 Task: Use the formula "ISNUMBER" in spreadsheet "Project portfolio".
Action: Mouse moved to (865, 105)
Screenshot: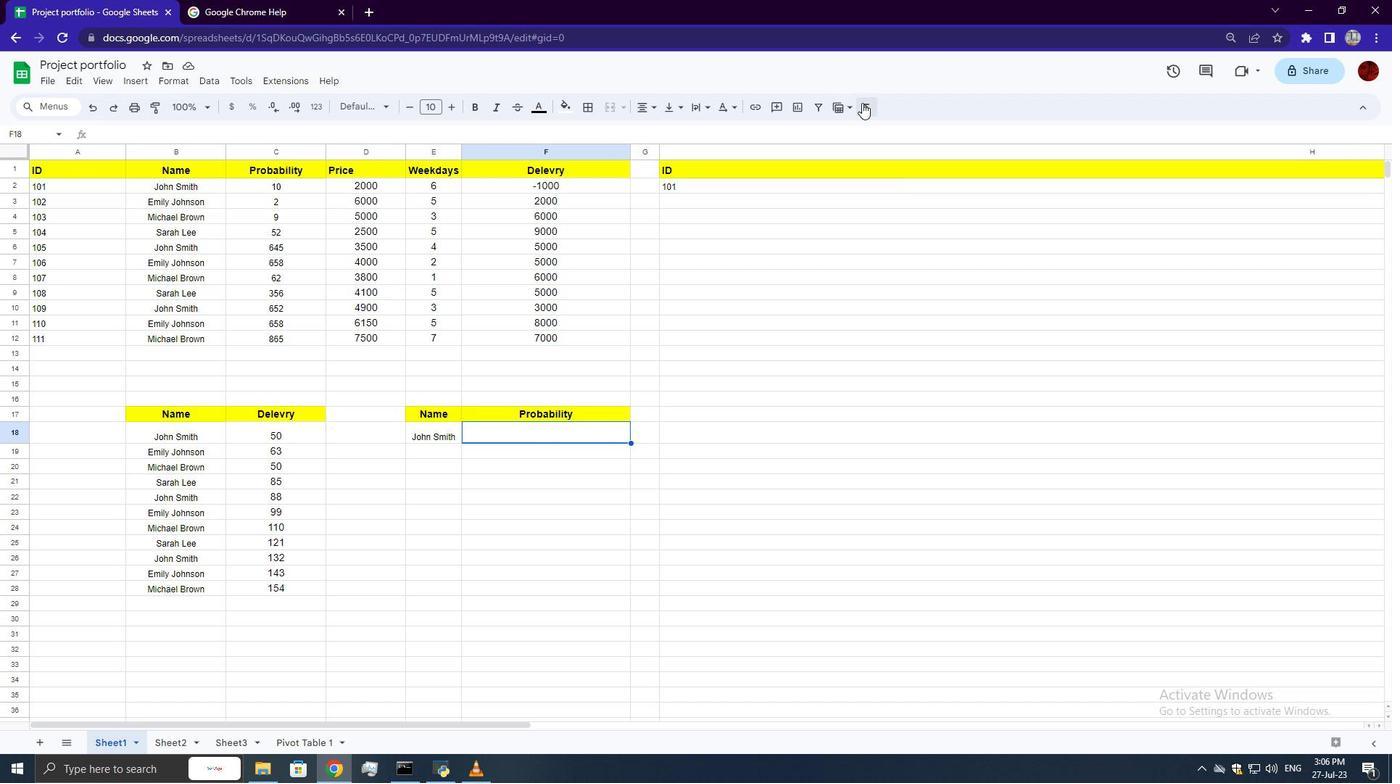 
Action: Mouse pressed left at (865, 105)
Screenshot: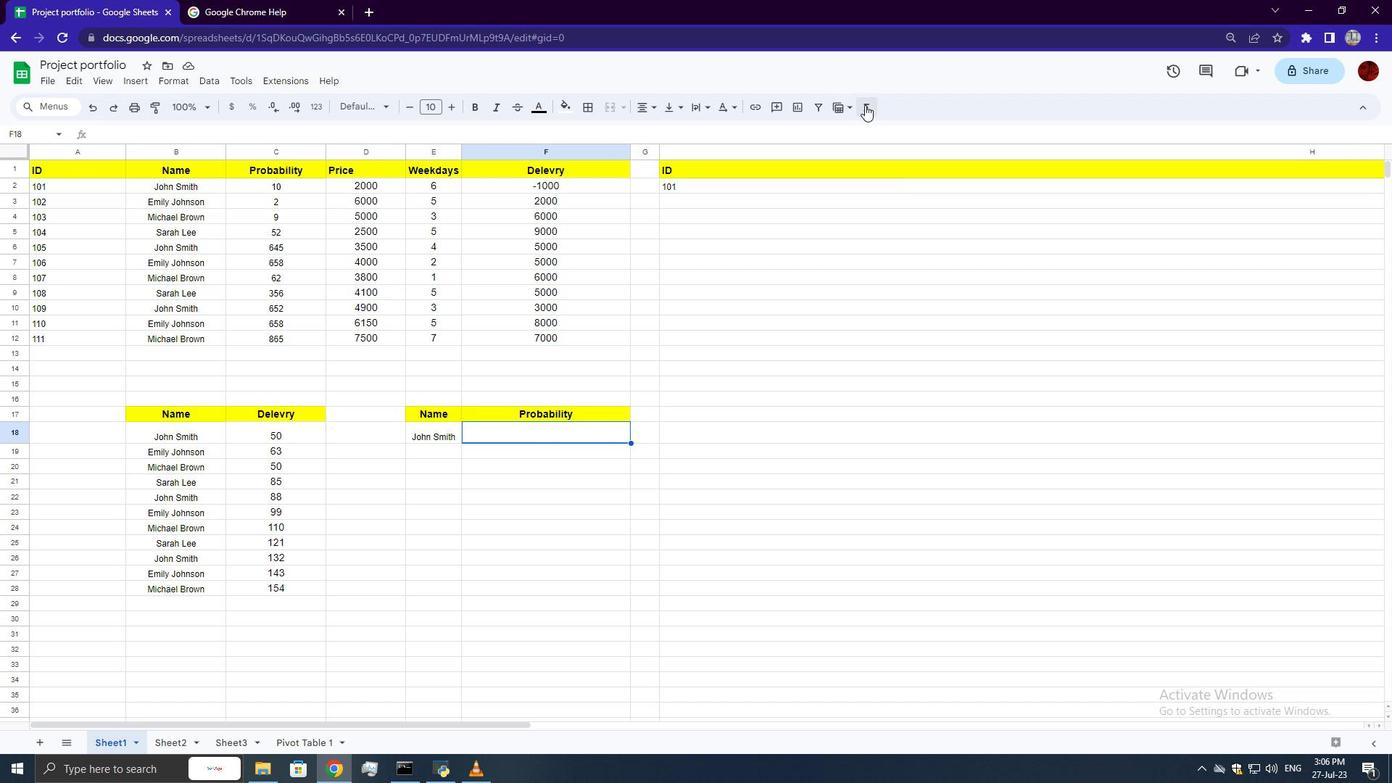 
Action: Mouse moved to (1079, 266)
Screenshot: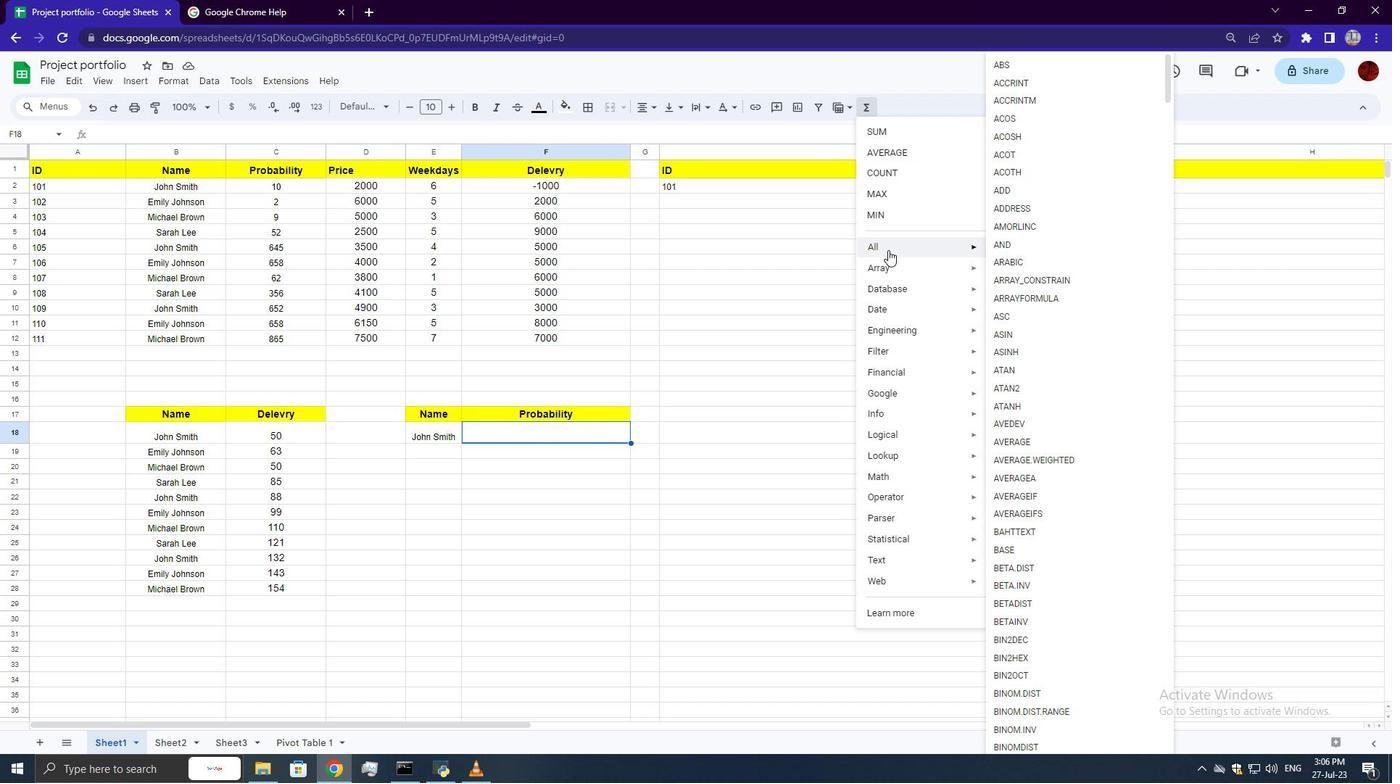 
Action: Mouse scrolled (1079, 265) with delta (0, 0)
Screenshot: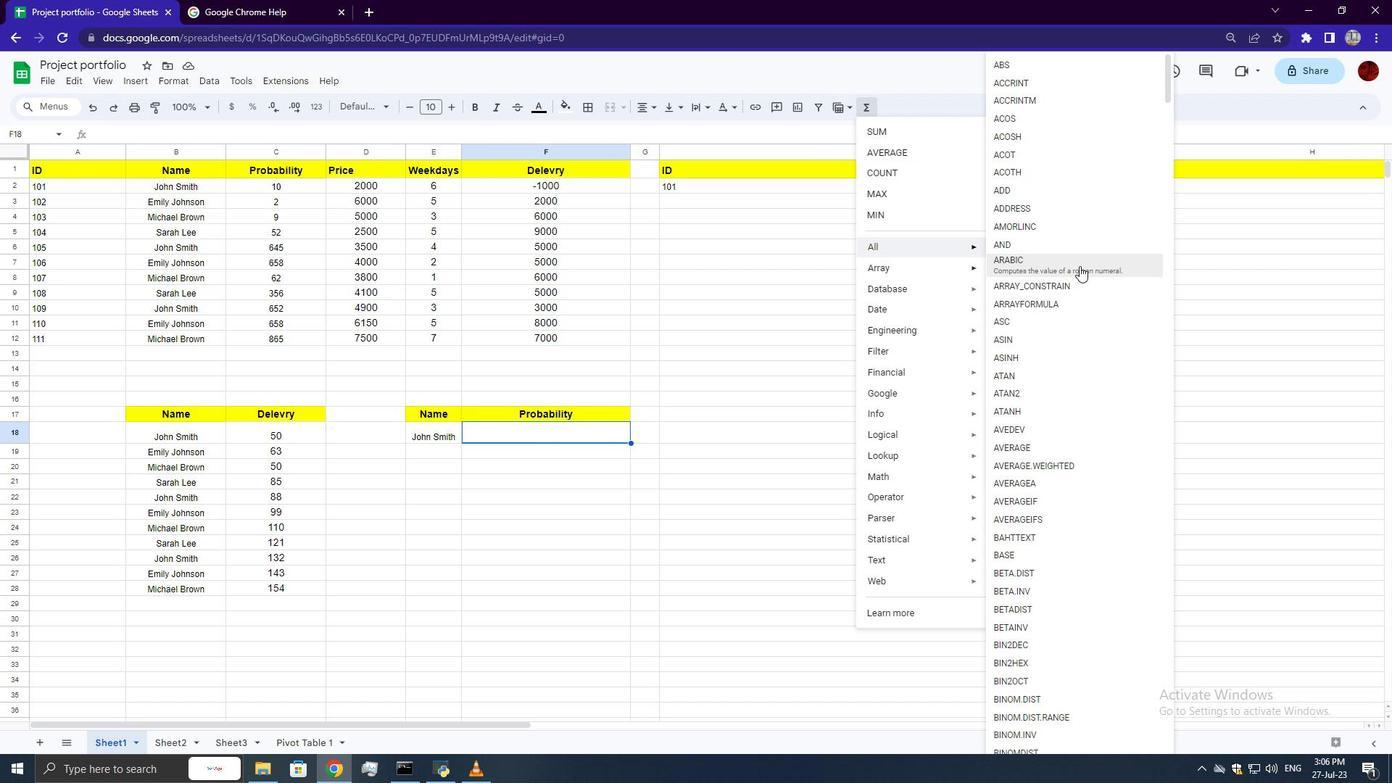 
Action: Mouse scrolled (1079, 265) with delta (0, 0)
Screenshot: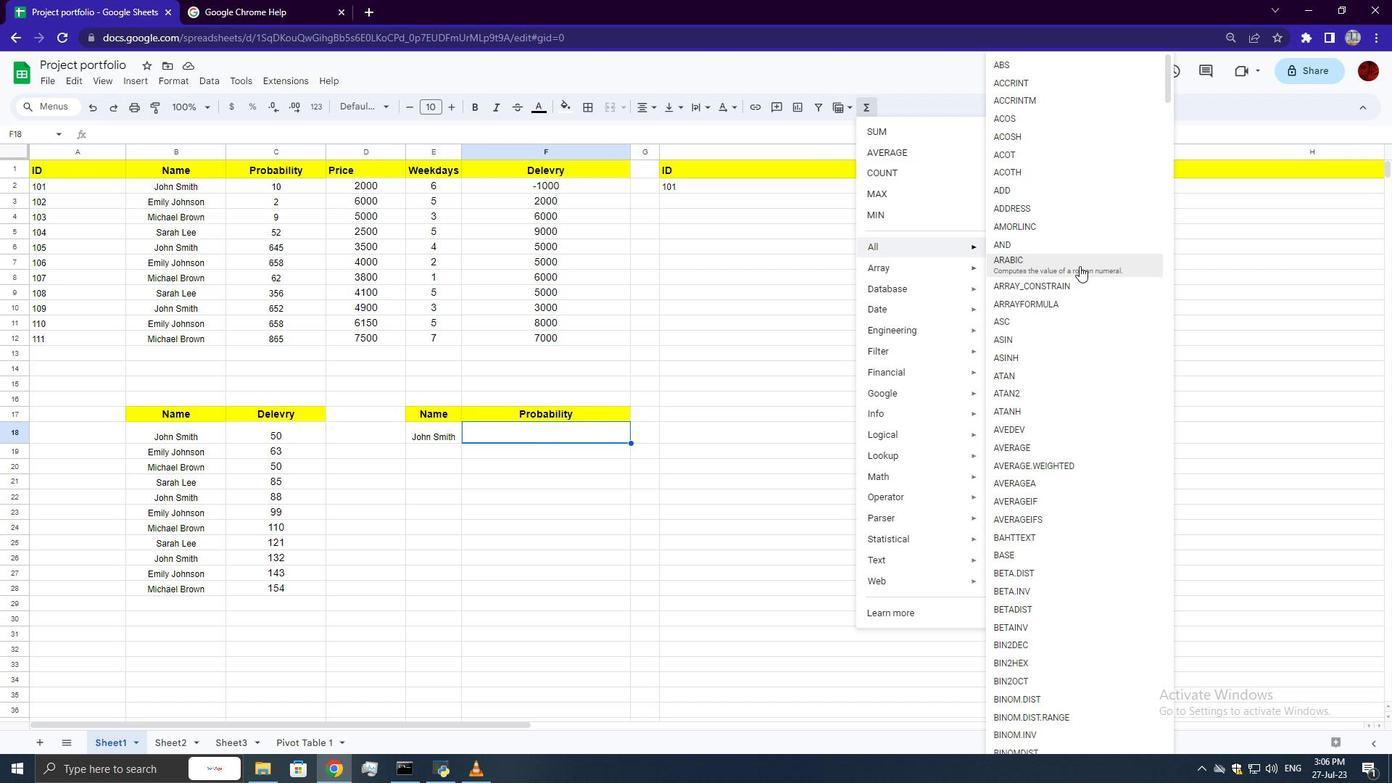 
Action: Mouse scrolled (1079, 265) with delta (0, 0)
Screenshot: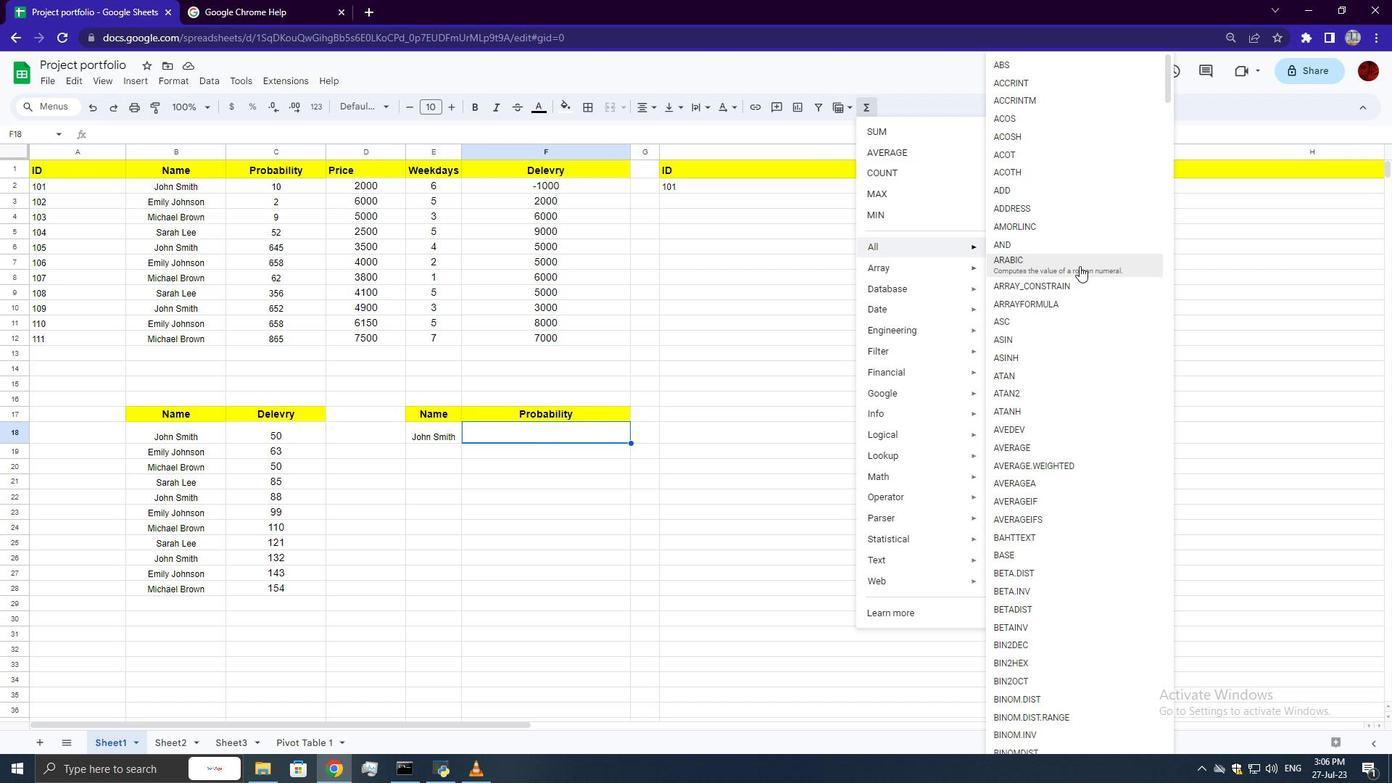 
Action: Mouse scrolled (1079, 265) with delta (0, 0)
Screenshot: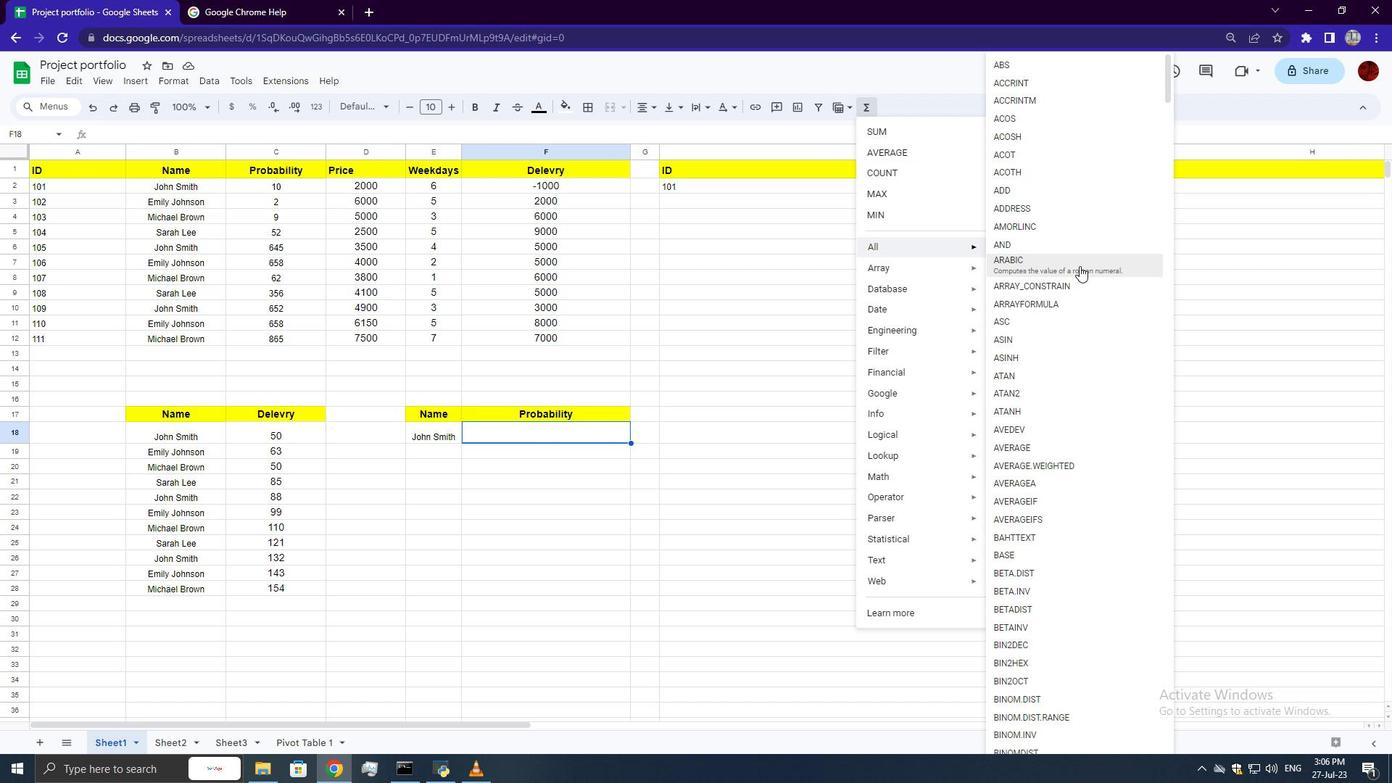 
Action: Mouse scrolled (1079, 265) with delta (0, 0)
Screenshot: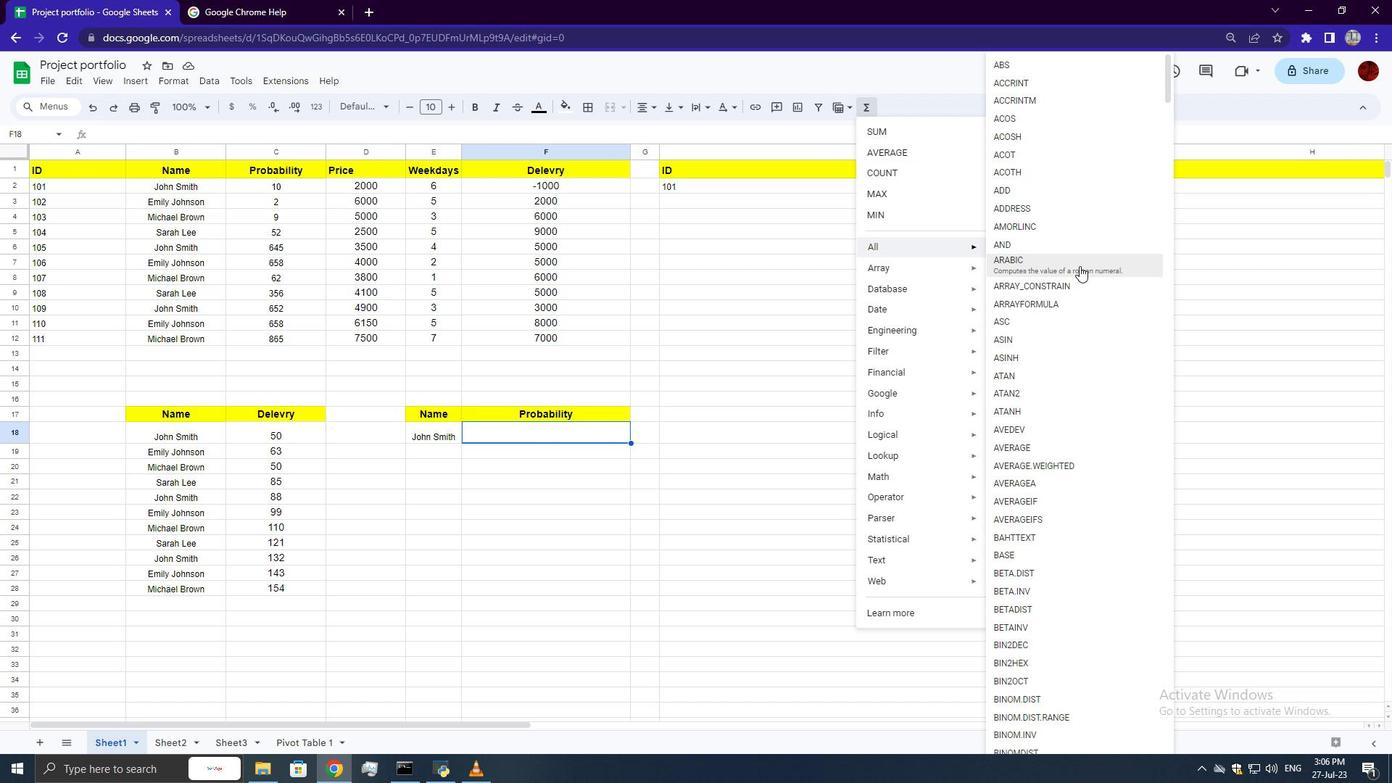 
Action: Mouse moved to (1080, 273)
Screenshot: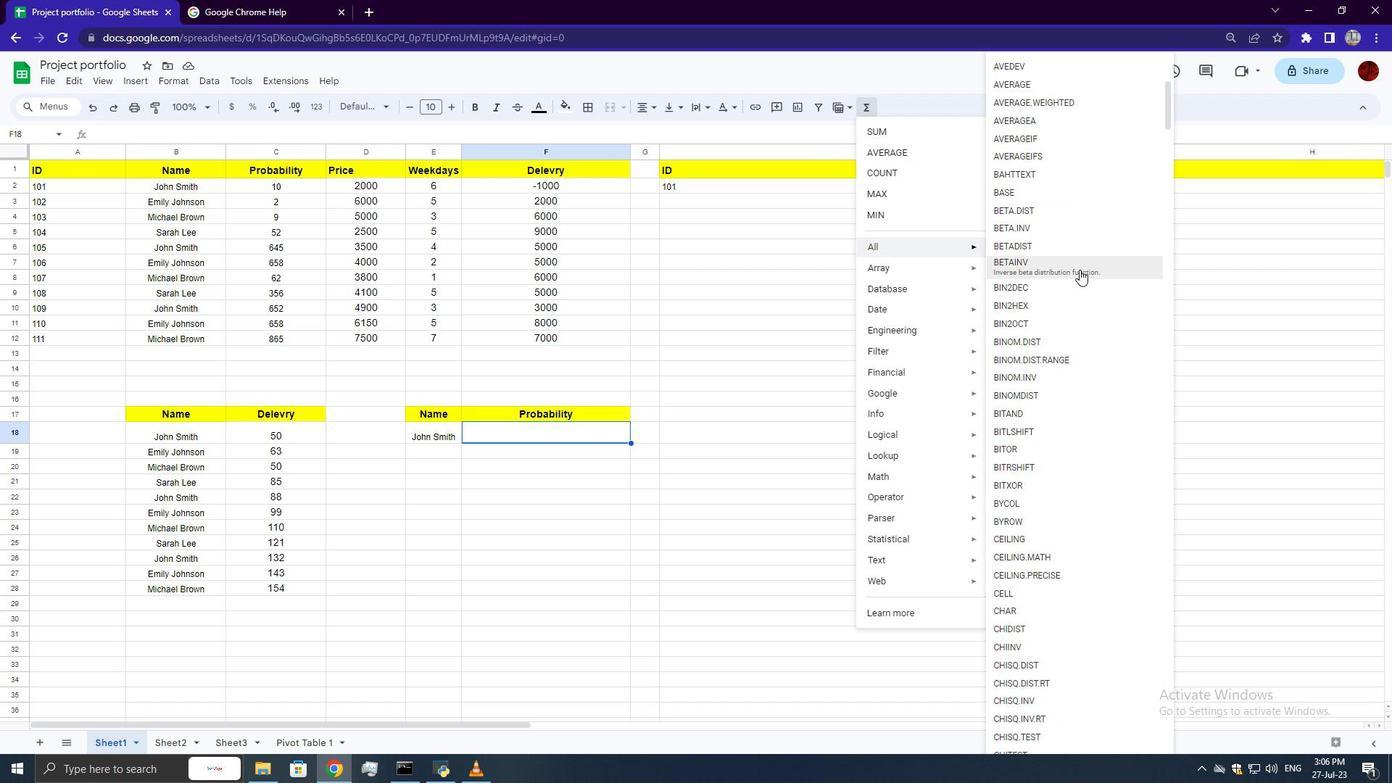
Action: Mouse scrolled (1079, 272) with delta (0, 0)
Screenshot: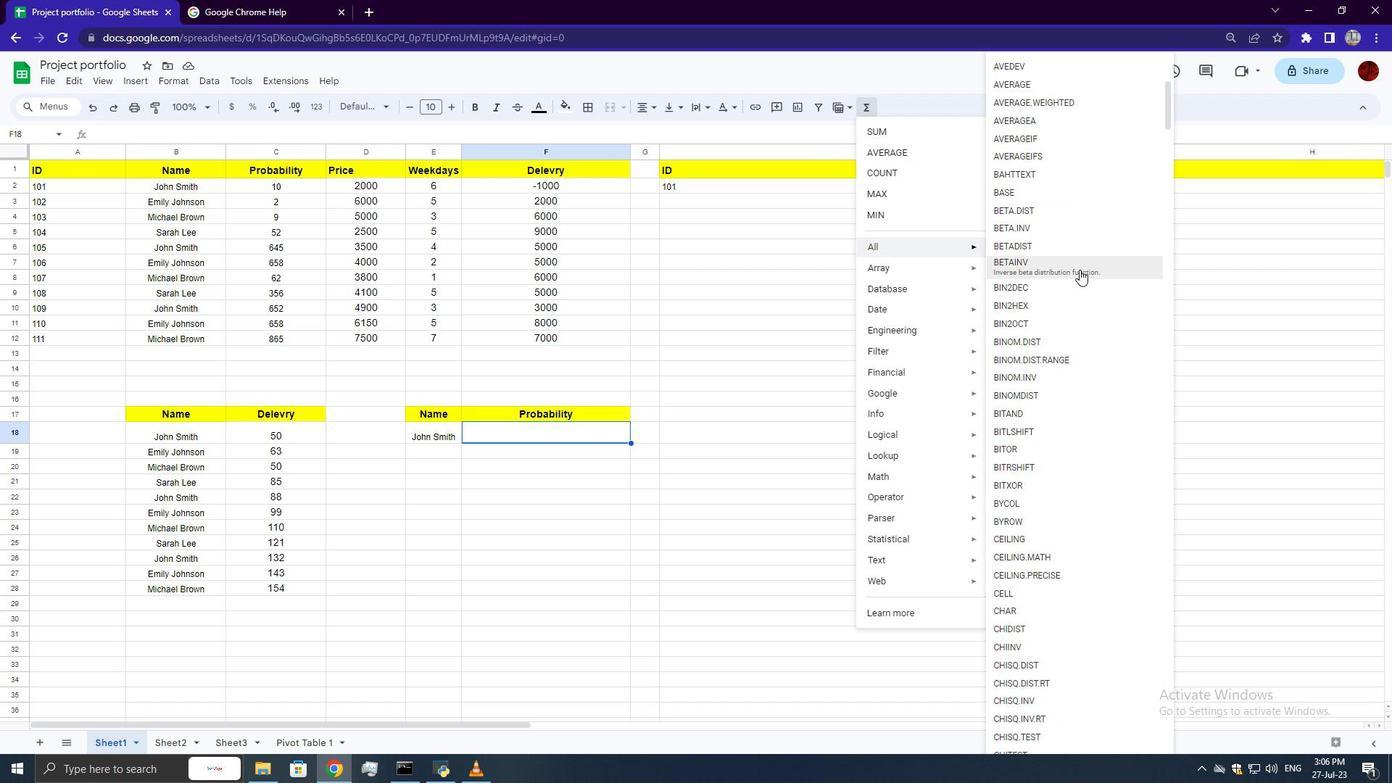 
Action: Mouse scrolled (1080, 272) with delta (0, 0)
Screenshot: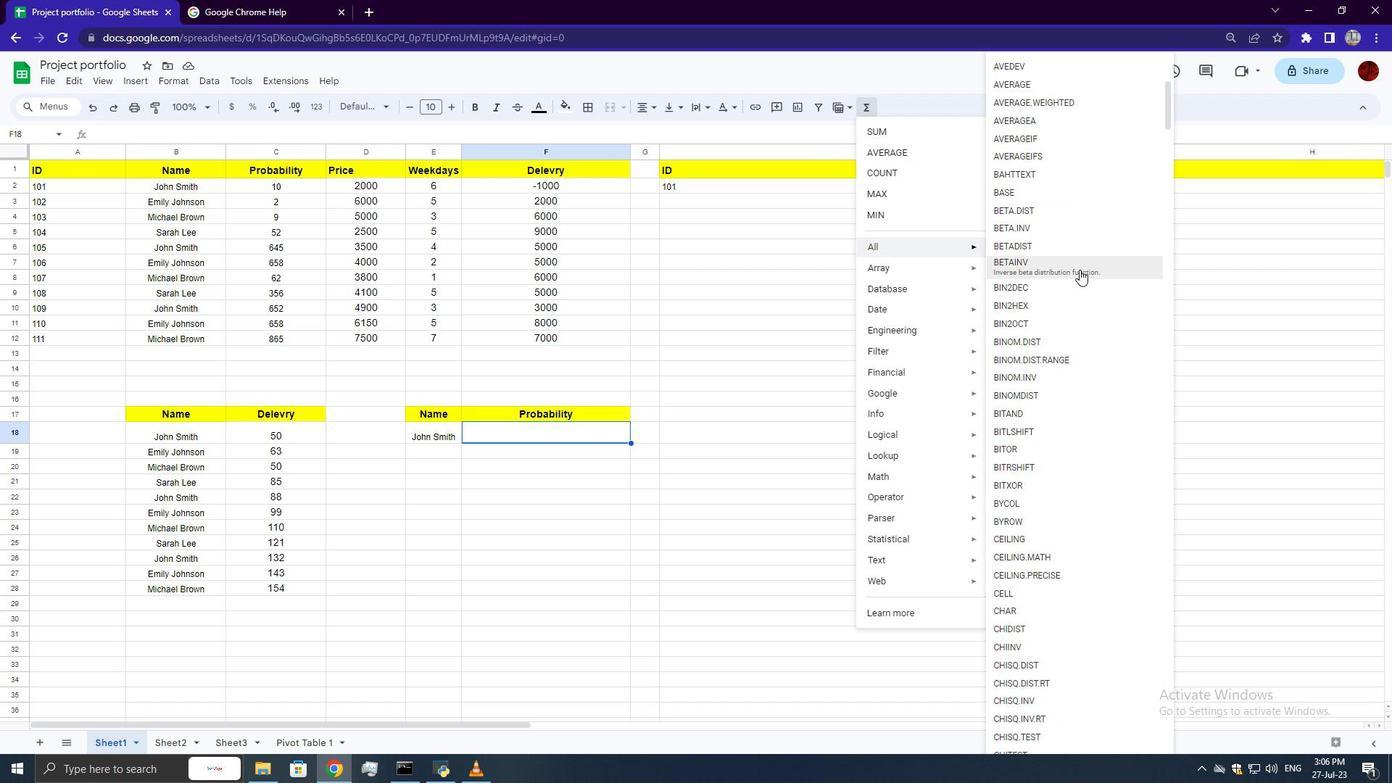 
Action: Mouse scrolled (1080, 272) with delta (0, 0)
Screenshot: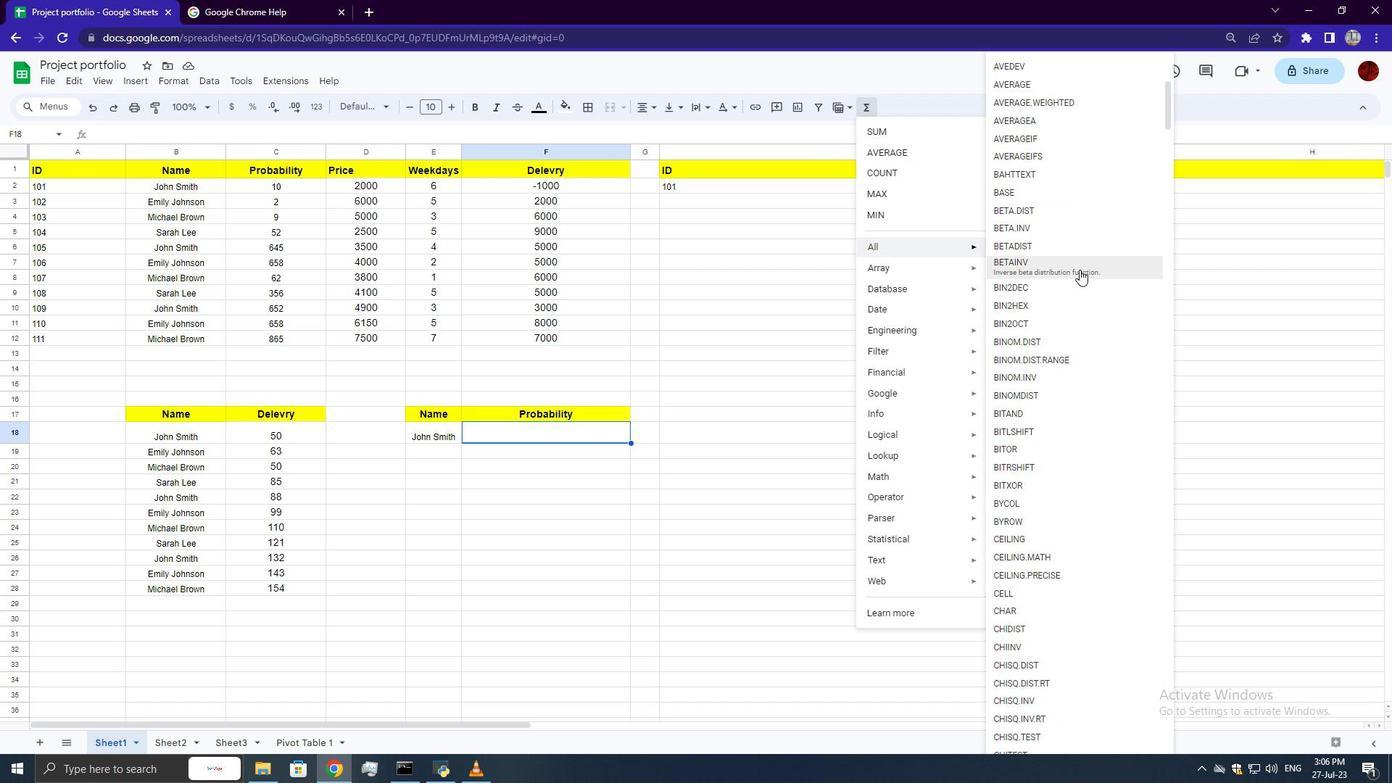 
Action: Mouse scrolled (1080, 272) with delta (0, 0)
Screenshot: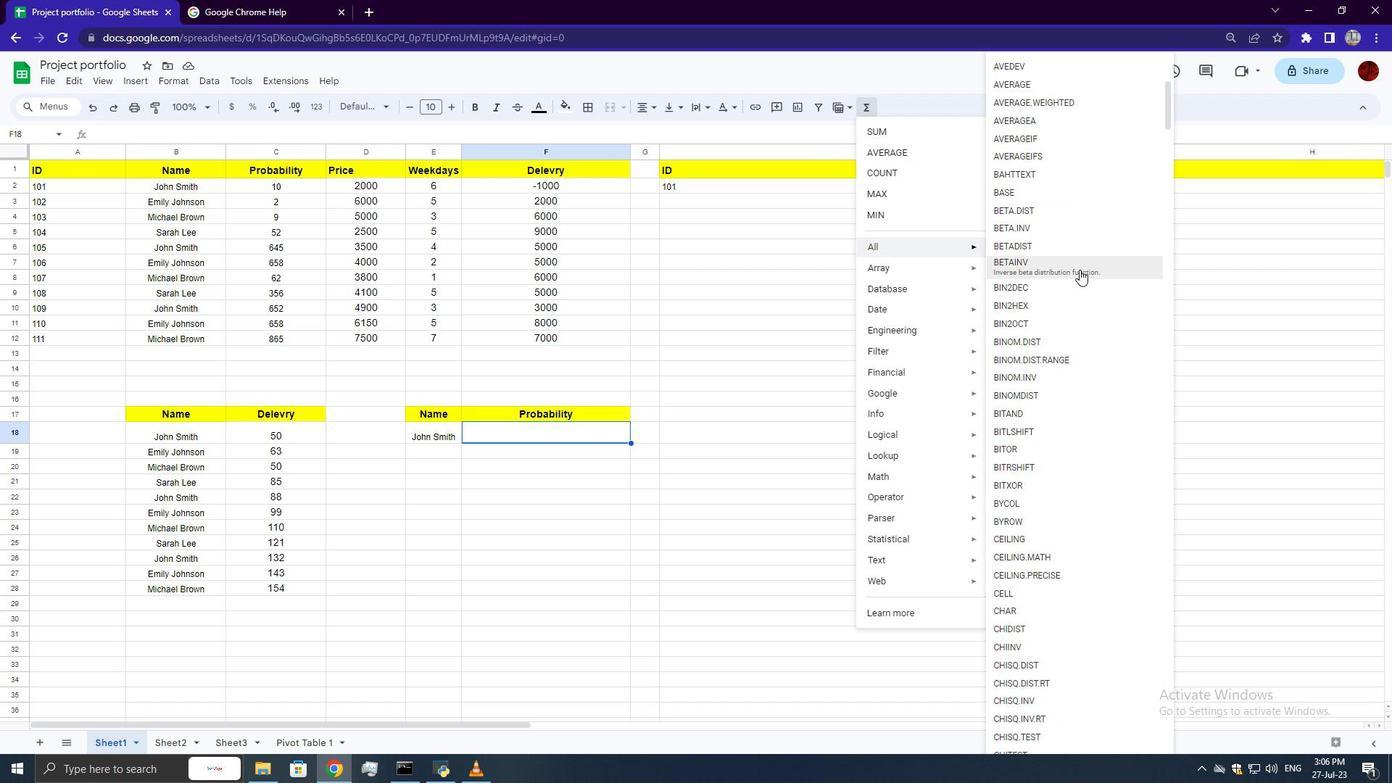 
Action: Mouse scrolled (1080, 272) with delta (0, 0)
Screenshot: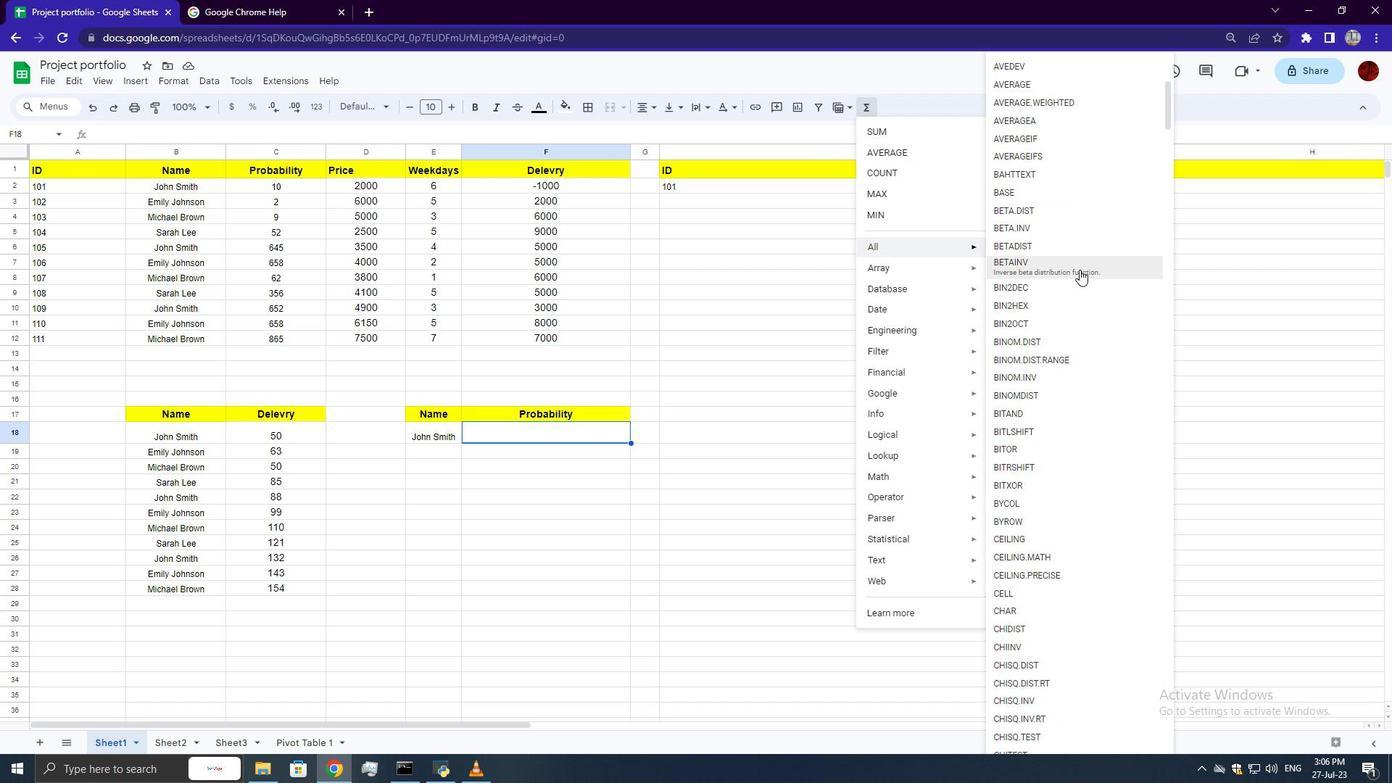 
Action: Mouse scrolled (1080, 272) with delta (0, 0)
Screenshot: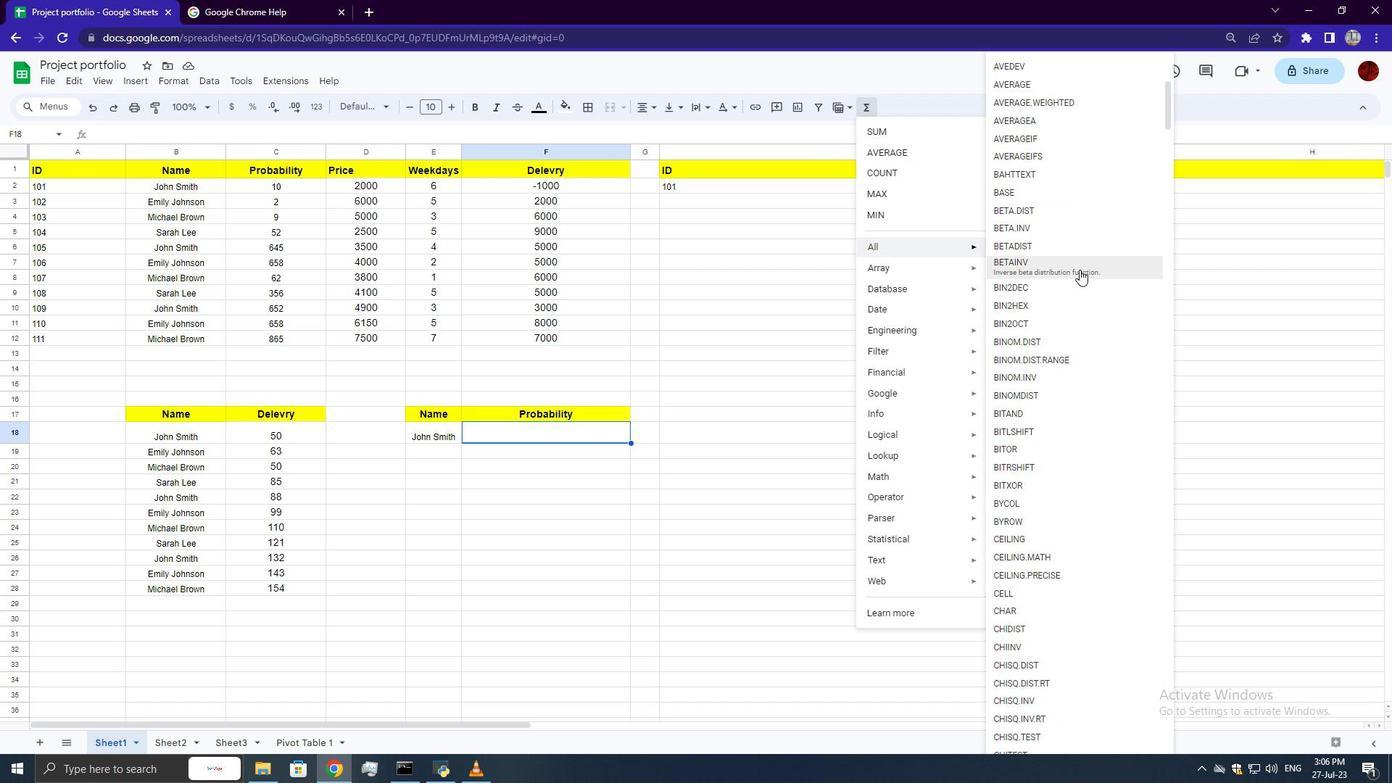 
Action: Mouse scrolled (1080, 272) with delta (0, 0)
Screenshot: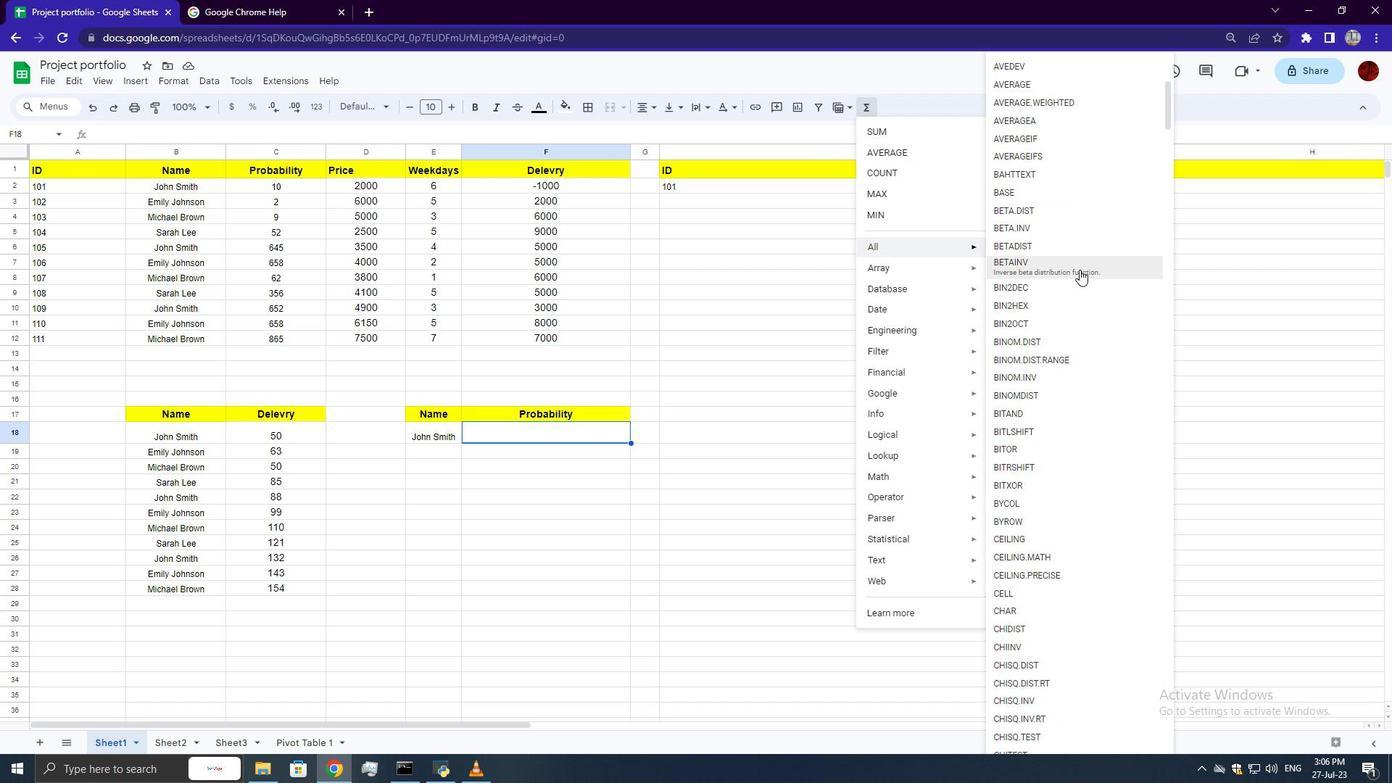 
Action: Mouse scrolled (1080, 272) with delta (0, 0)
Screenshot: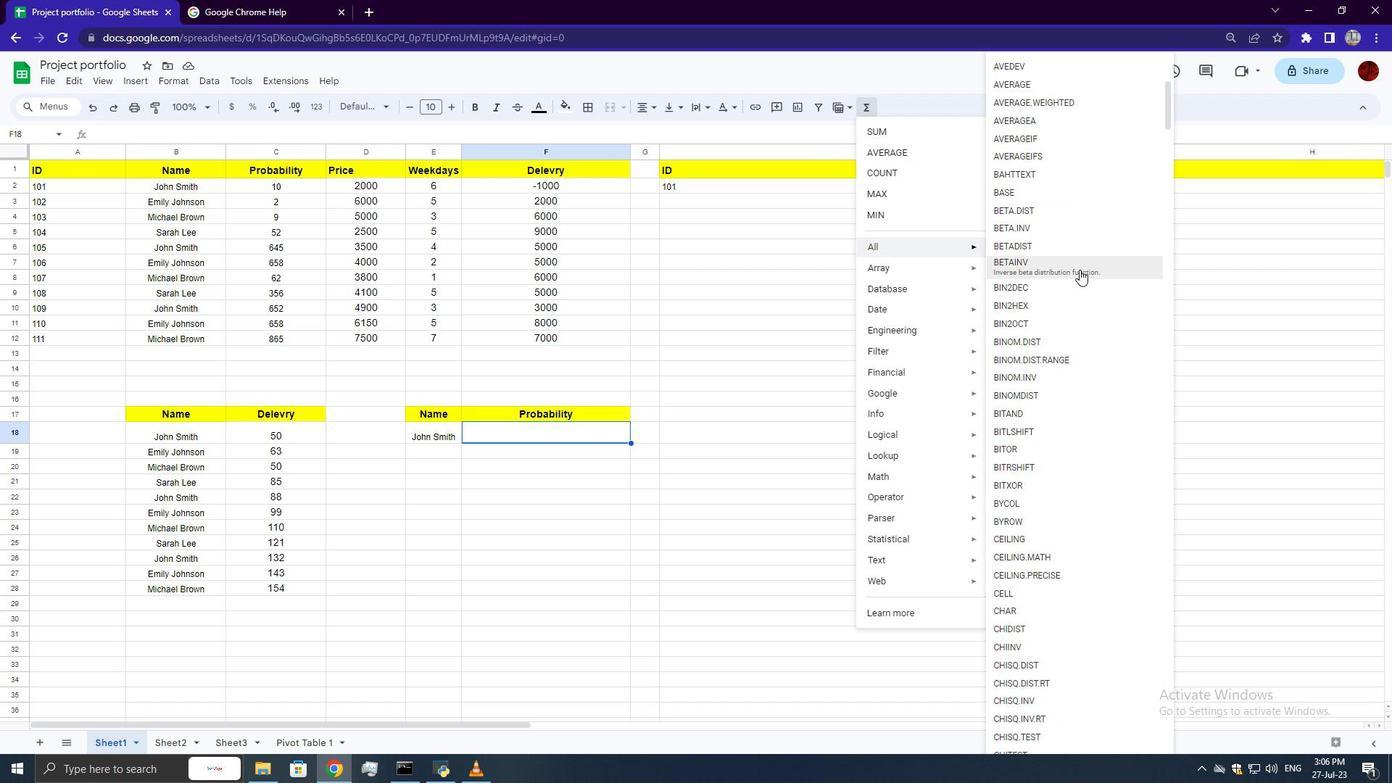 
Action: Mouse scrolled (1080, 272) with delta (0, 0)
Screenshot: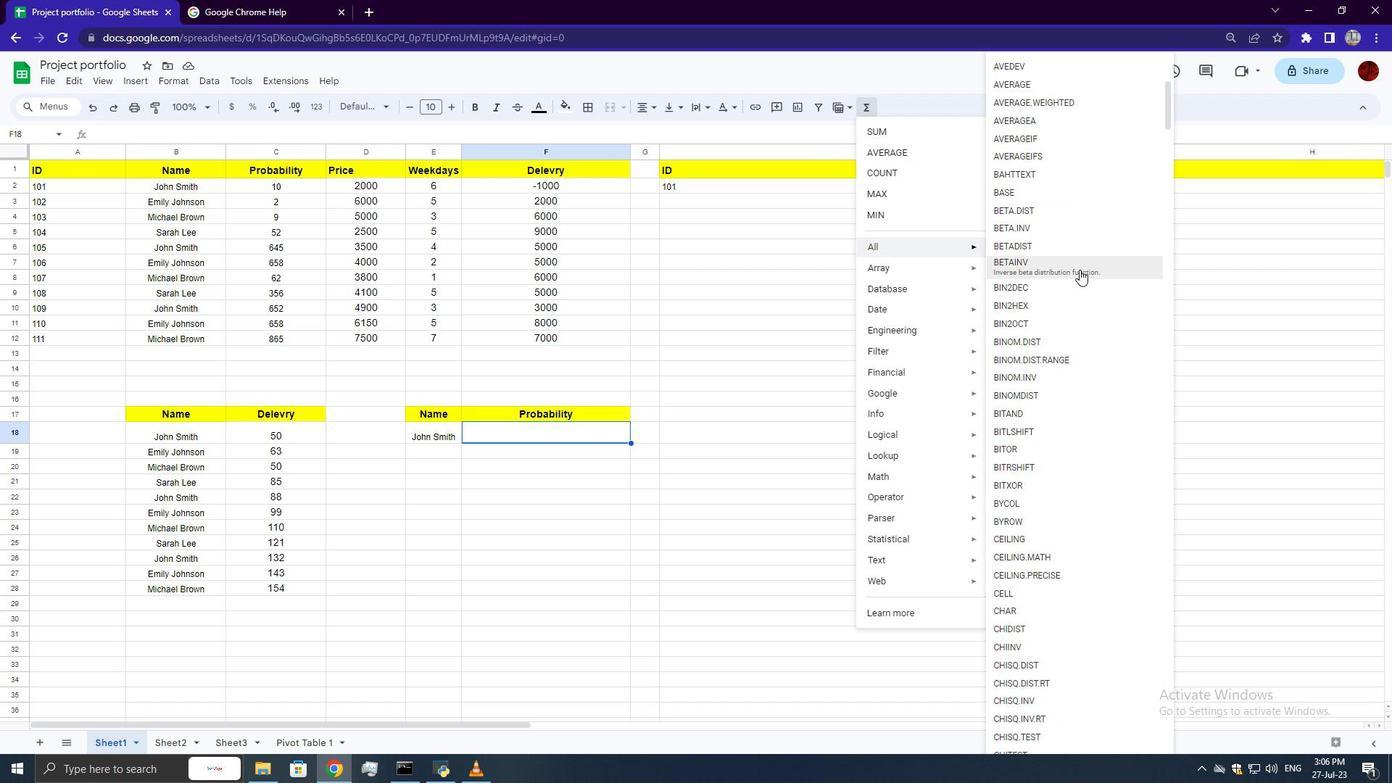 
Action: Mouse scrolled (1080, 272) with delta (0, 0)
Screenshot: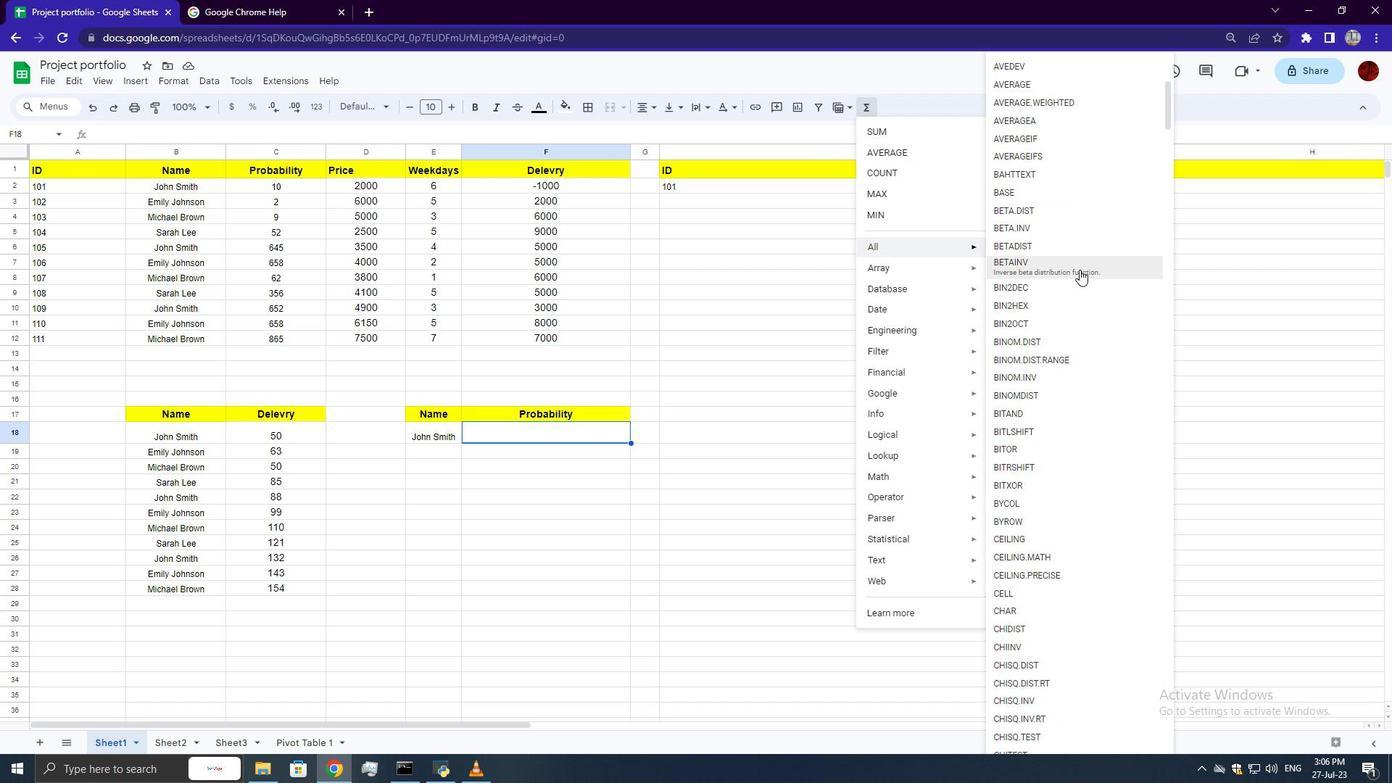 
Action: Mouse scrolled (1080, 272) with delta (0, 0)
Screenshot: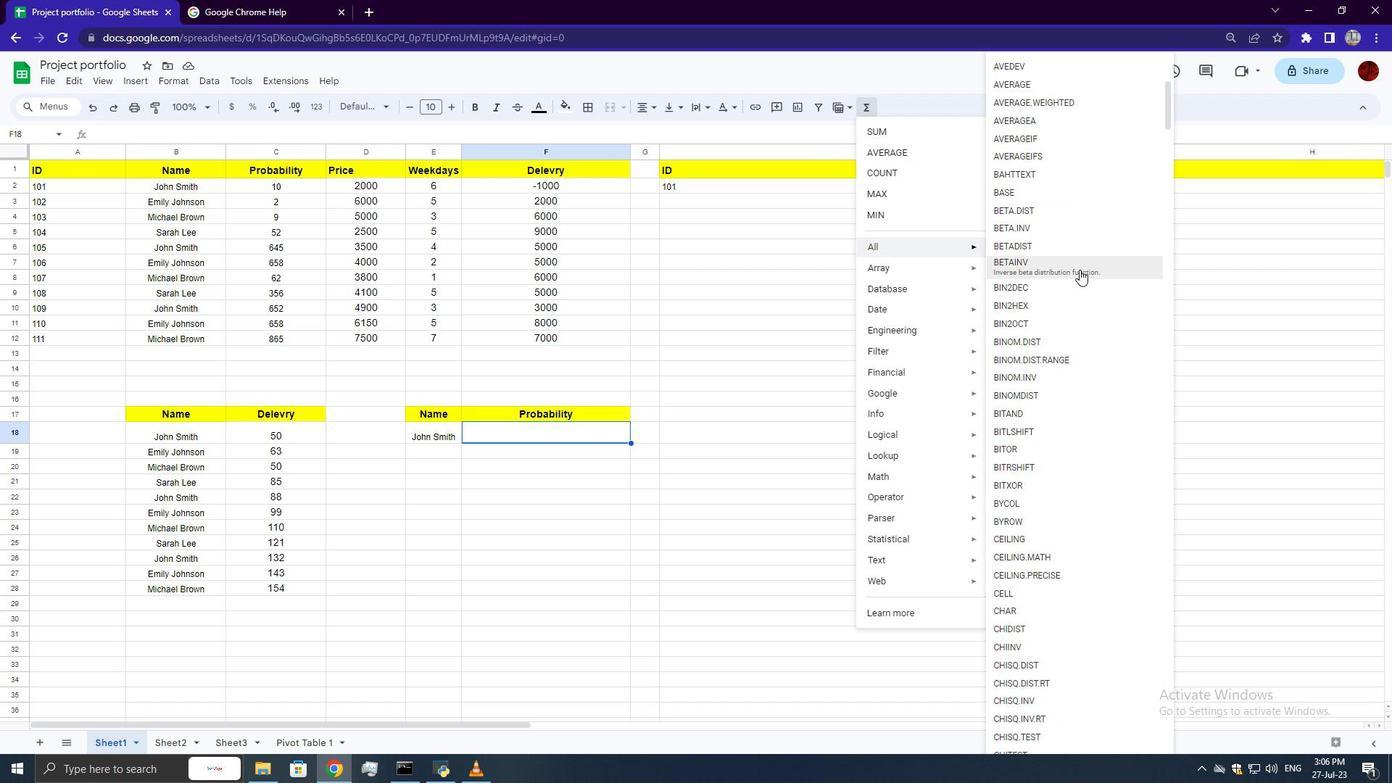 
Action: Mouse scrolled (1080, 272) with delta (0, 0)
Screenshot: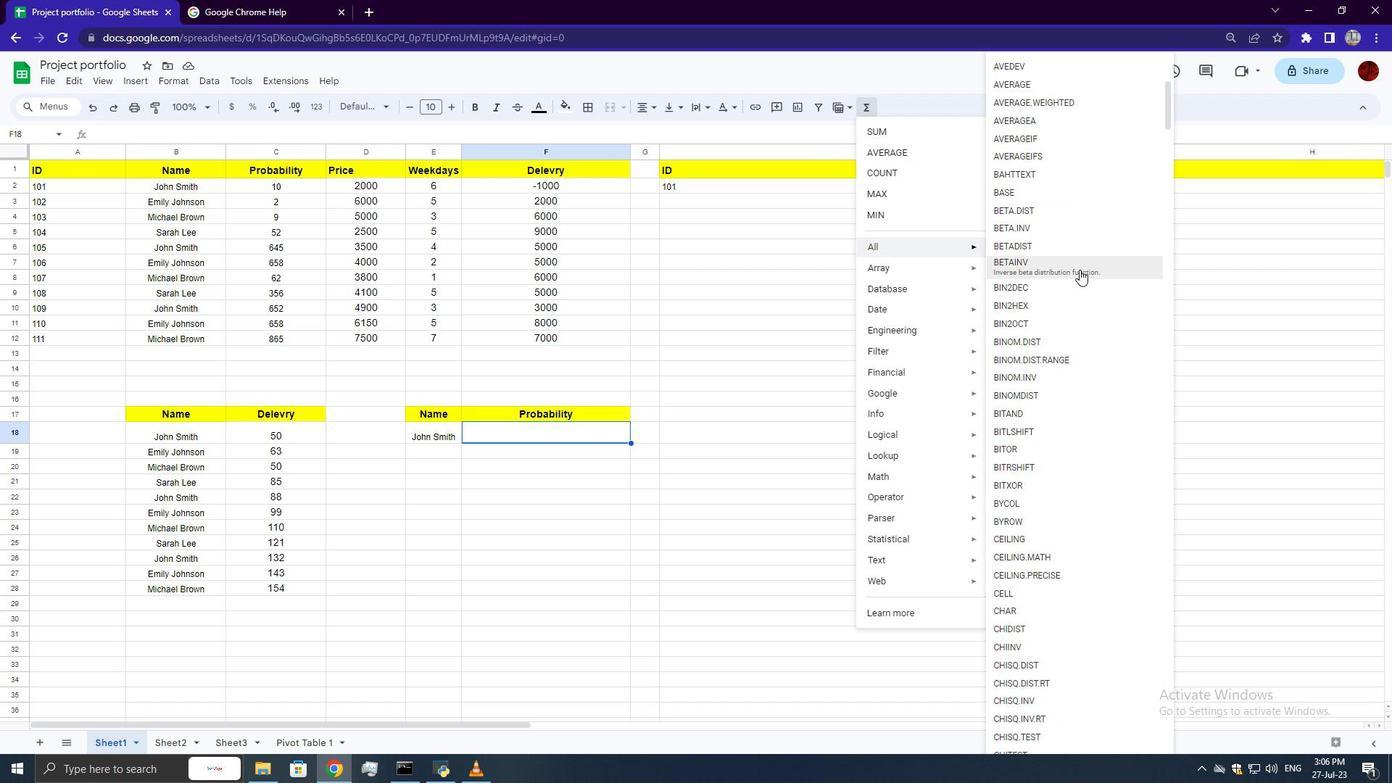 
Action: Mouse scrolled (1080, 272) with delta (0, 0)
Screenshot: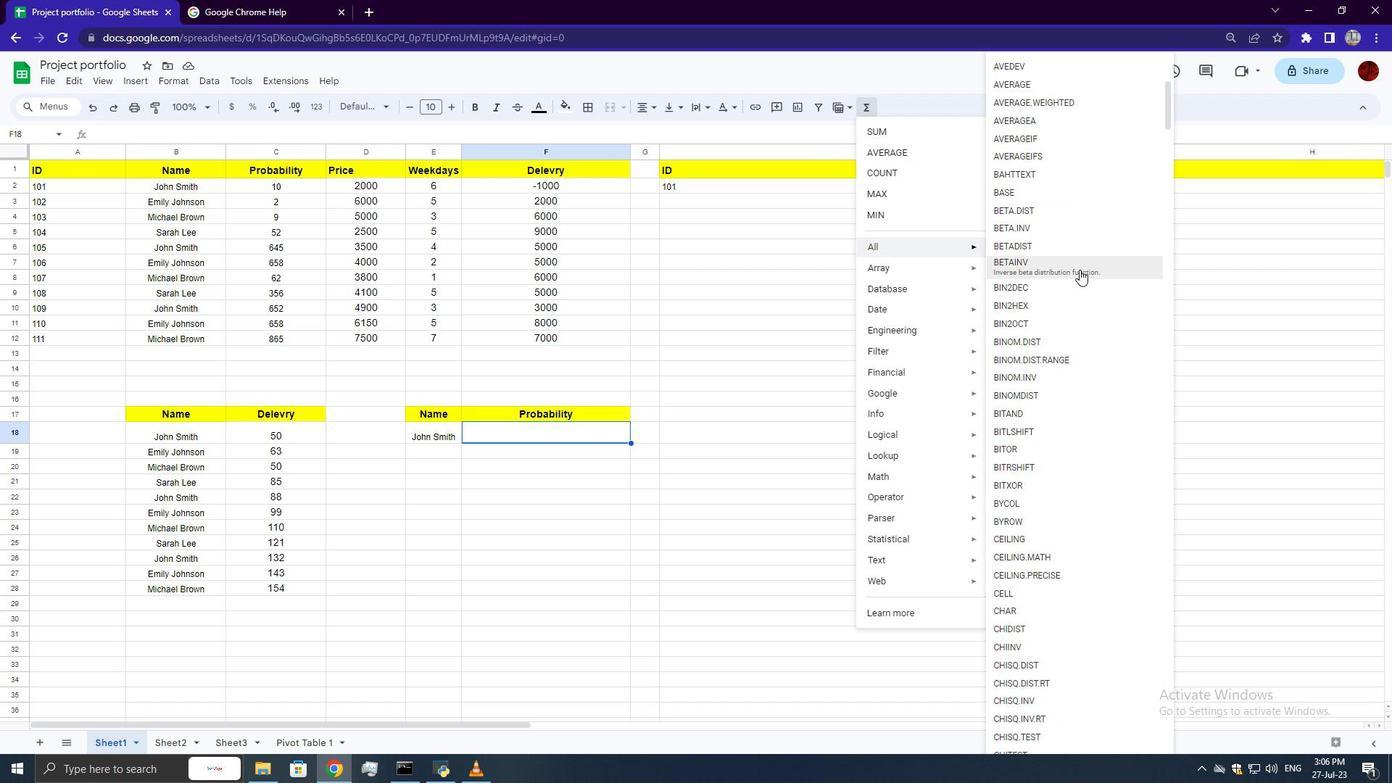 
Action: Mouse scrolled (1080, 272) with delta (0, 0)
Screenshot: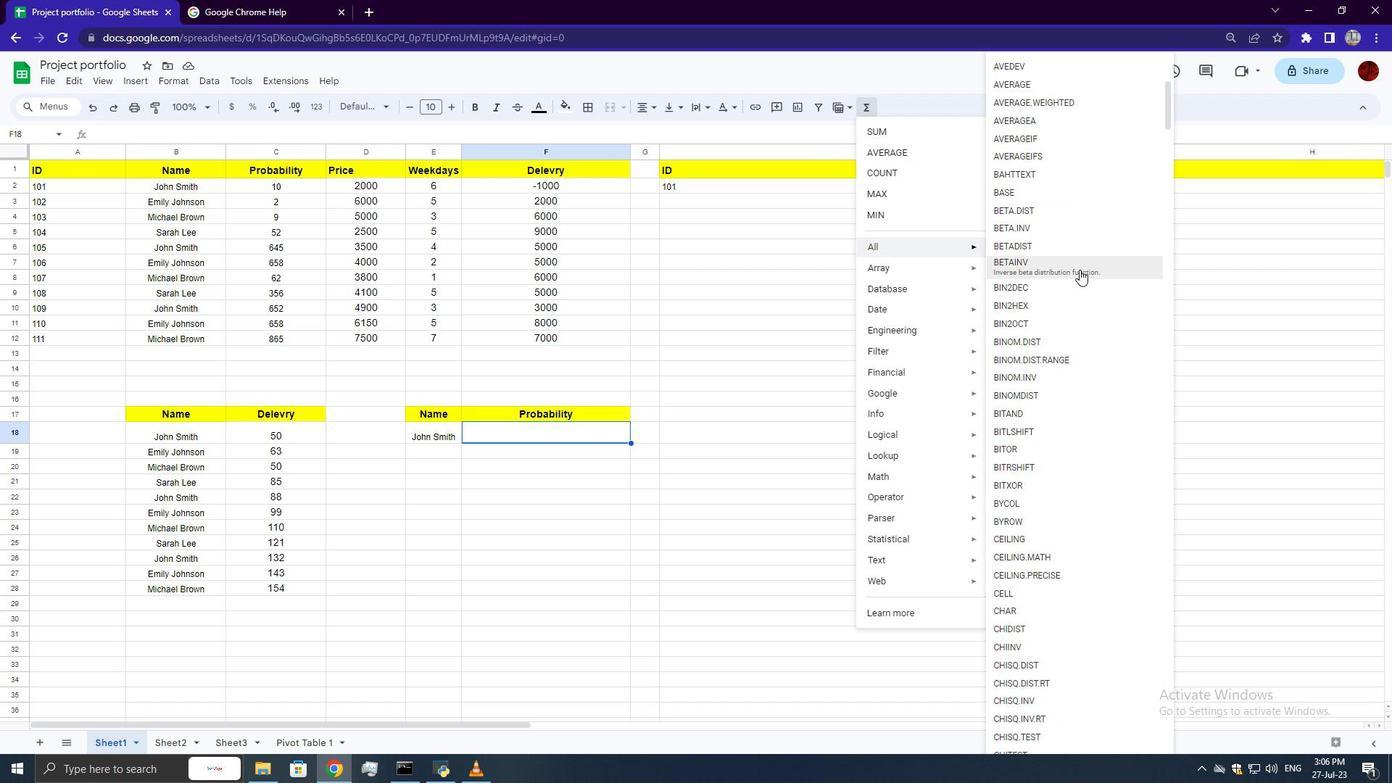 
Action: Mouse scrolled (1080, 272) with delta (0, 0)
Screenshot: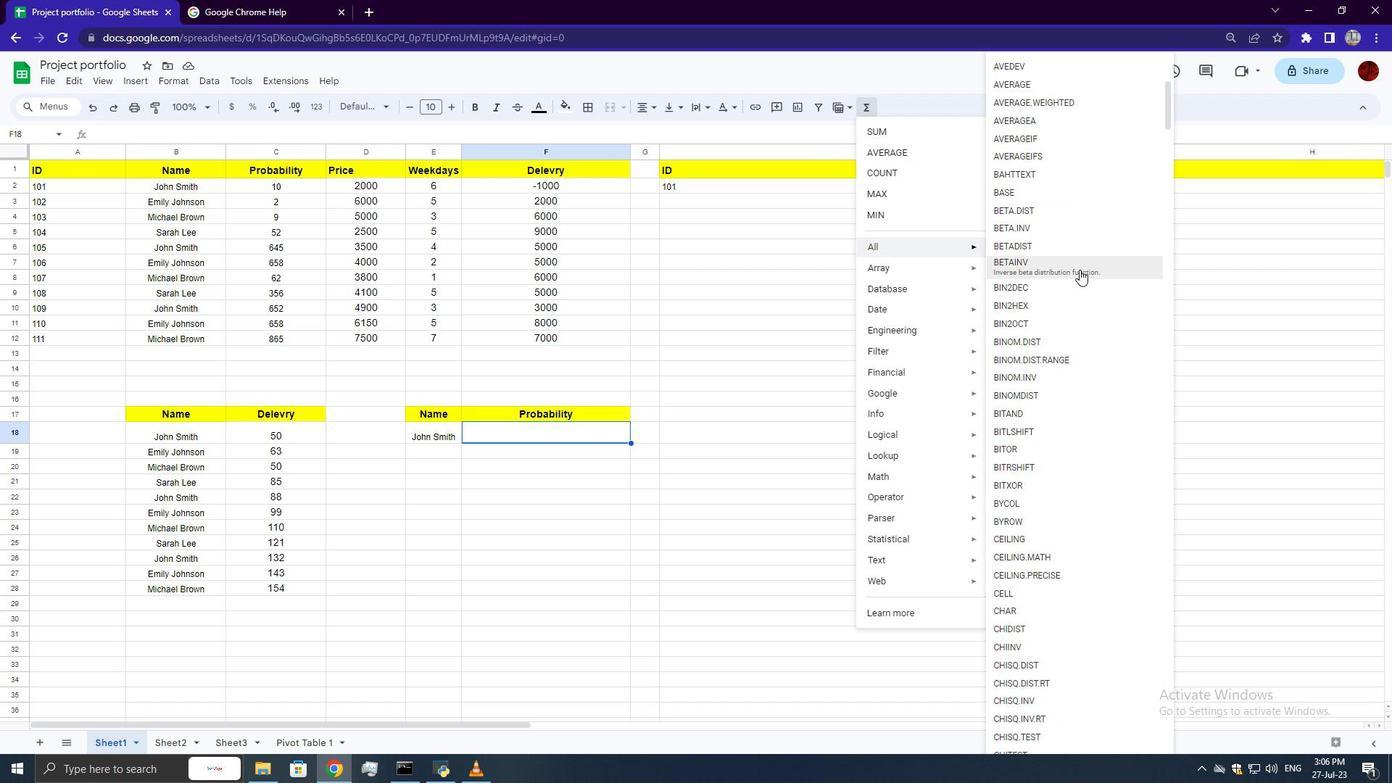 
Action: Mouse scrolled (1080, 272) with delta (0, 0)
Screenshot: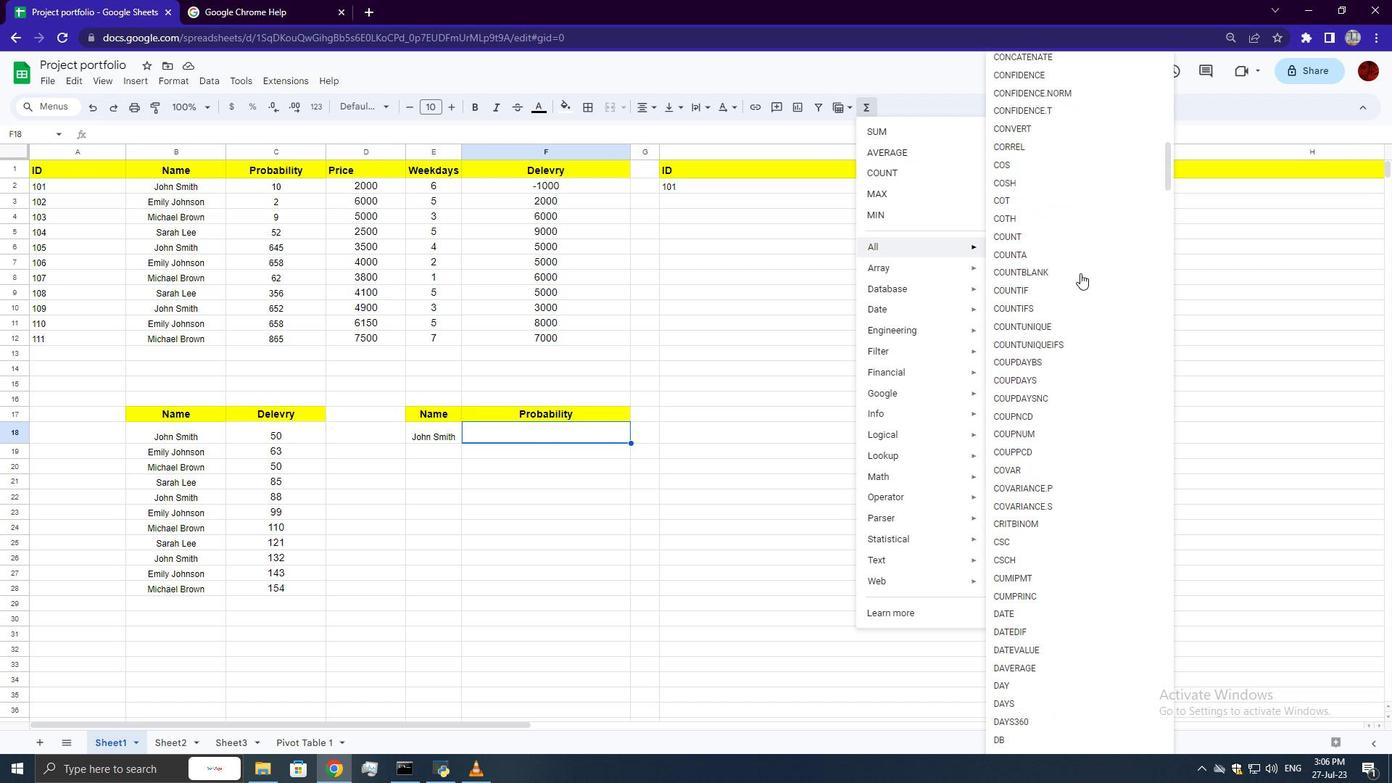 
Action: Mouse moved to (1081, 273)
Screenshot: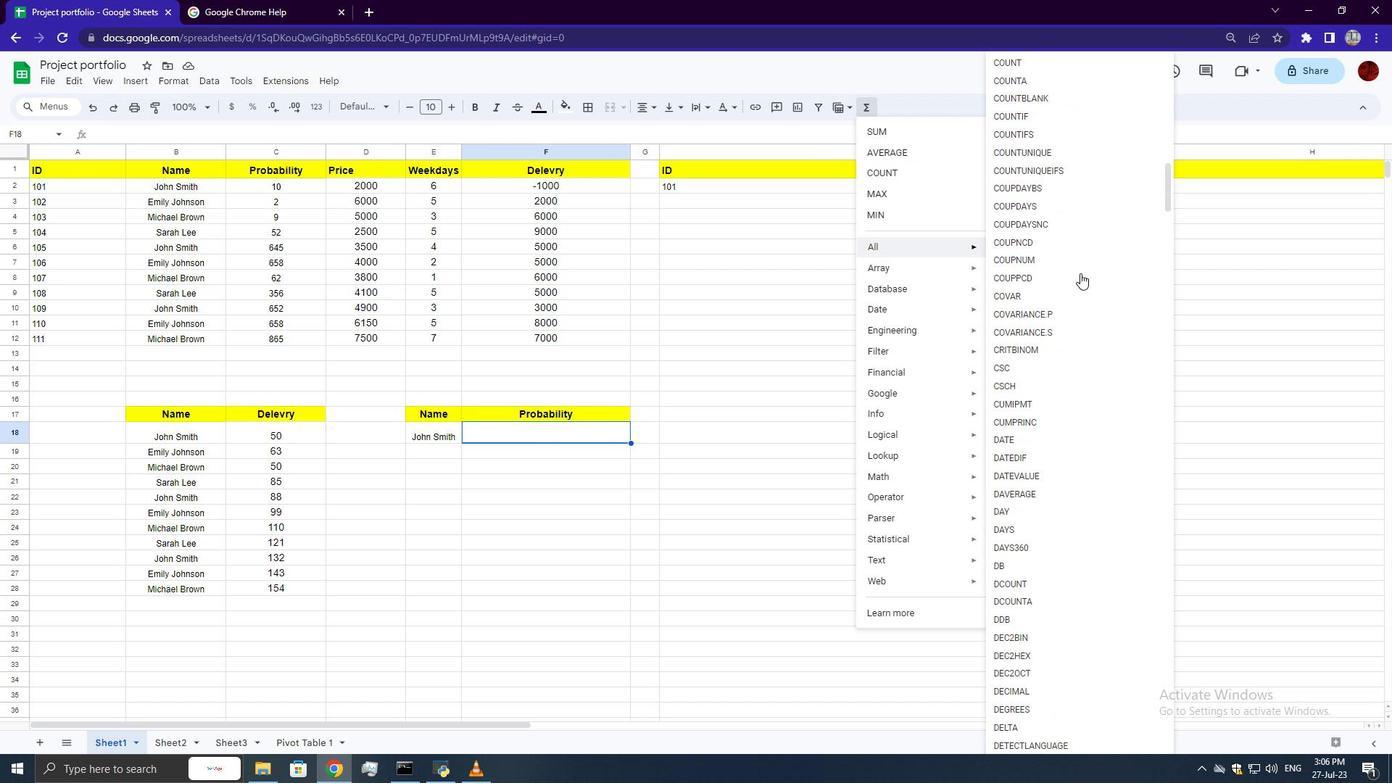 
Action: Mouse scrolled (1081, 272) with delta (0, 0)
Screenshot: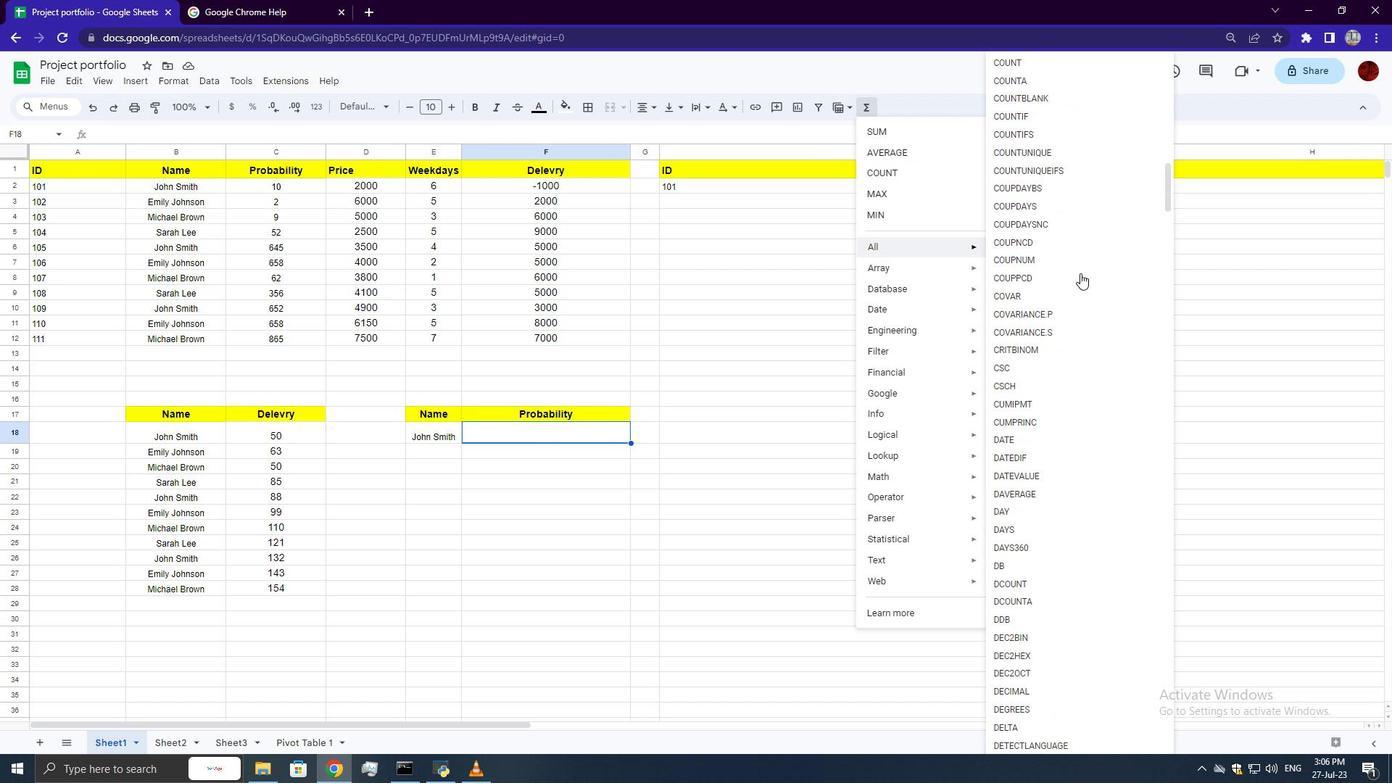 
Action: Mouse moved to (1084, 276)
Screenshot: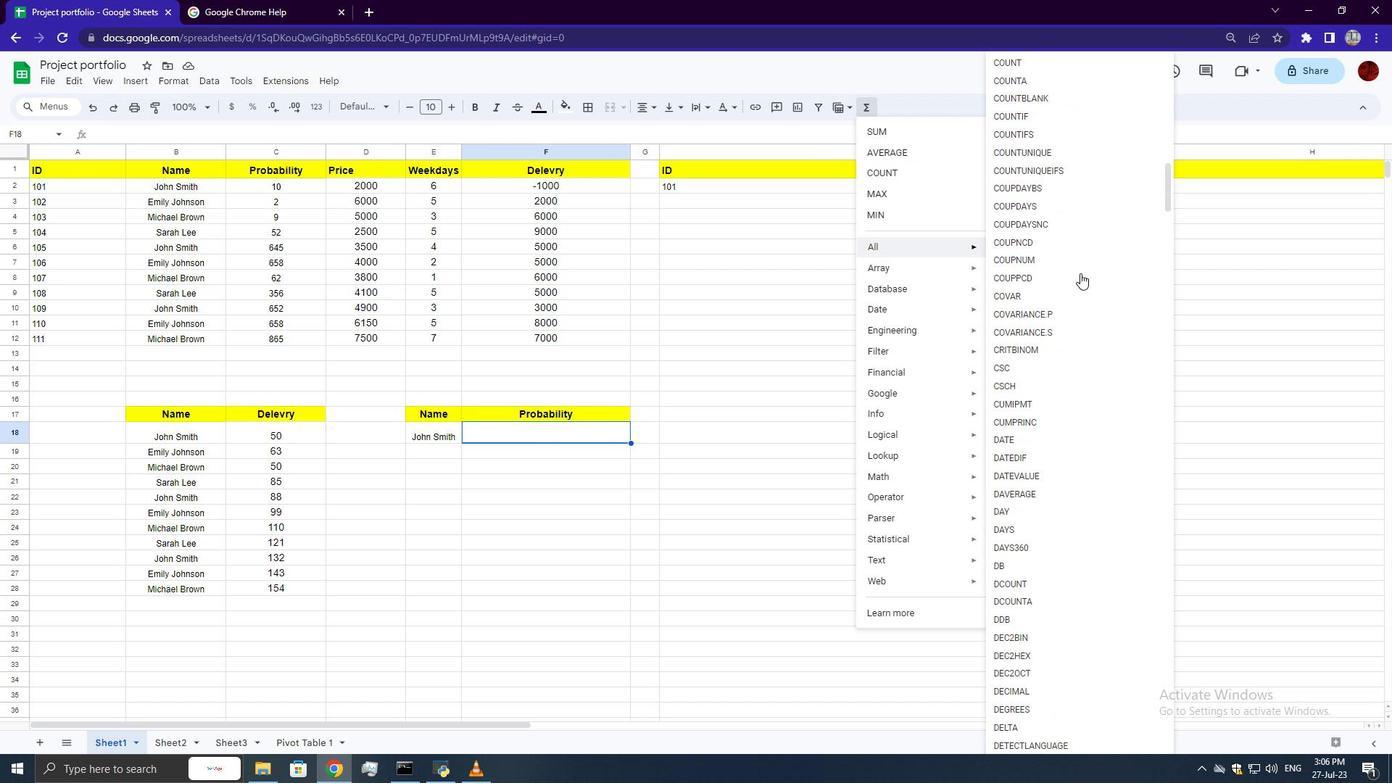 
Action: Mouse scrolled (1084, 275) with delta (0, 0)
Screenshot: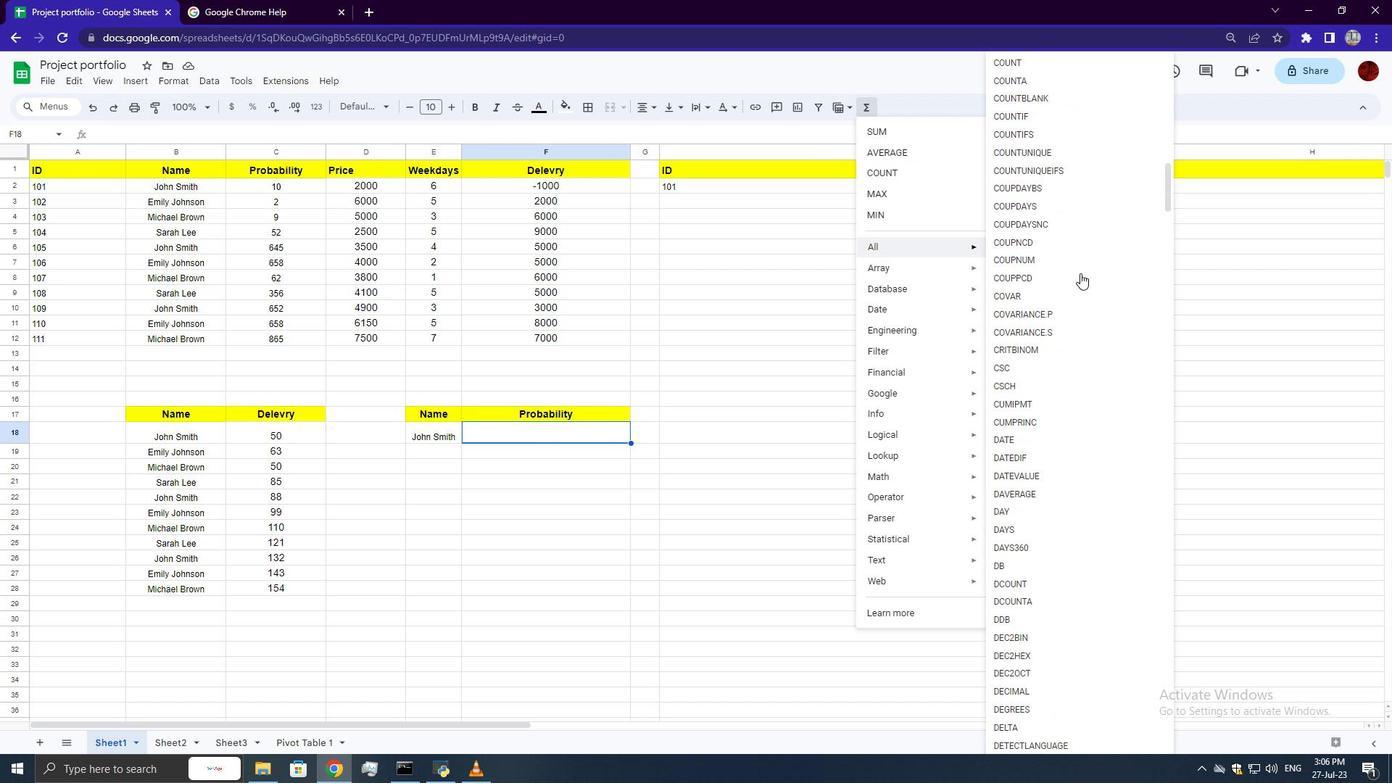 
Action: Mouse moved to (1086, 279)
Screenshot: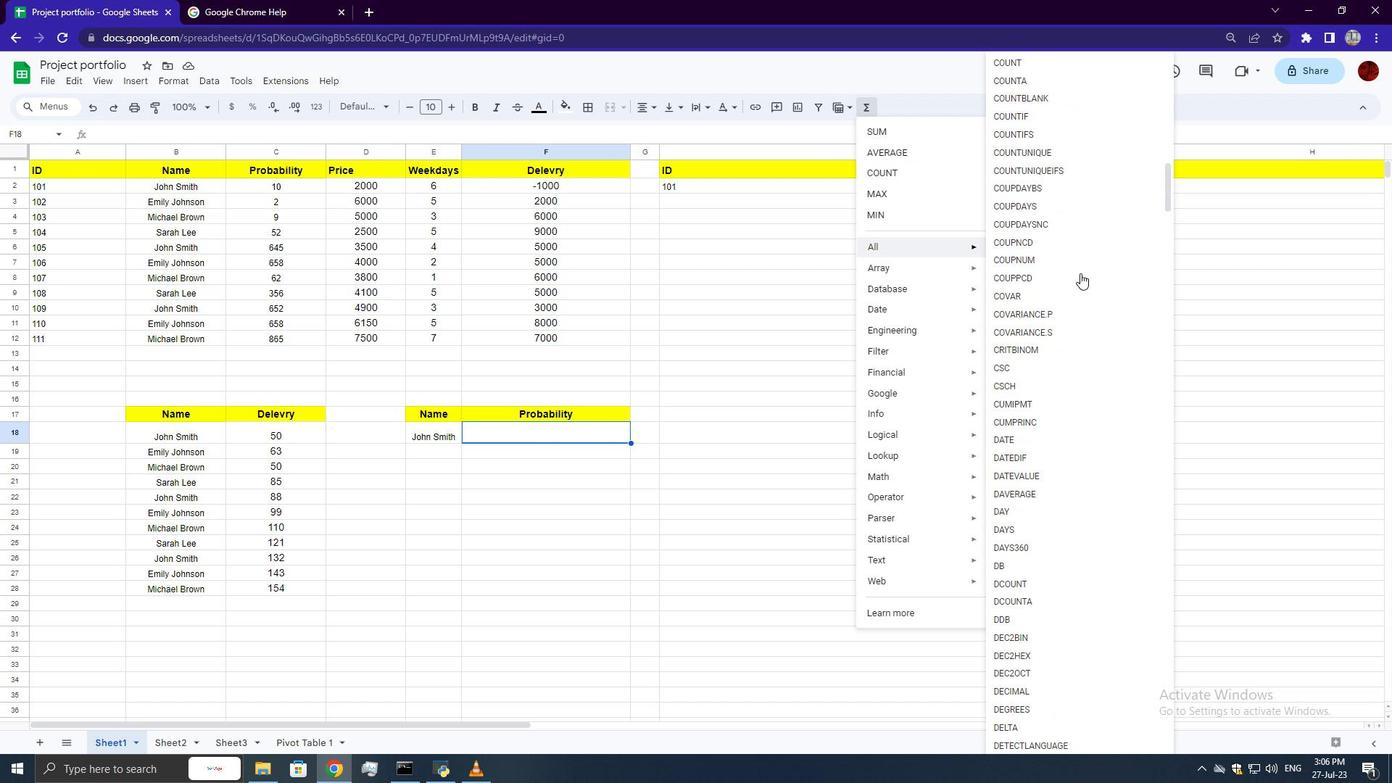 
Action: Mouse scrolled (1086, 278) with delta (0, 0)
Screenshot: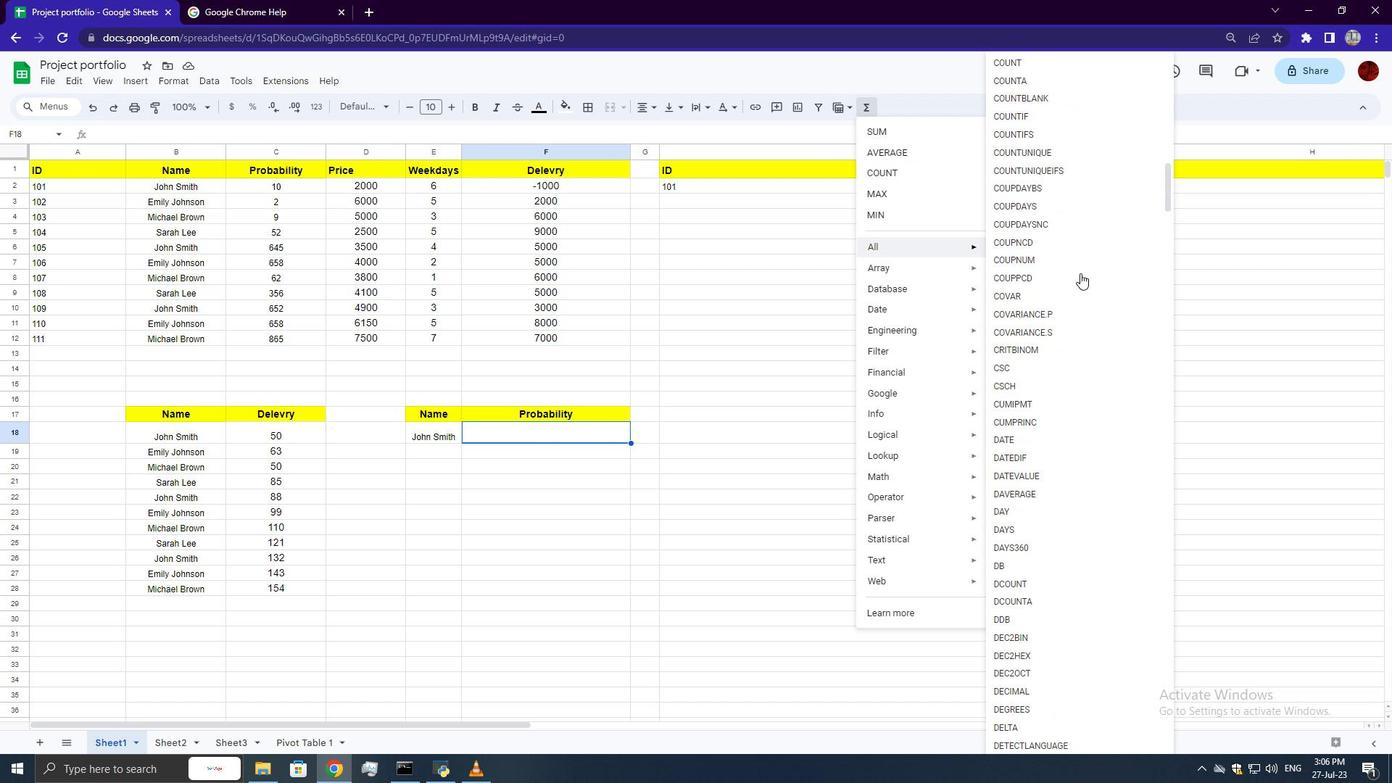 
Action: Mouse moved to (1087, 283)
Screenshot: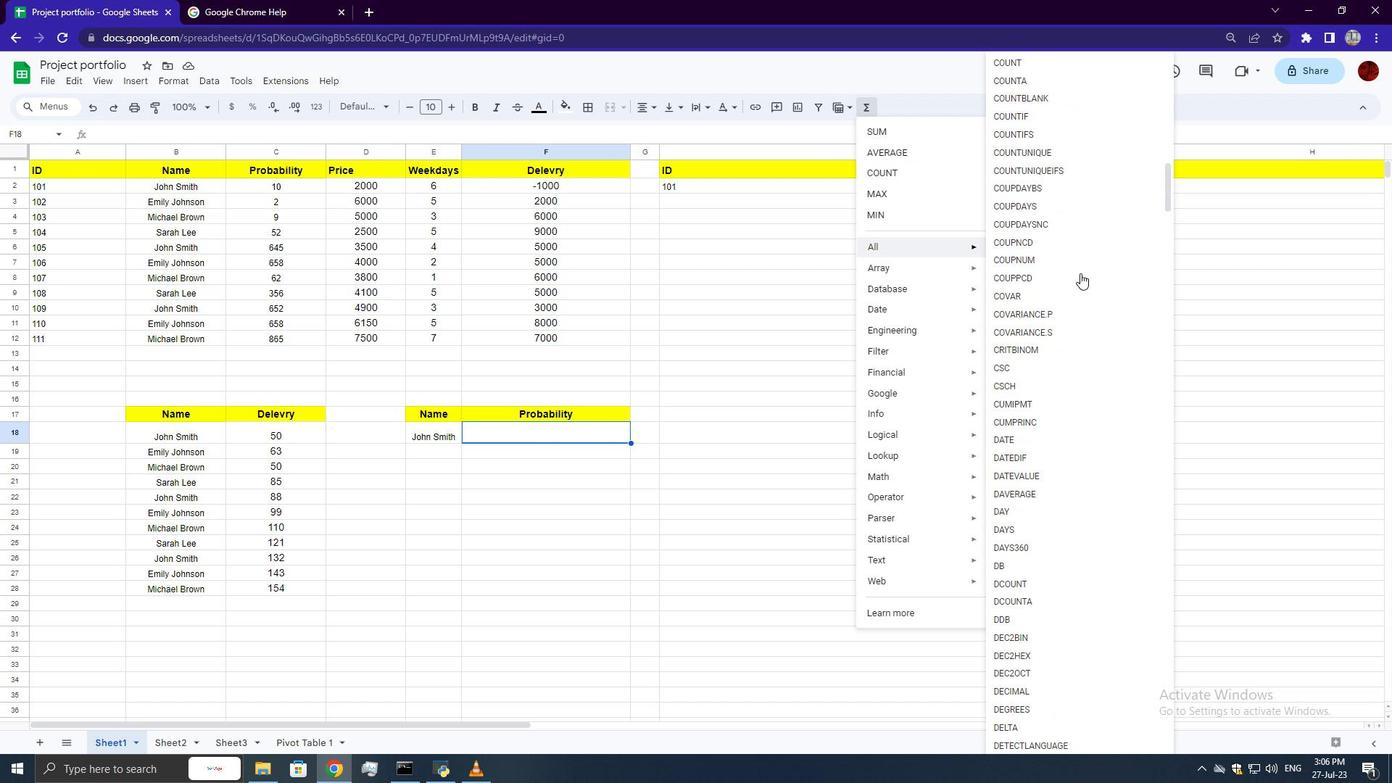 
Action: Mouse scrolled (1087, 282) with delta (0, 0)
Screenshot: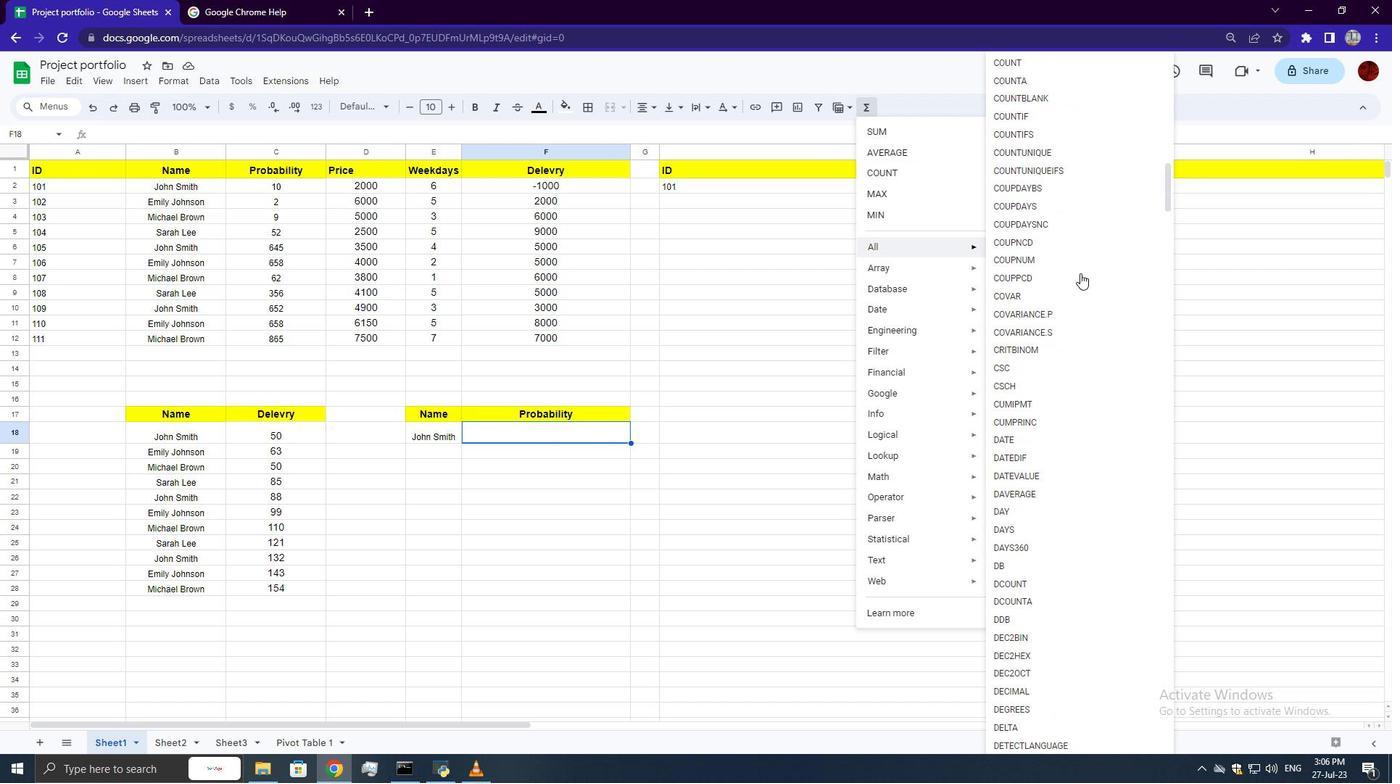 
Action: Mouse moved to (1089, 287)
Screenshot: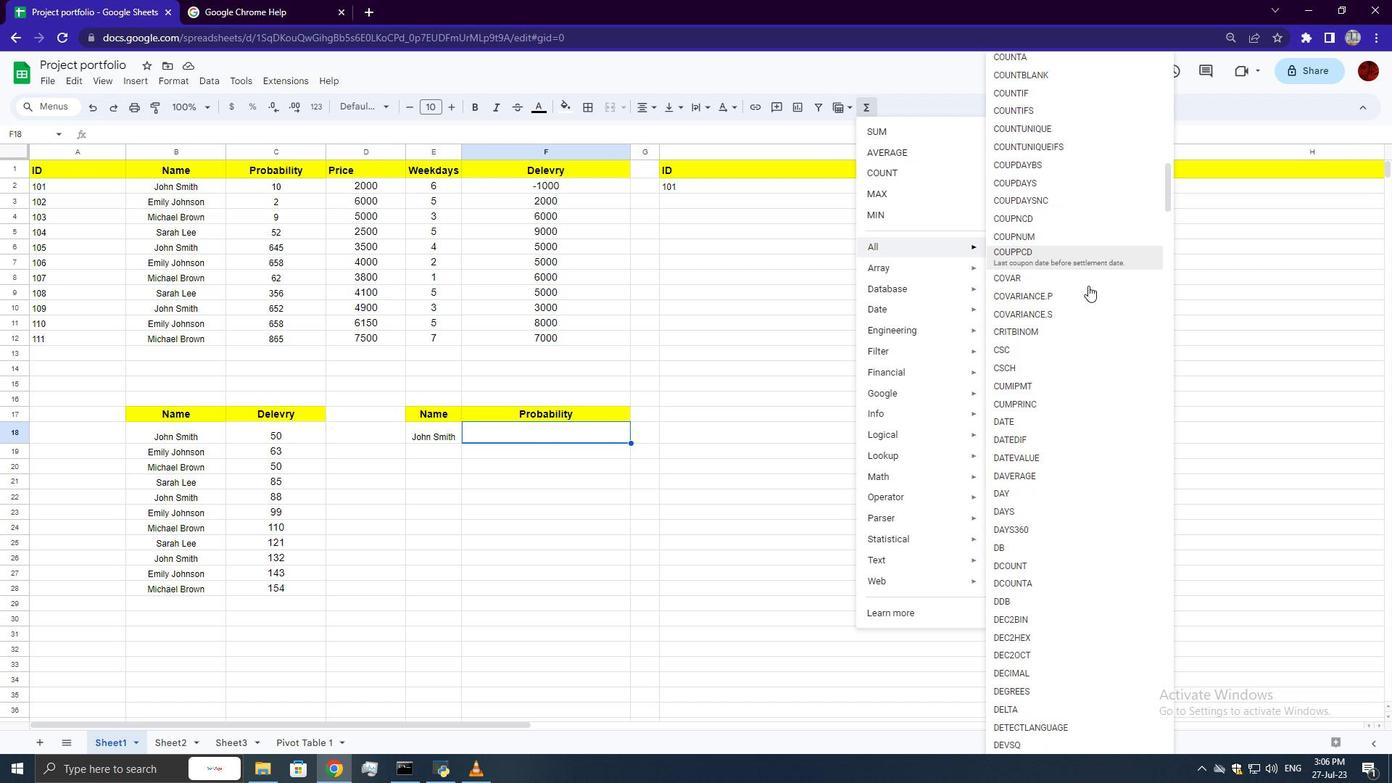 
Action: Mouse scrolled (1089, 287) with delta (0, 0)
Screenshot: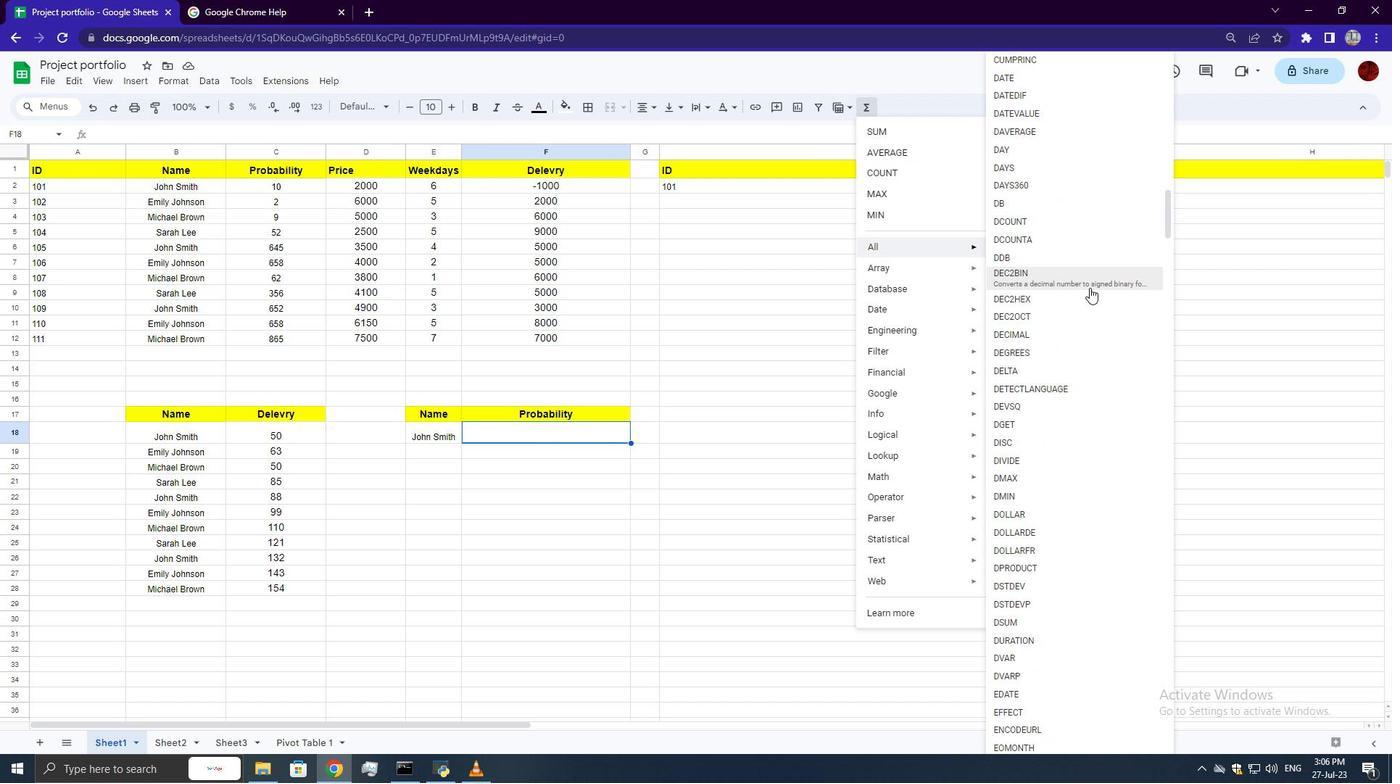 
Action: Mouse scrolled (1089, 287) with delta (0, 0)
Screenshot: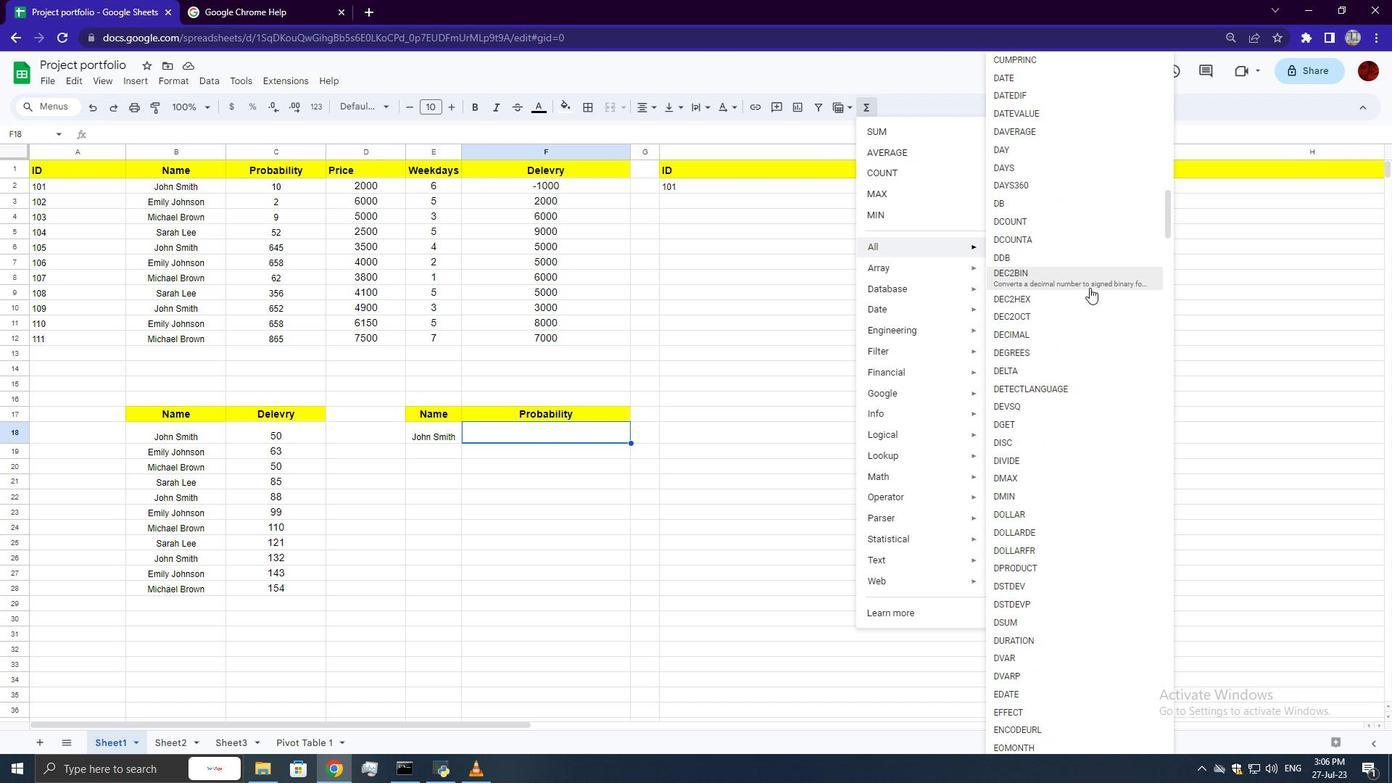 
Action: Mouse scrolled (1089, 287) with delta (0, 0)
Screenshot: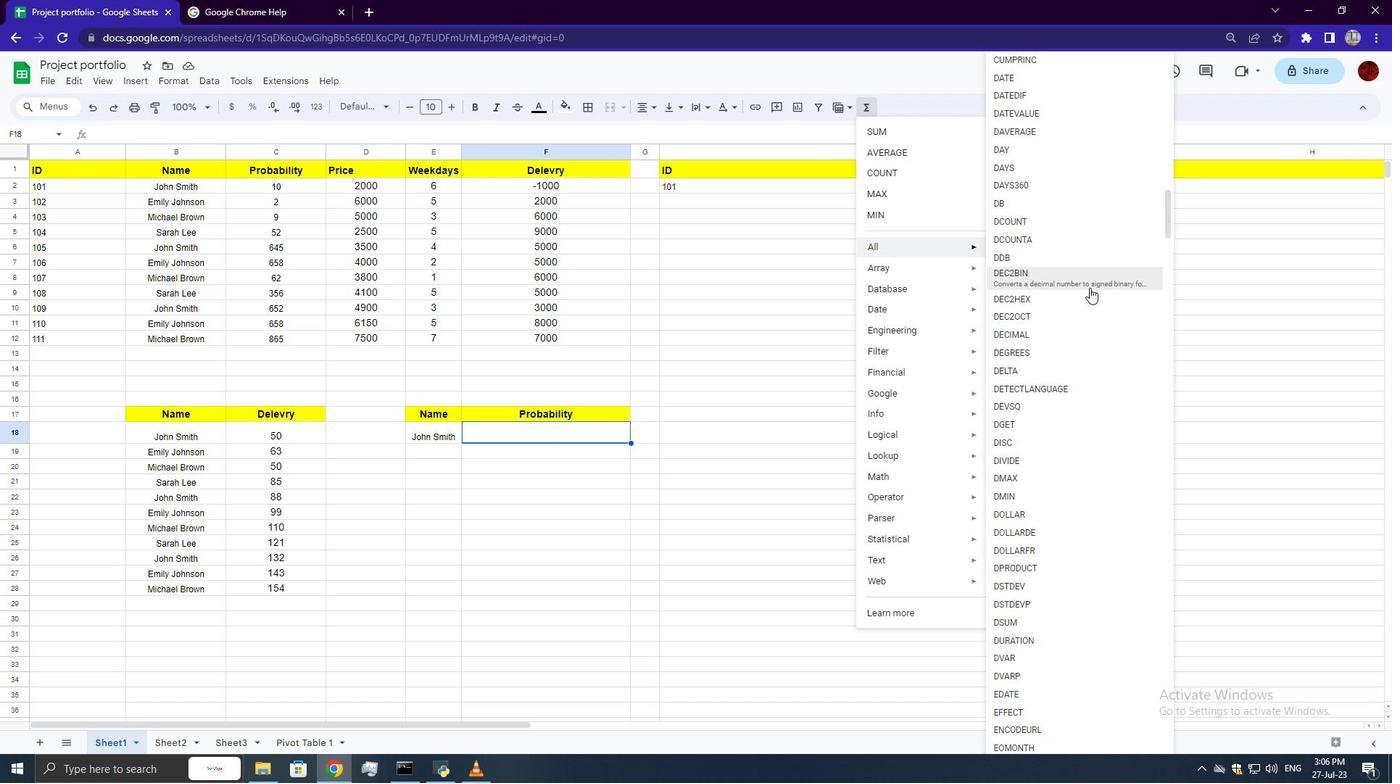 
Action: Mouse scrolled (1089, 287) with delta (0, 0)
Screenshot: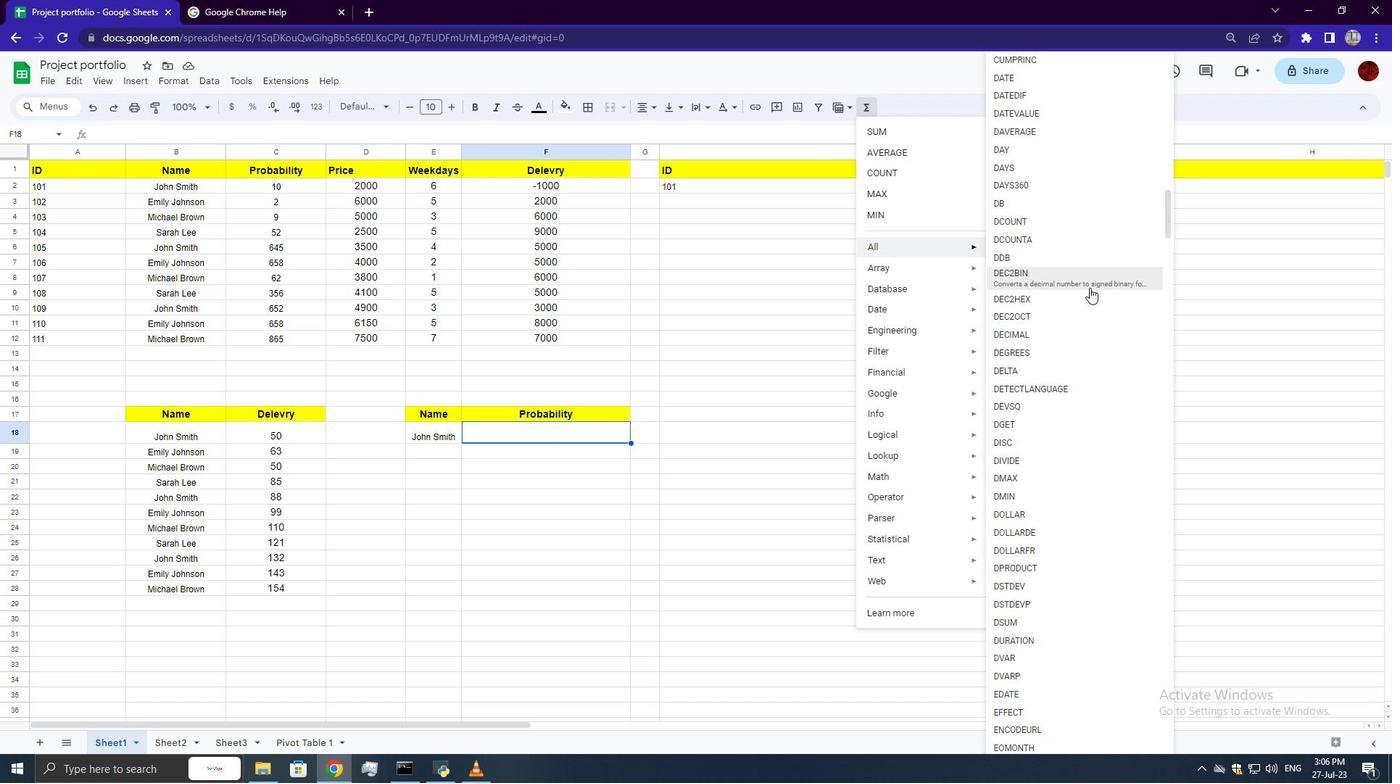 
Action: Mouse scrolled (1089, 287) with delta (0, 0)
Screenshot: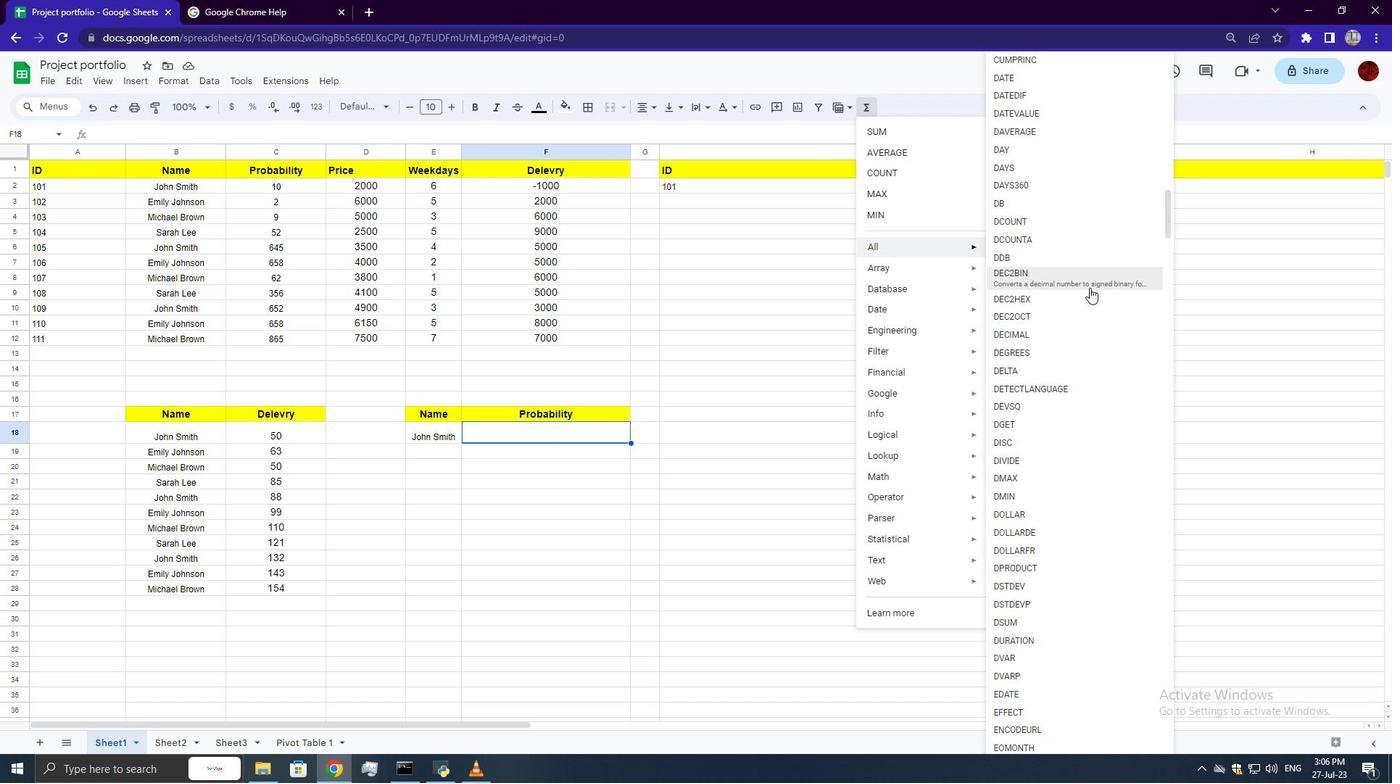 
Action: Mouse scrolled (1089, 287) with delta (0, 0)
Screenshot: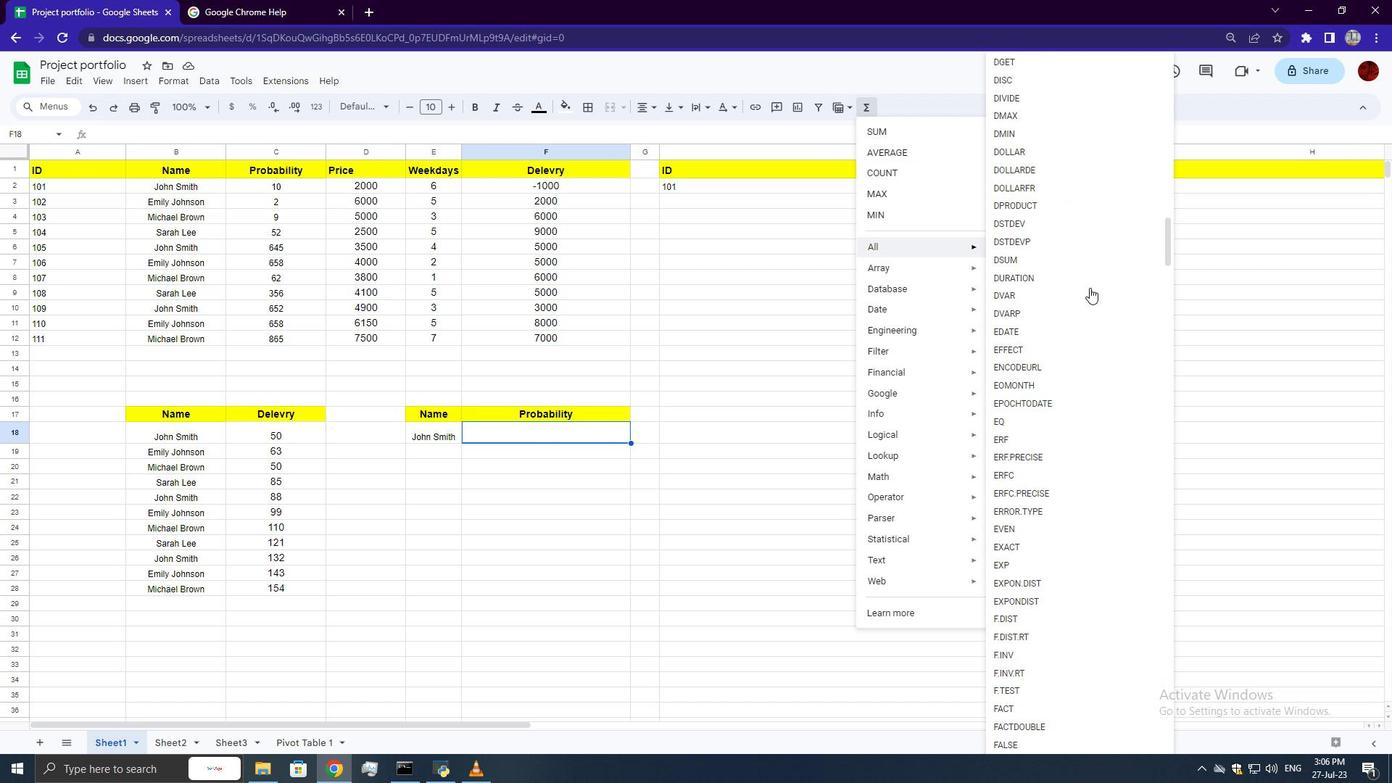
Action: Mouse scrolled (1089, 287) with delta (0, 0)
Screenshot: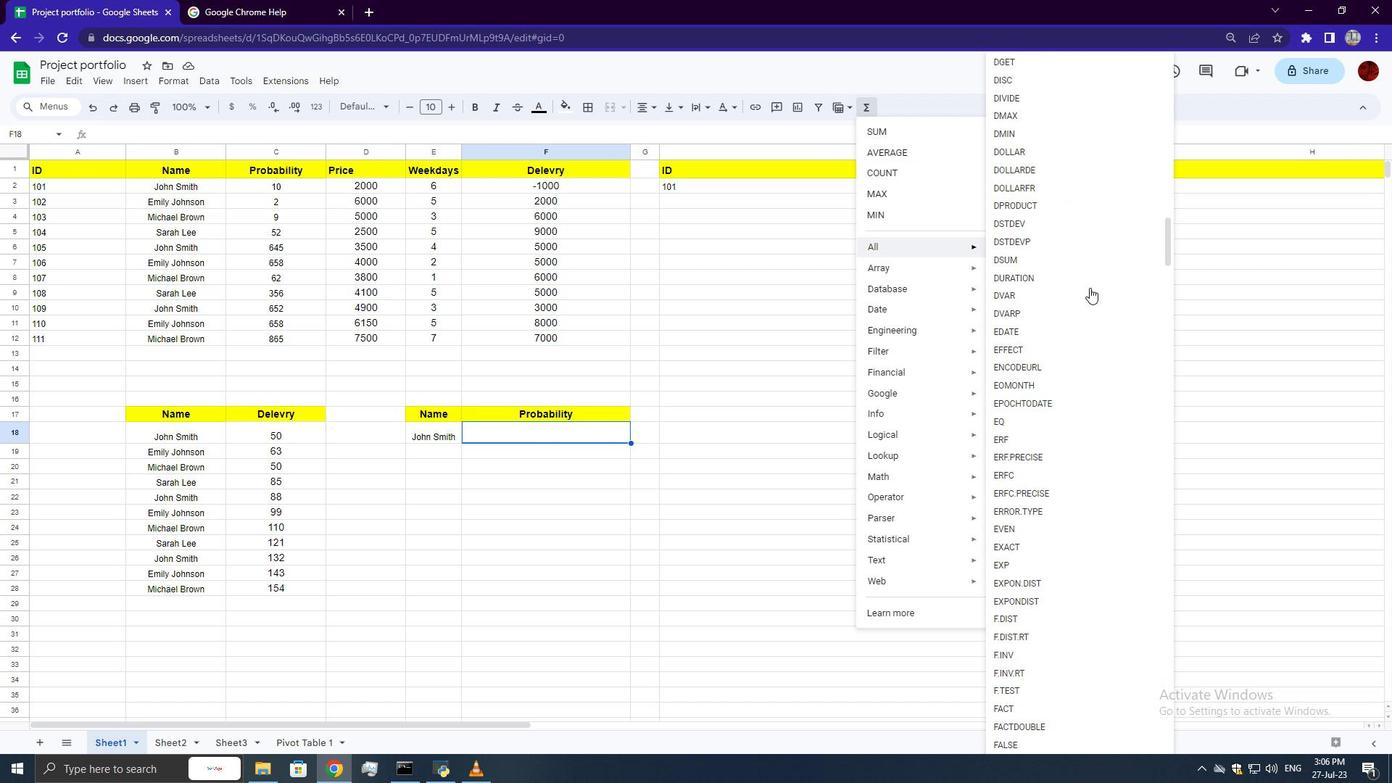 
Action: Mouse scrolled (1089, 287) with delta (0, 0)
Screenshot: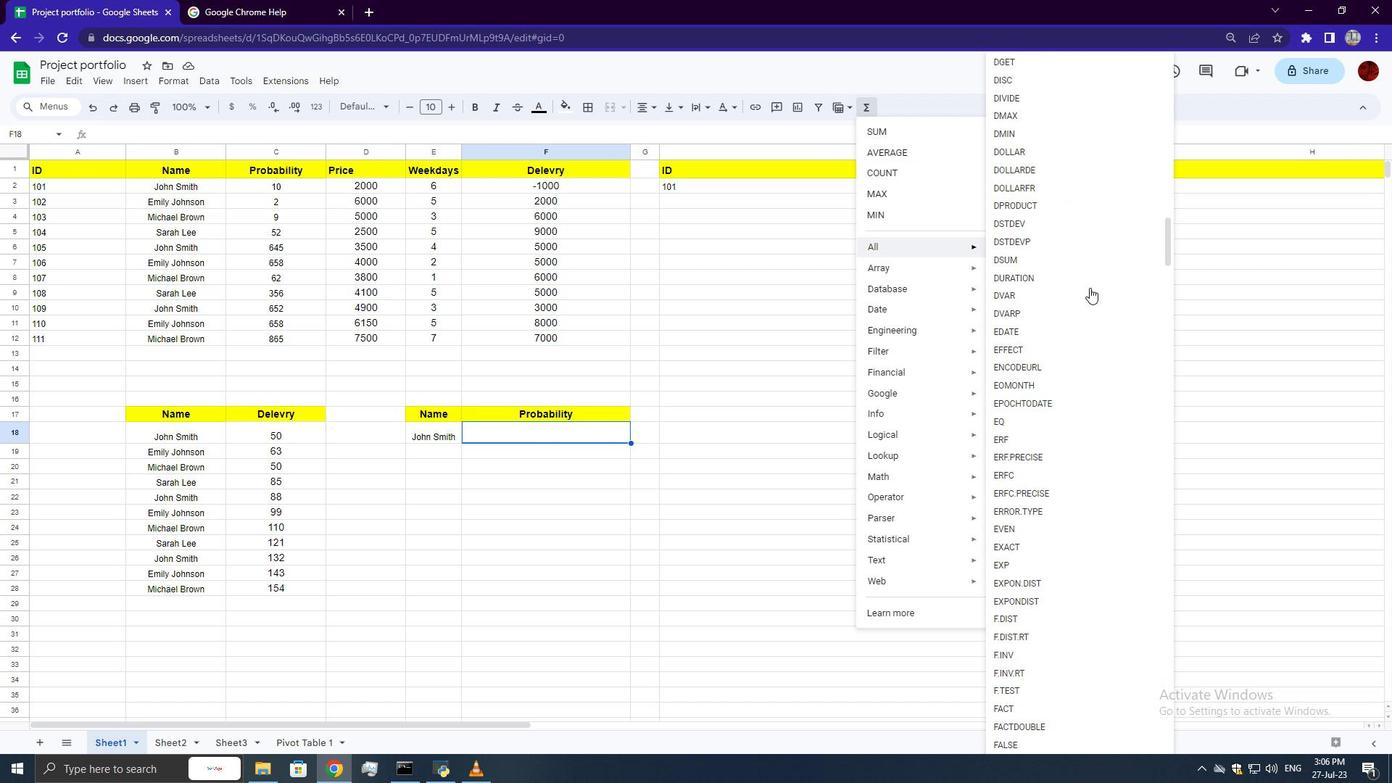 
Action: Mouse scrolled (1089, 287) with delta (0, 0)
Screenshot: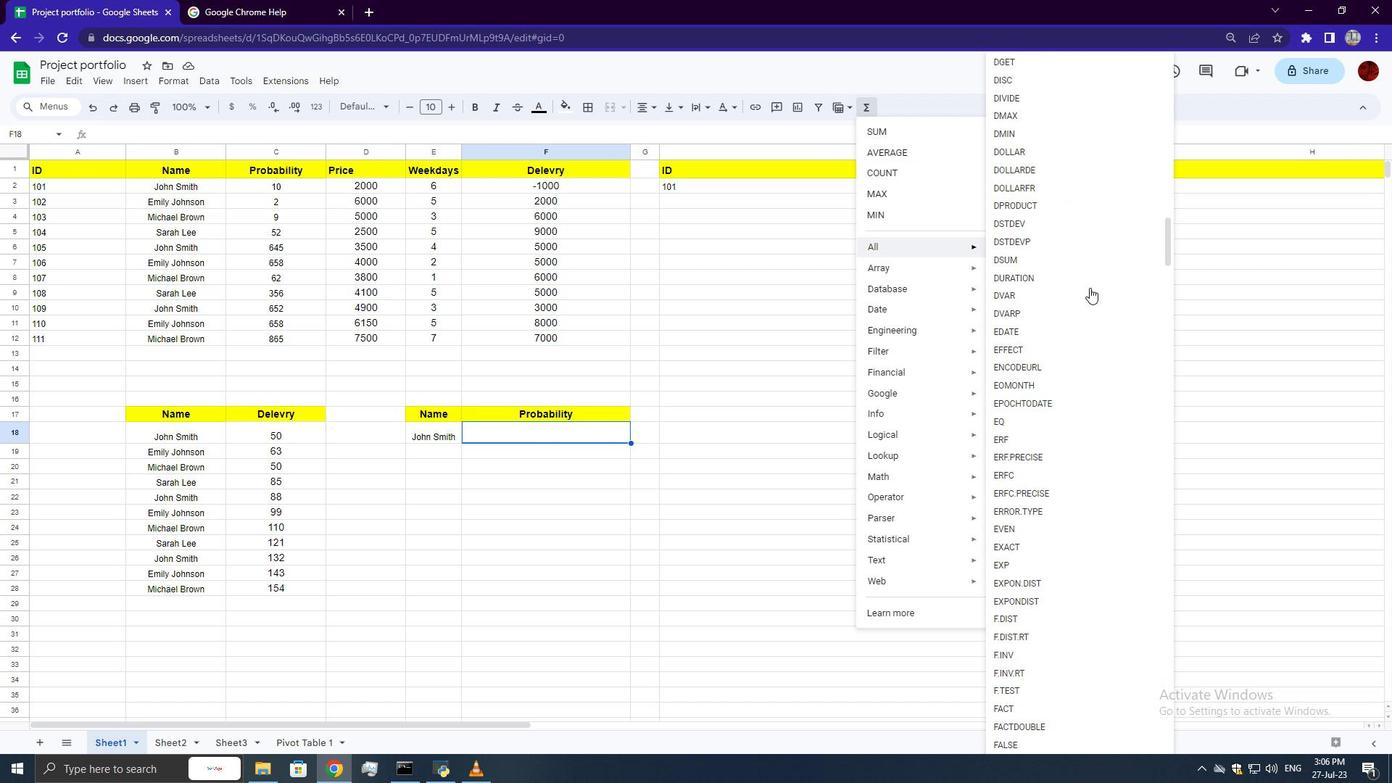 
Action: Mouse scrolled (1089, 287) with delta (0, 0)
Screenshot: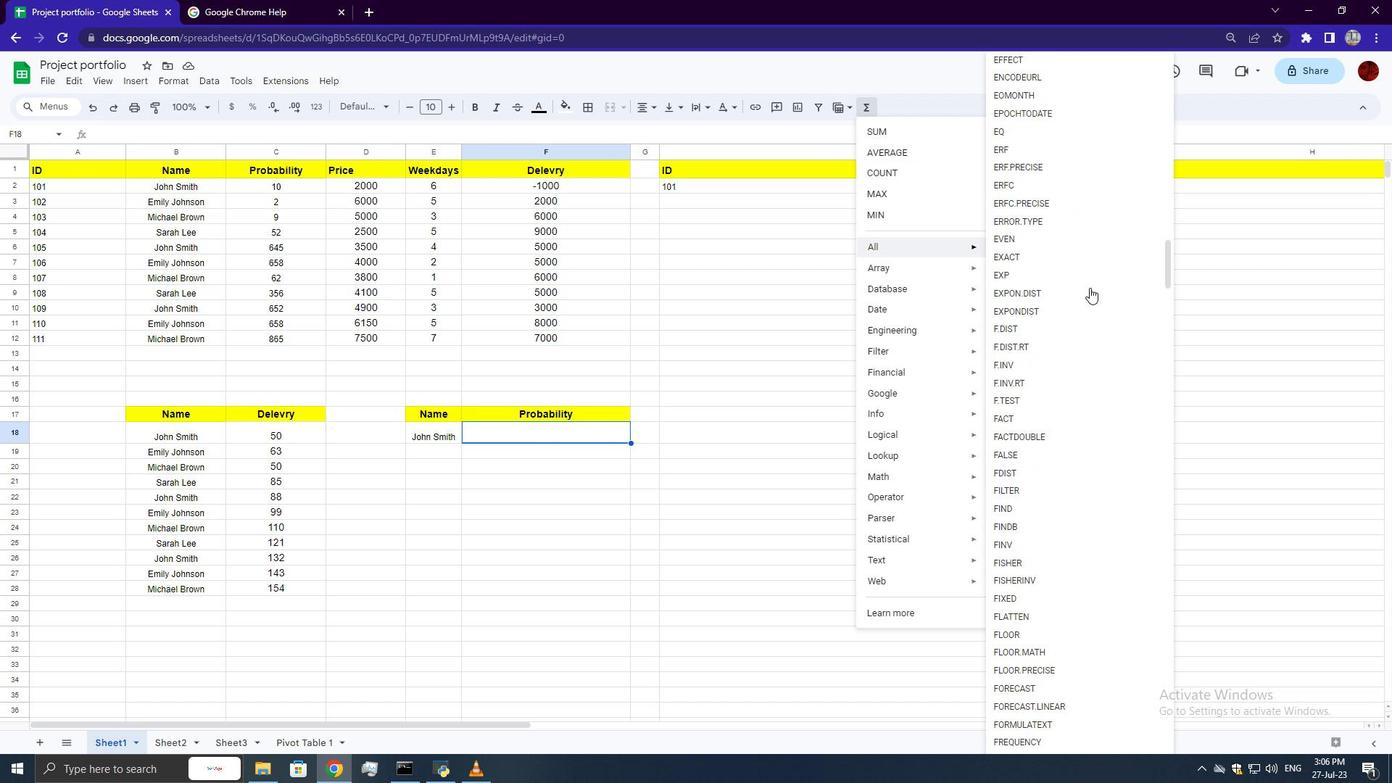 
Action: Mouse scrolled (1089, 287) with delta (0, 0)
Screenshot: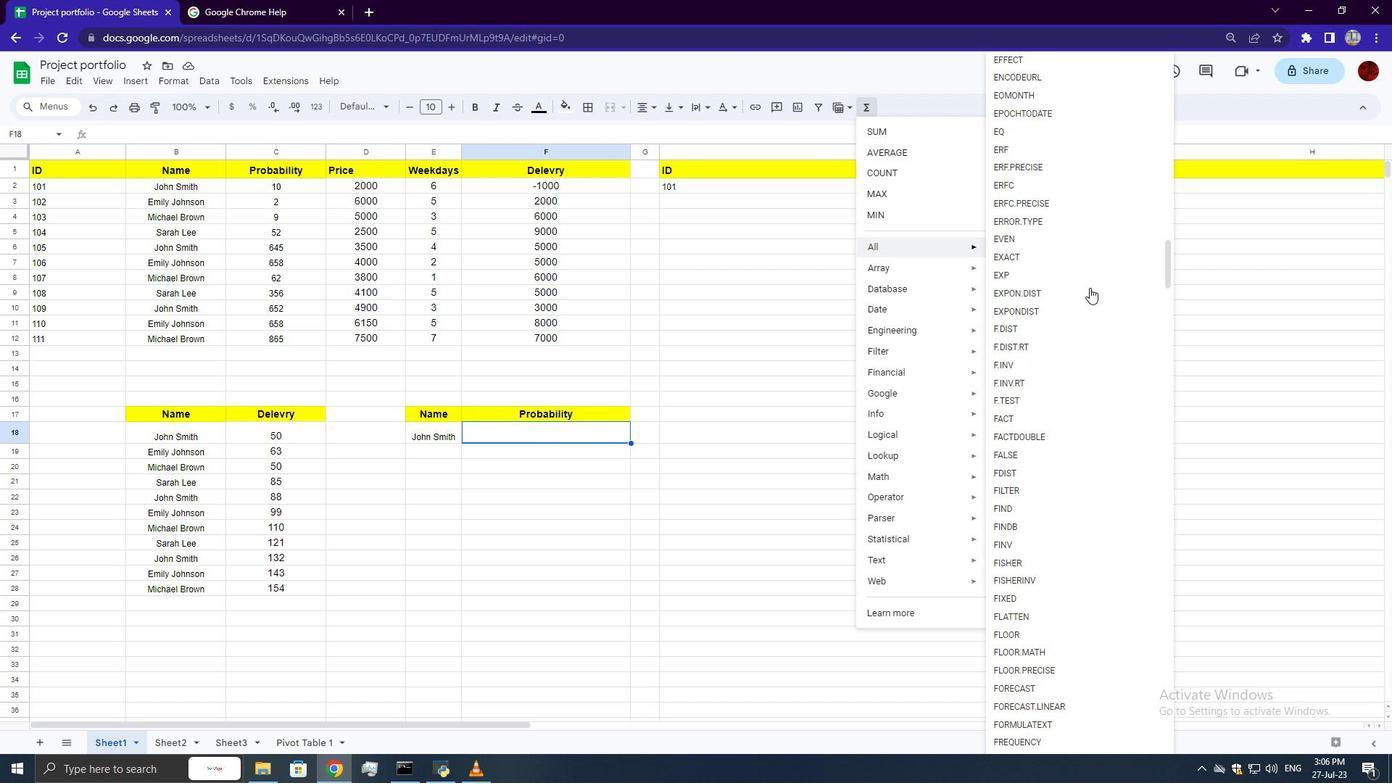 
Action: Mouse scrolled (1089, 287) with delta (0, 0)
Screenshot: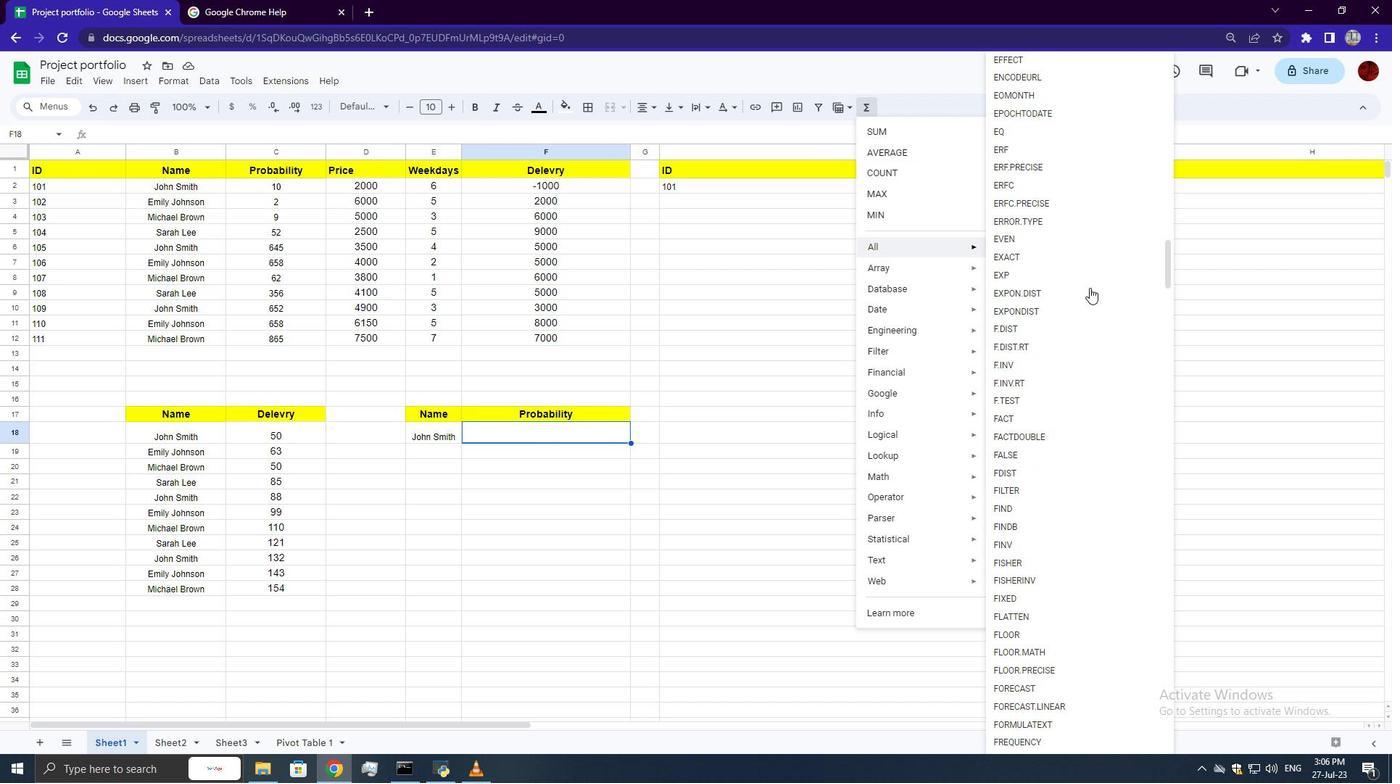 
Action: Mouse scrolled (1089, 287) with delta (0, 0)
Screenshot: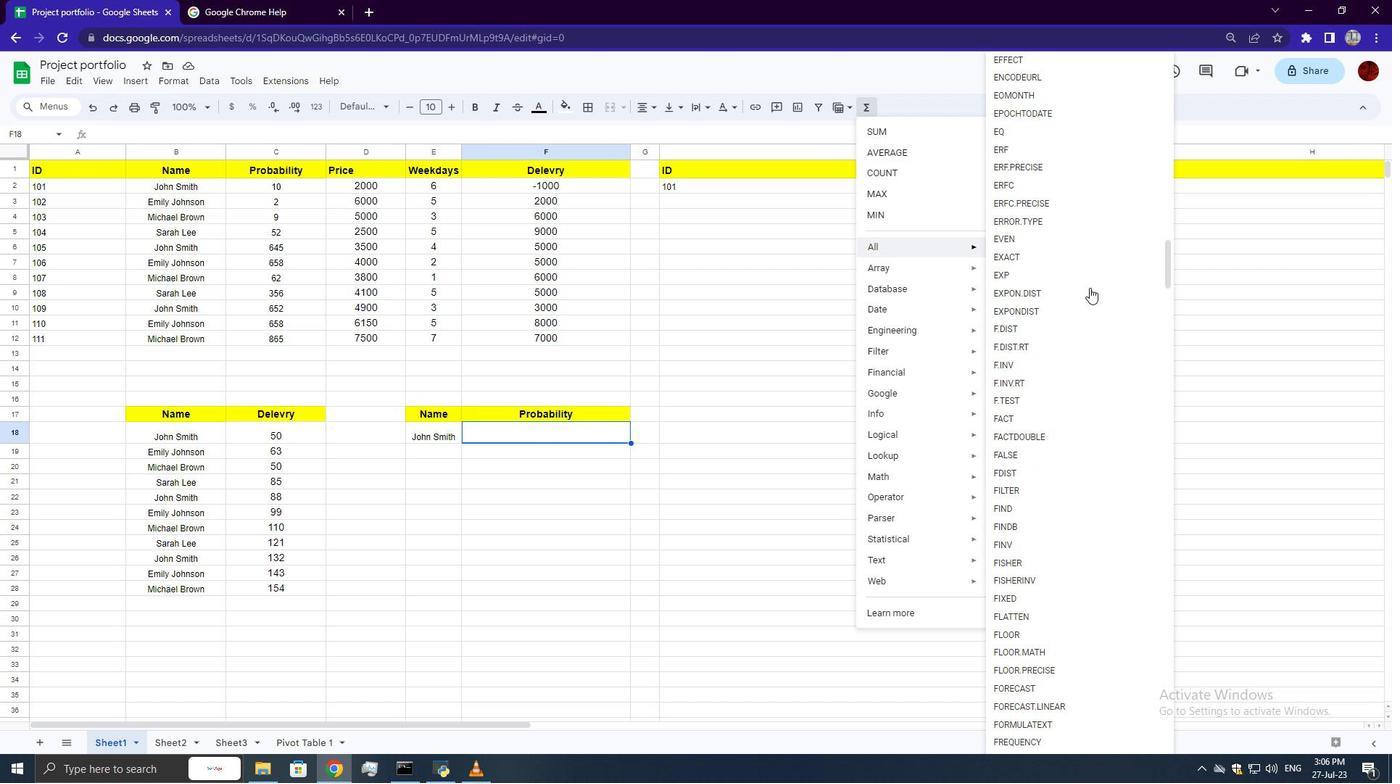
Action: Mouse scrolled (1089, 287) with delta (0, 0)
Screenshot: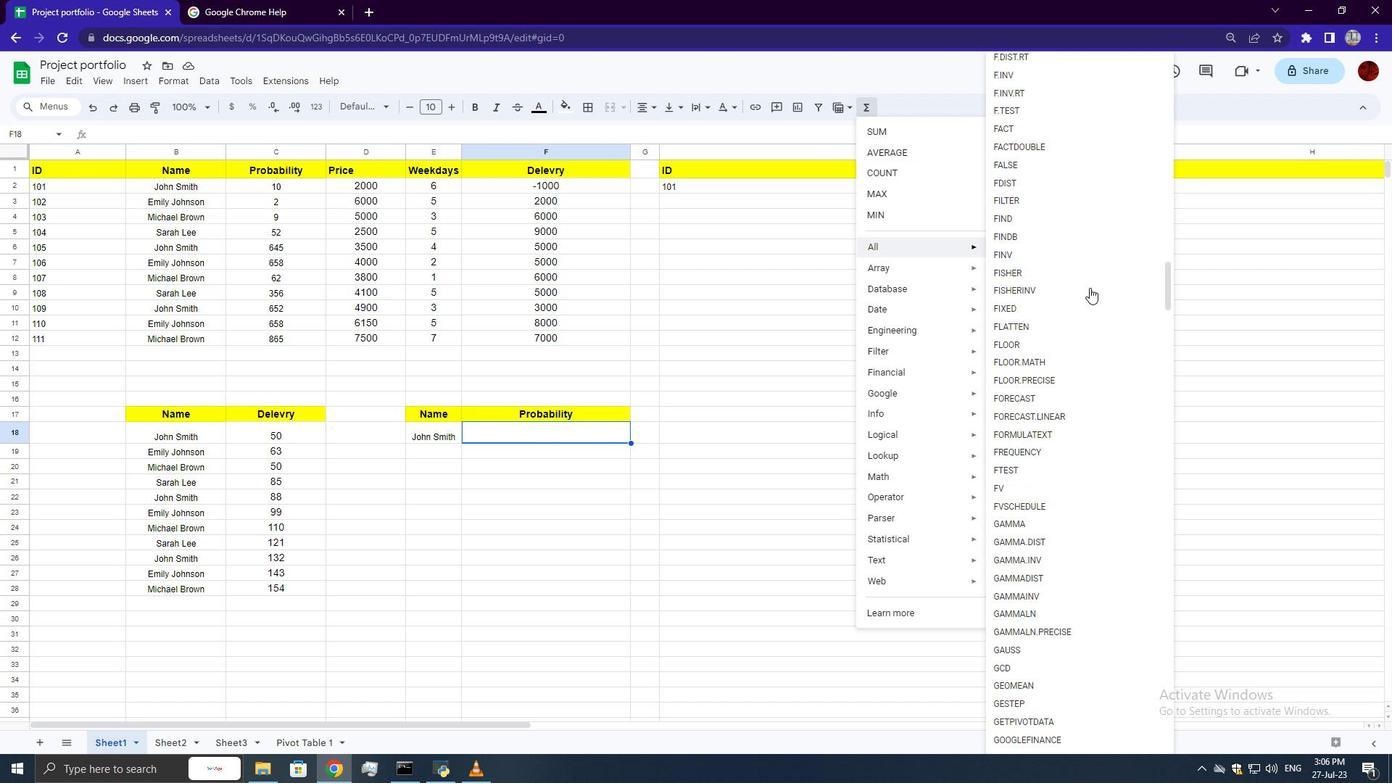 
Action: Mouse scrolled (1089, 287) with delta (0, 0)
Screenshot: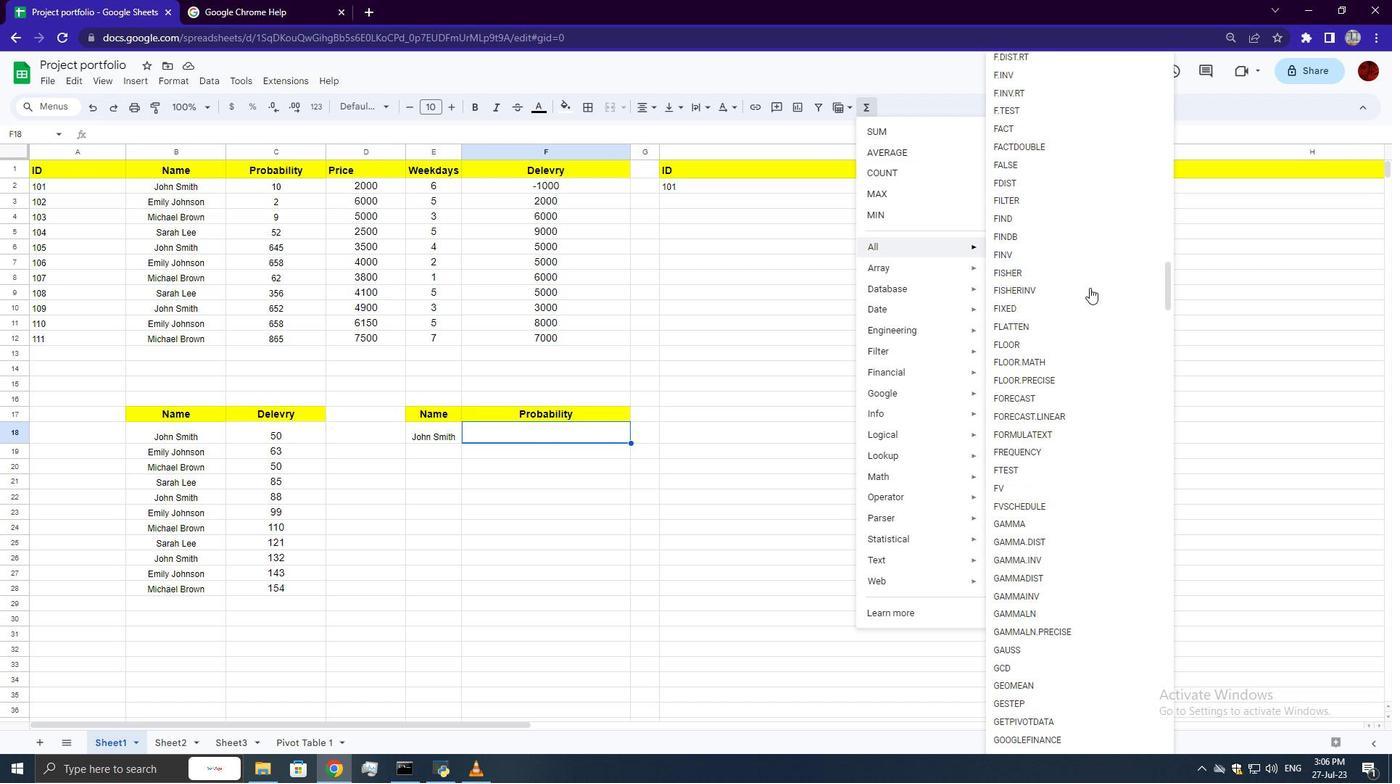 
Action: Mouse scrolled (1089, 287) with delta (0, 0)
Screenshot: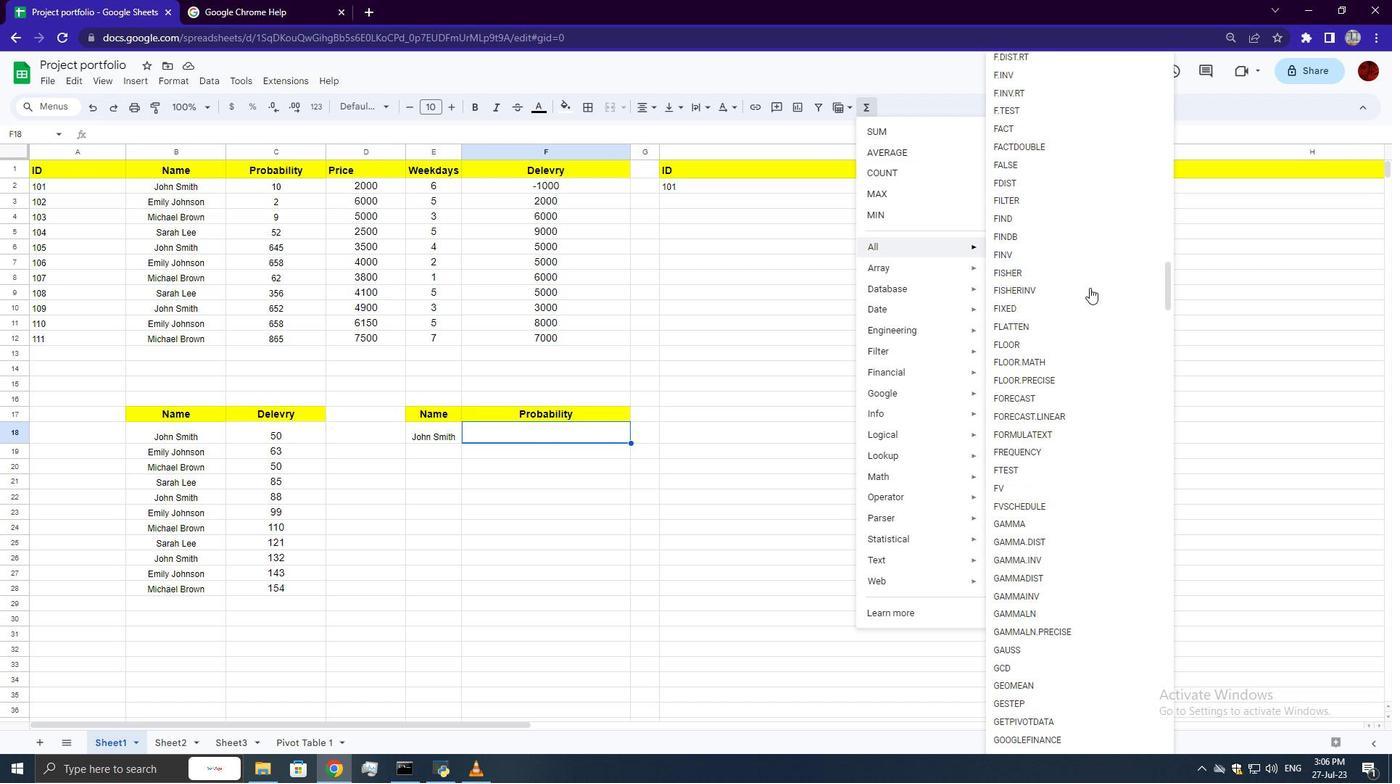 
Action: Mouse scrolled (1089, 287) with delta (0, 0)
Screenshot: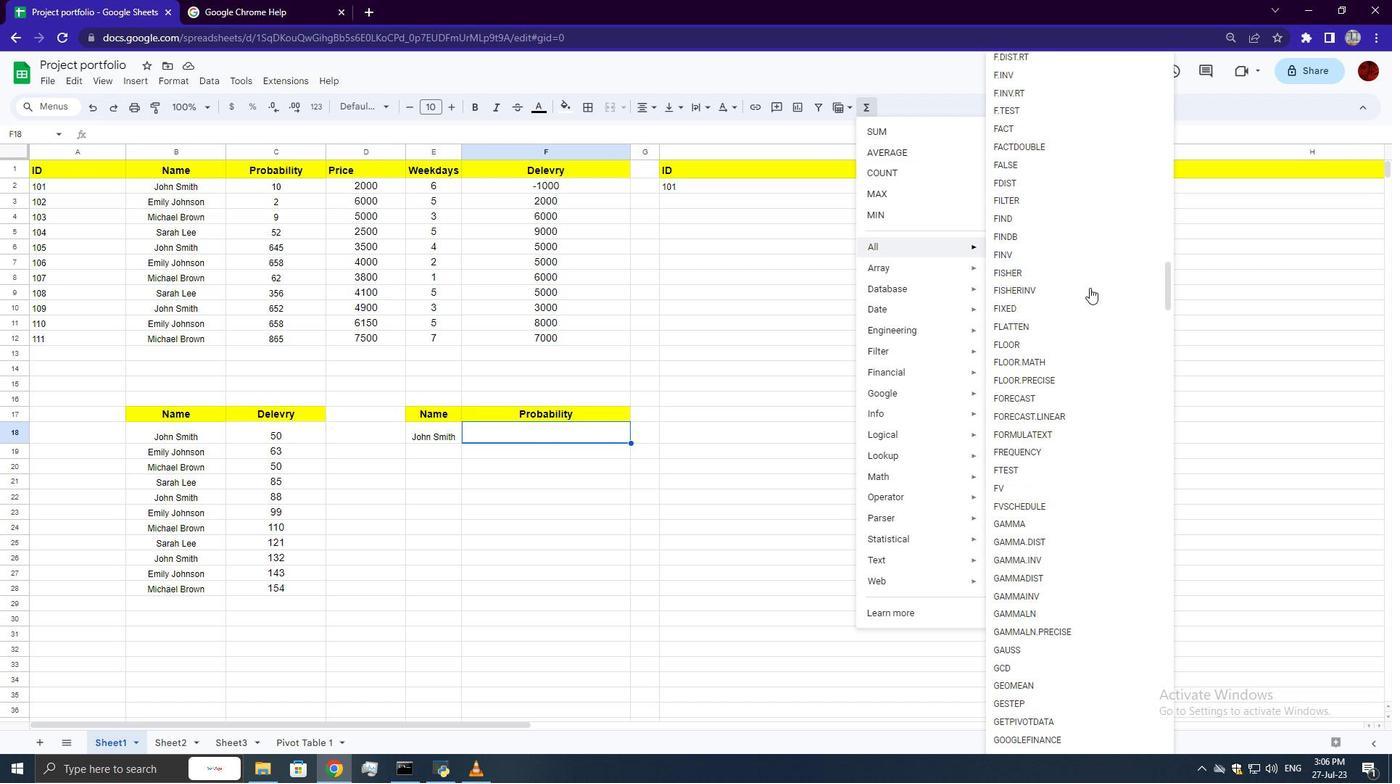 
Action: Mouse scrolled (1089, 287) with delta (0, 0)
Screenshot: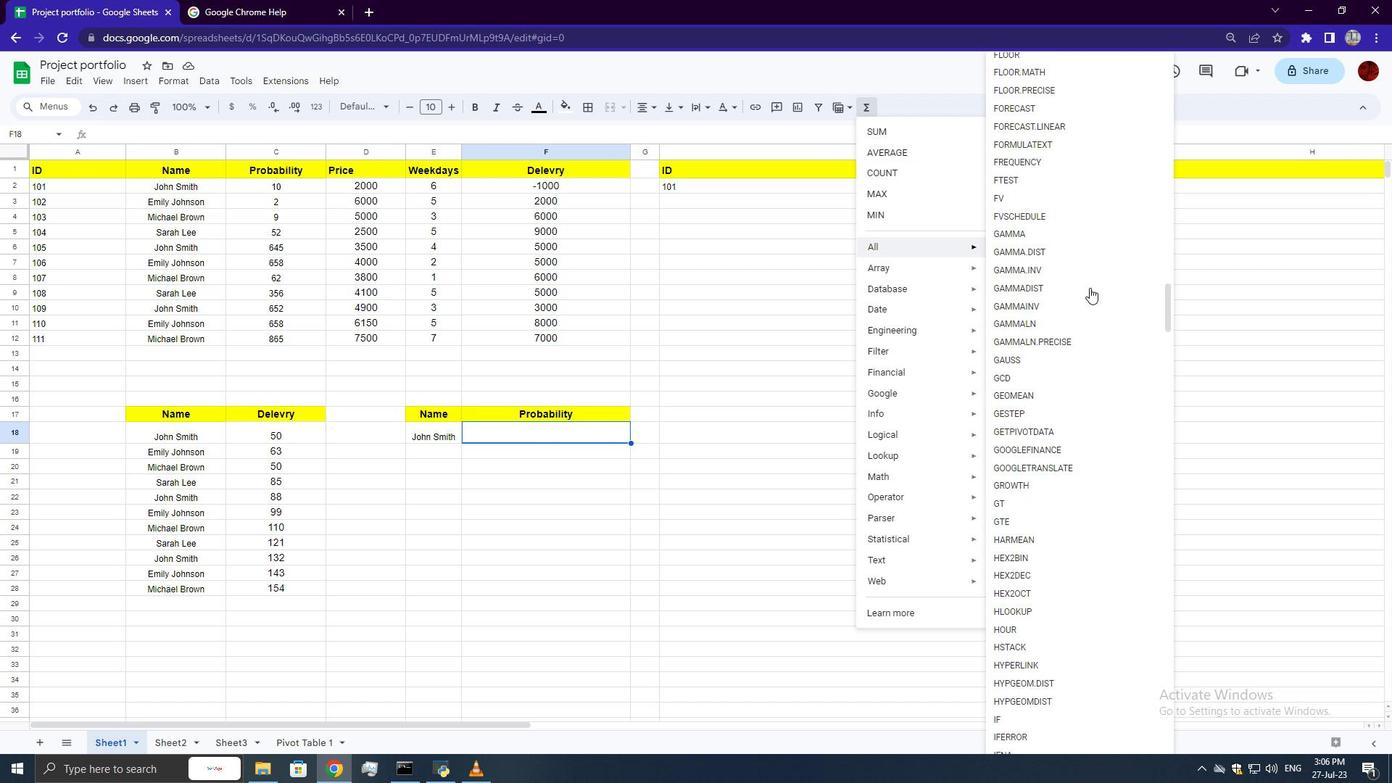 
Action: Mouse scrolled (1089, 287) with delta (0, 0)
Screenshot: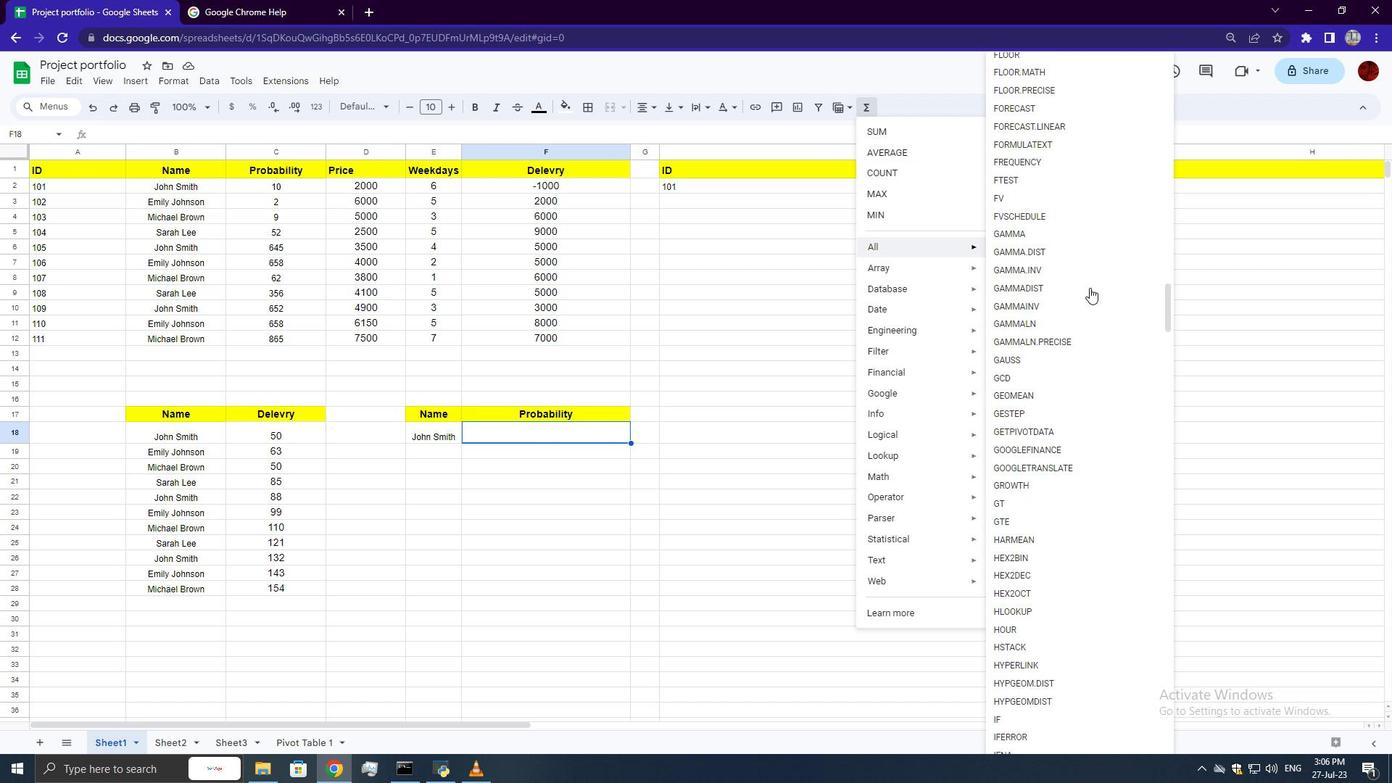 
Action: Mouse scrolled (1089, 287) with delta (0, 0)
Screenshot: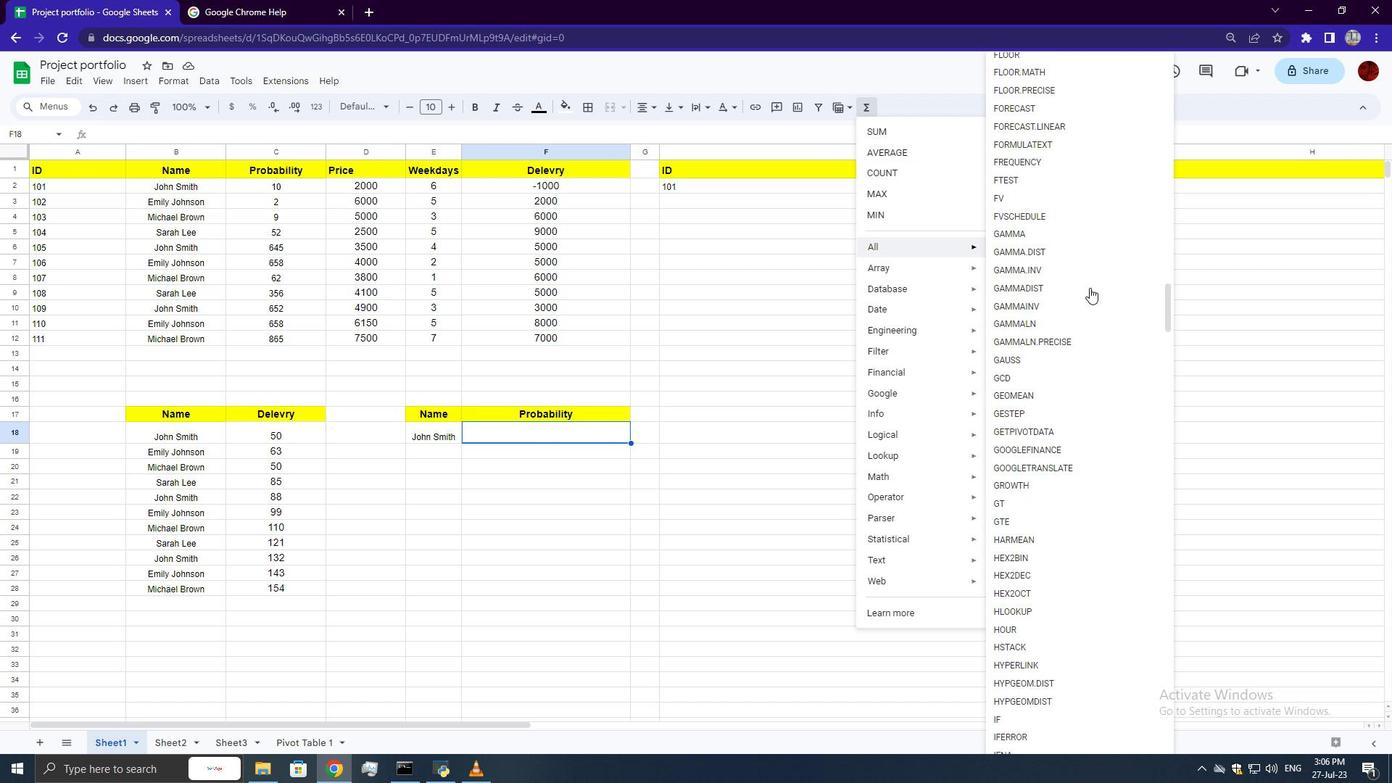 
Action: Mouse scrolled (1089, 287) with delta (0, 0)
Screenshot: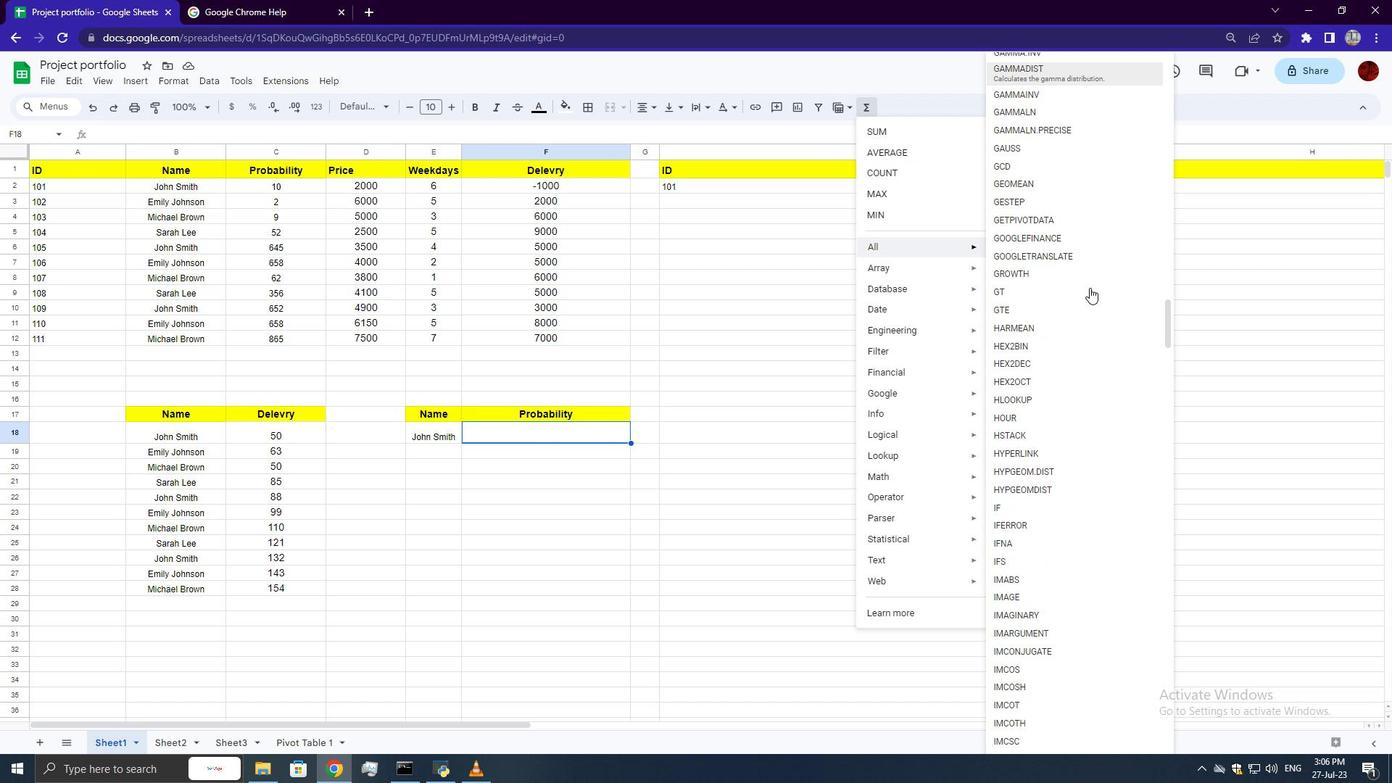 
Action: Mouse scrolled (1089, 287) with delta (0, 0)
Screenshot: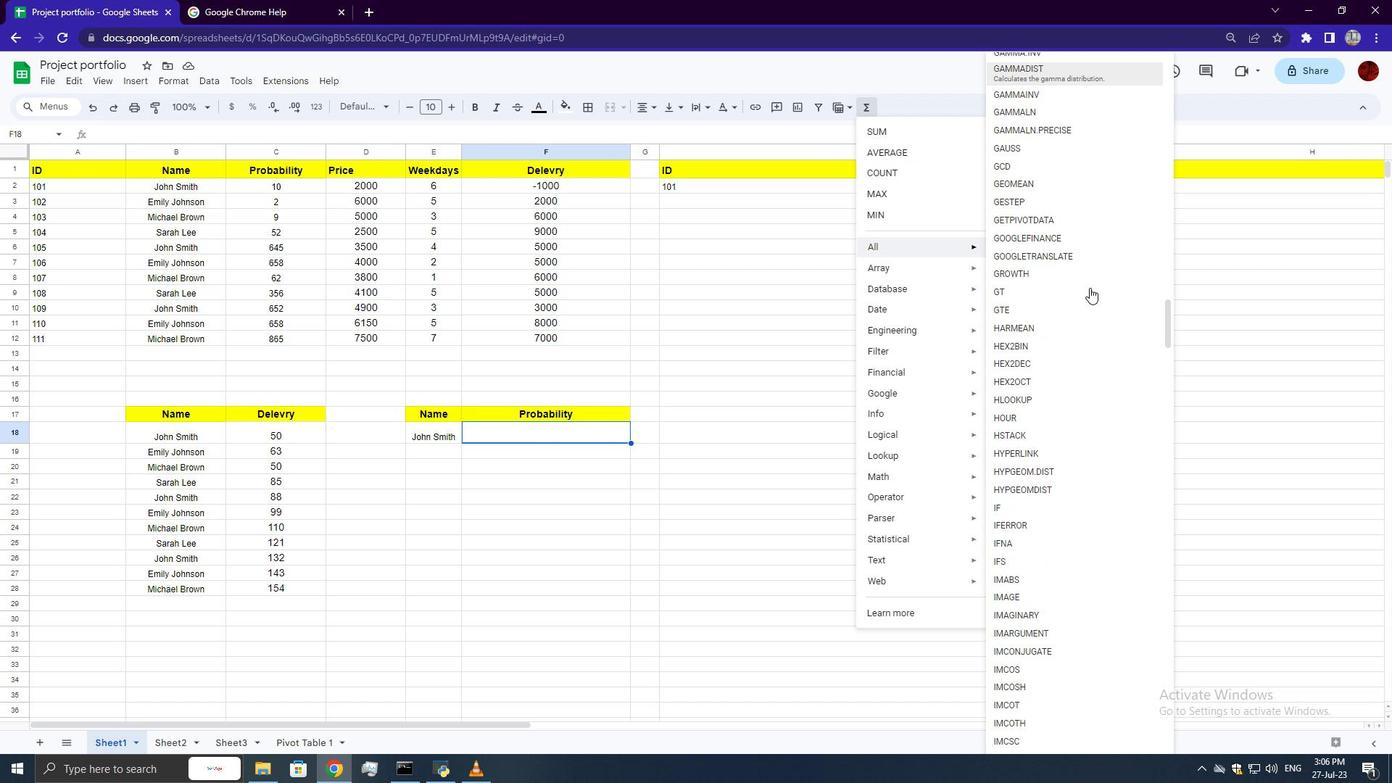 
Action: Mouse scrolled (1089, 287) with delta (0, 0)
Screenshot: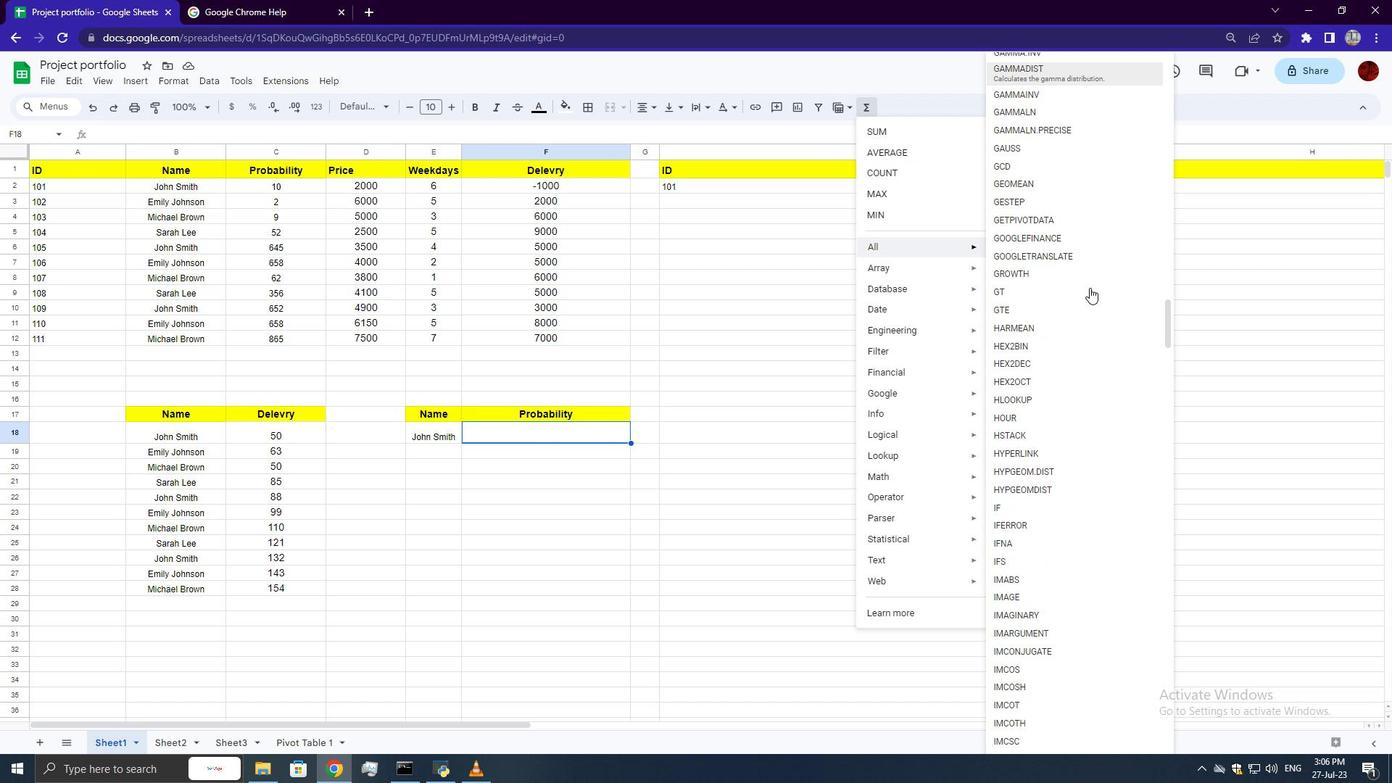 
Action: Mouse scrolled (1089, 287) with delta (0, 0)
Screenshot: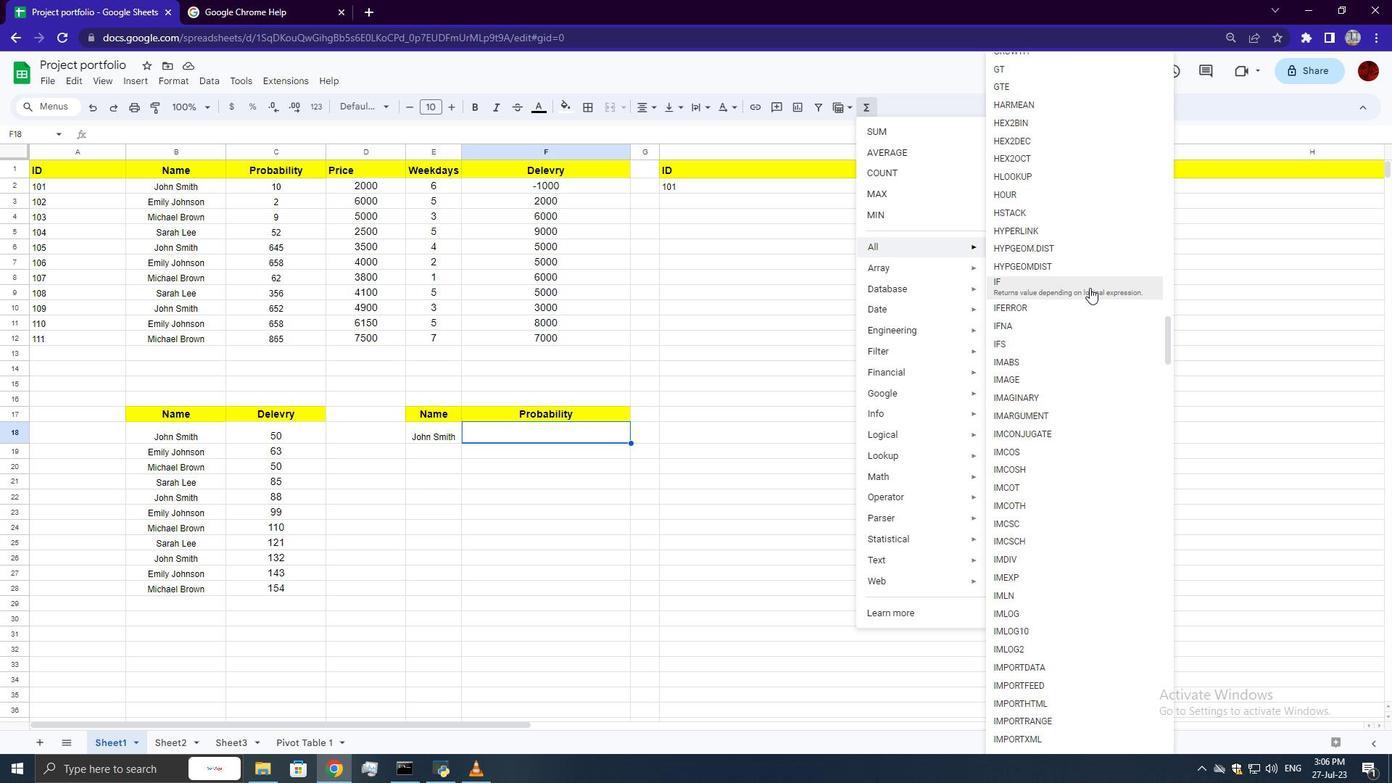 
Action: Mouse scrolled (1089, 287) with delta (0, 0)
Screenshot: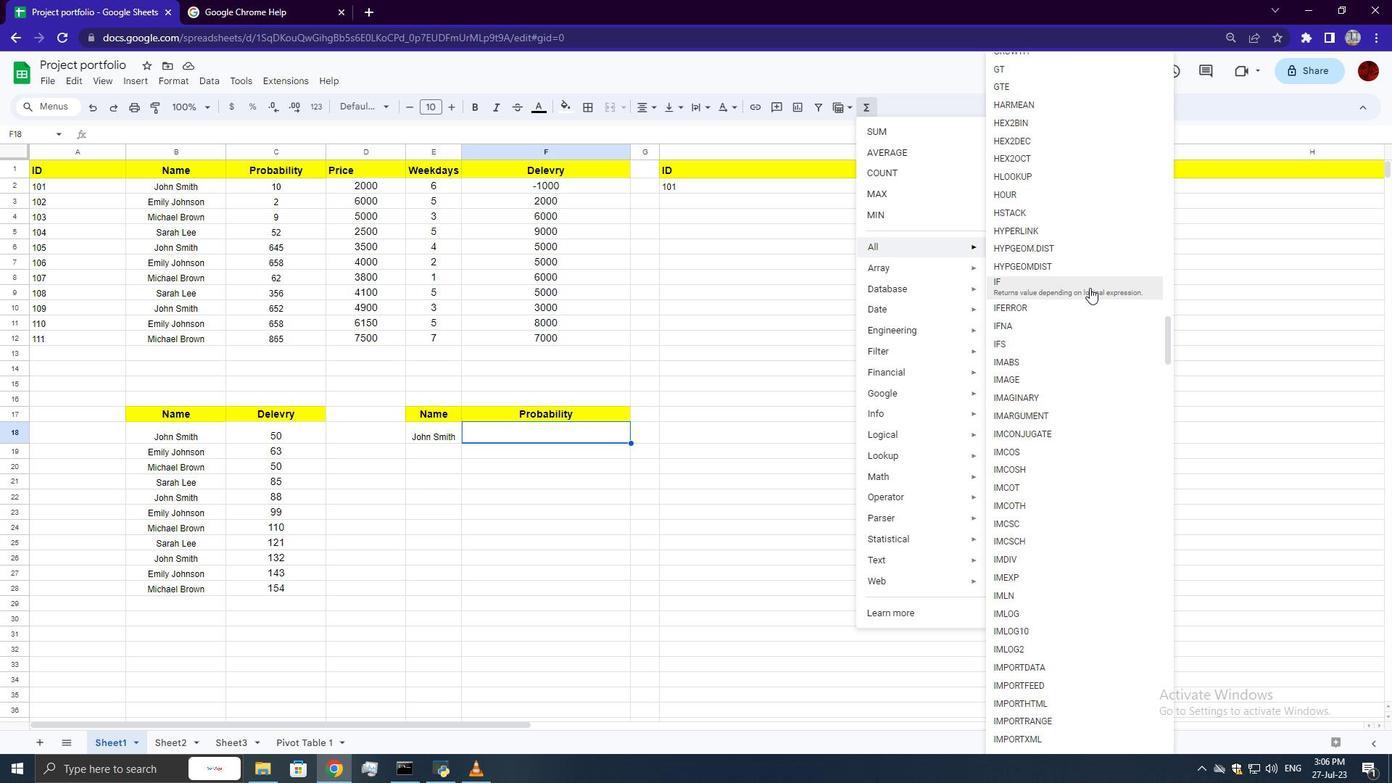 
Action: Mouse scrolled (1089, 287) with delta (0, 0)
Screenshot: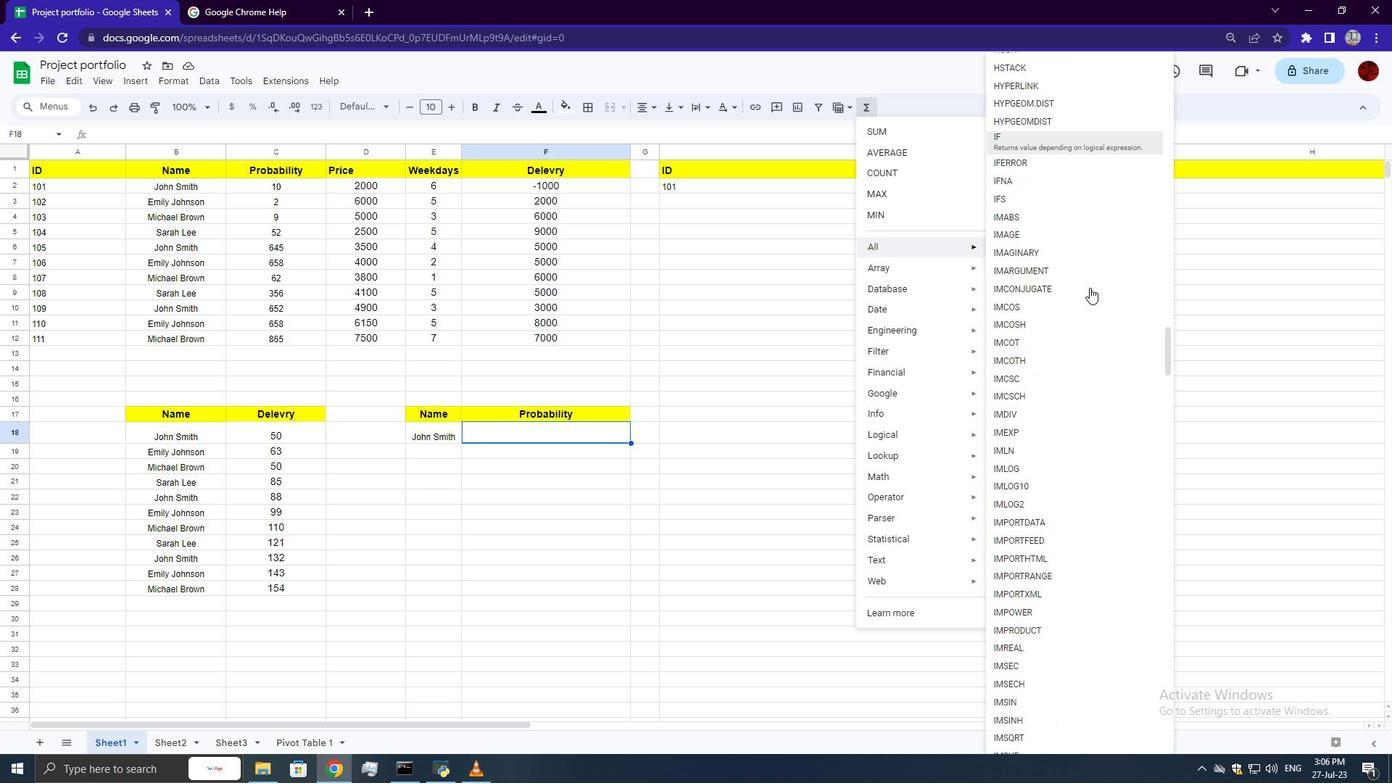 
Action: Mouse scrolled (1089, 287) with delta (0, 0)
Screenshot: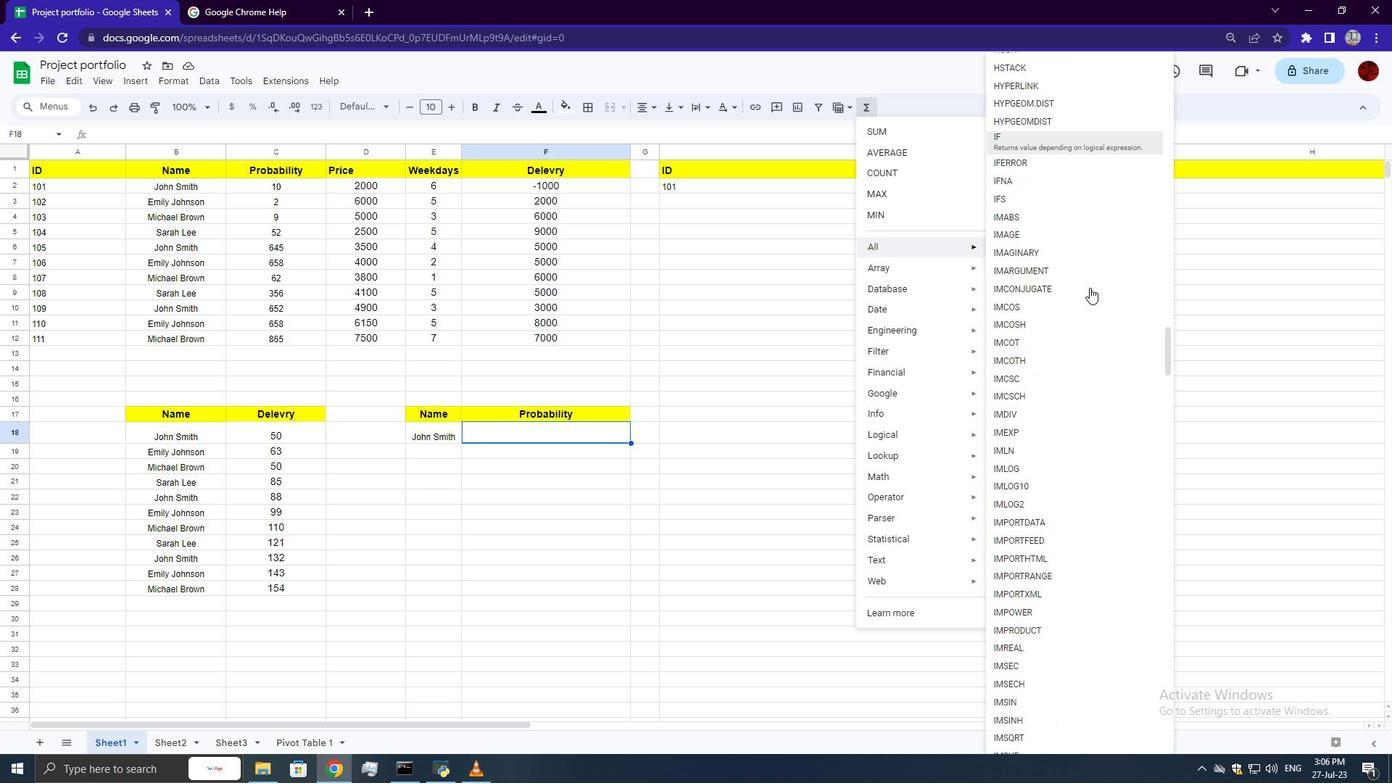 
Action: Mouse scrolled (1089, 287) with delta (0, 0)
Screenshot: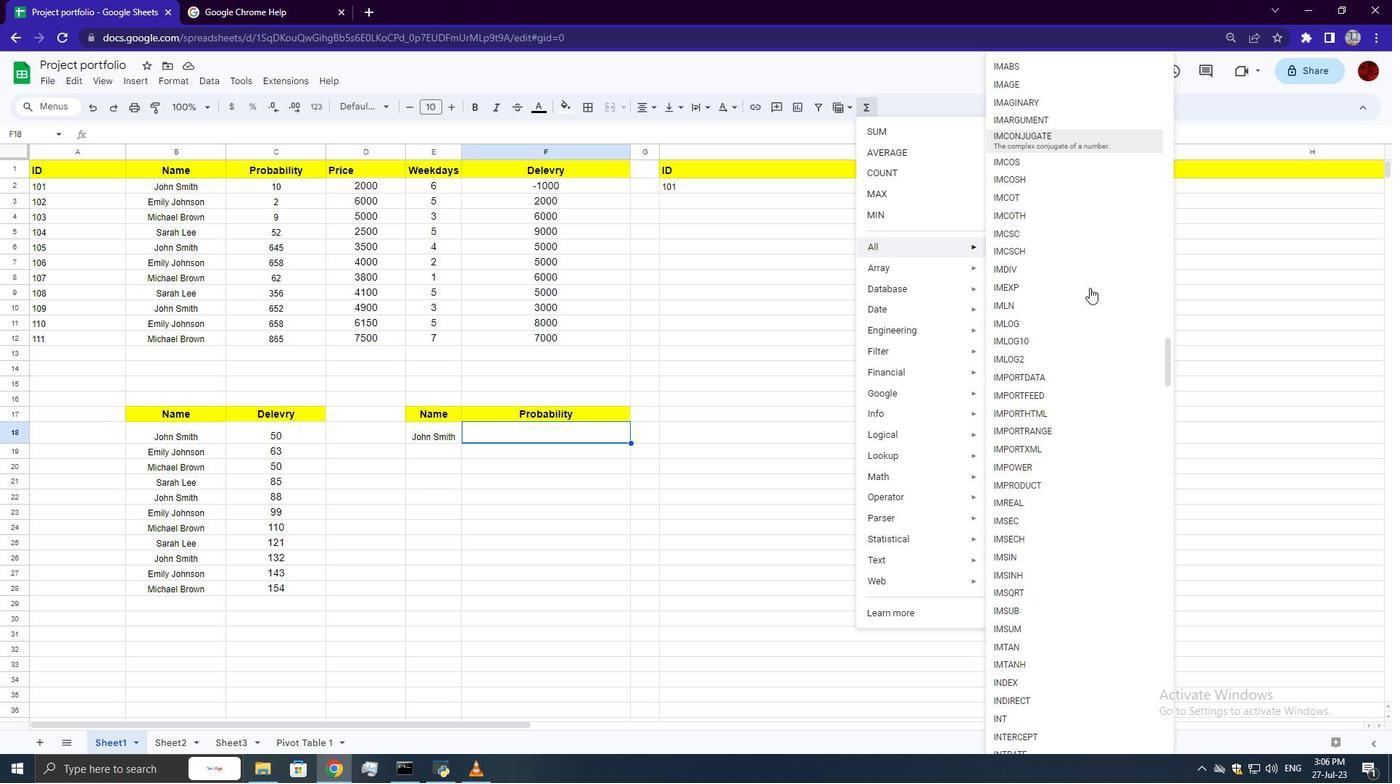 
Action: Mouse scrolled (1089, 287) with delta (0, 0)
Screenshot: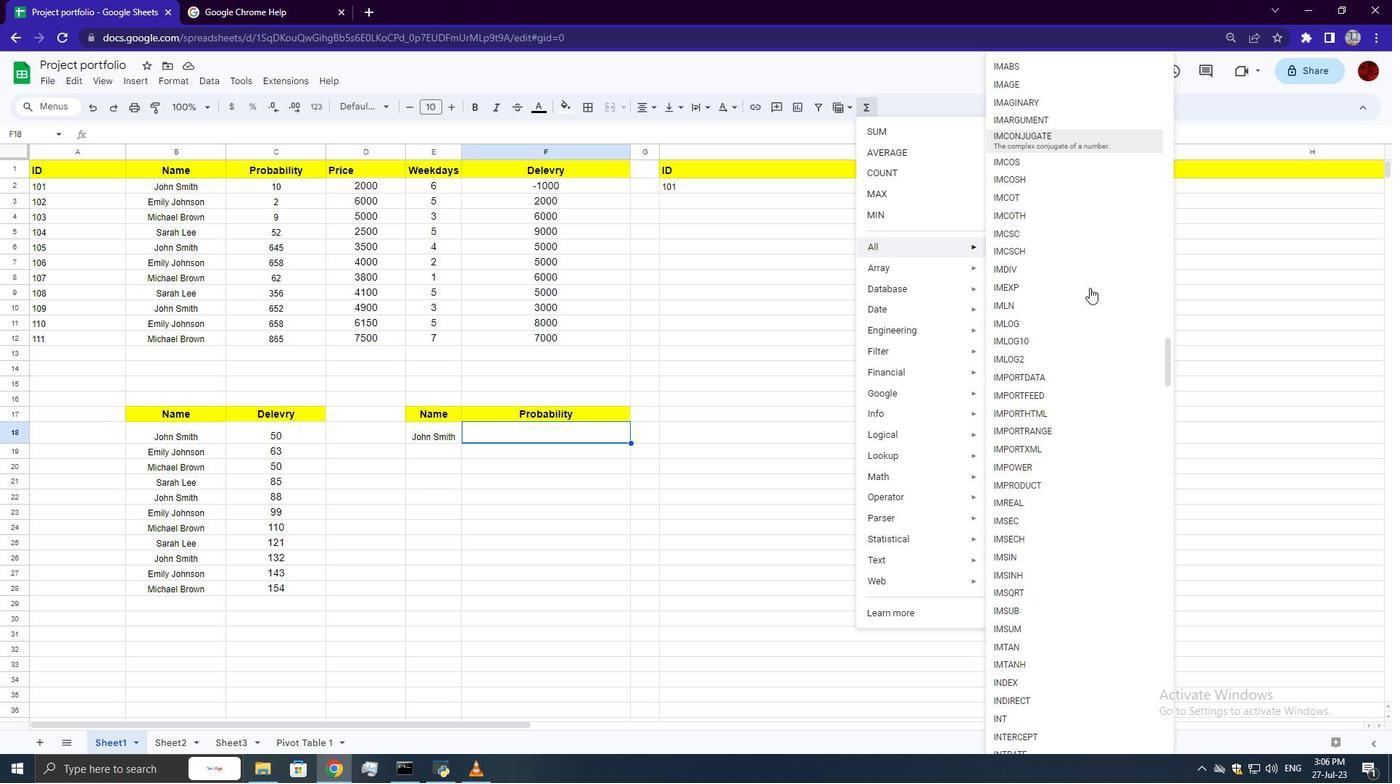 
Action: Mouse scrolled (1089, 287) with delta (0, 0)
Screenshot: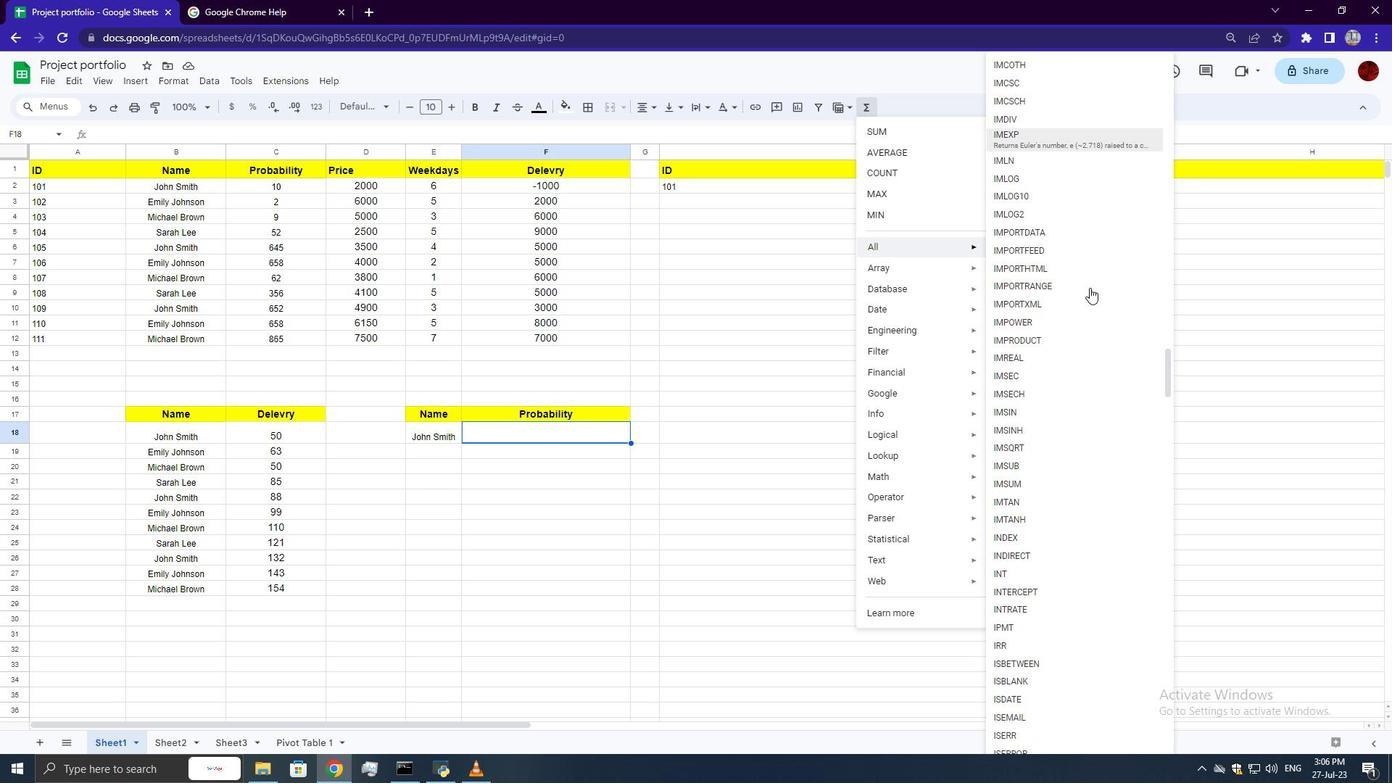 
Action: Mouse scrolled (1089, 287) with delta (0, 0)
Screenshot: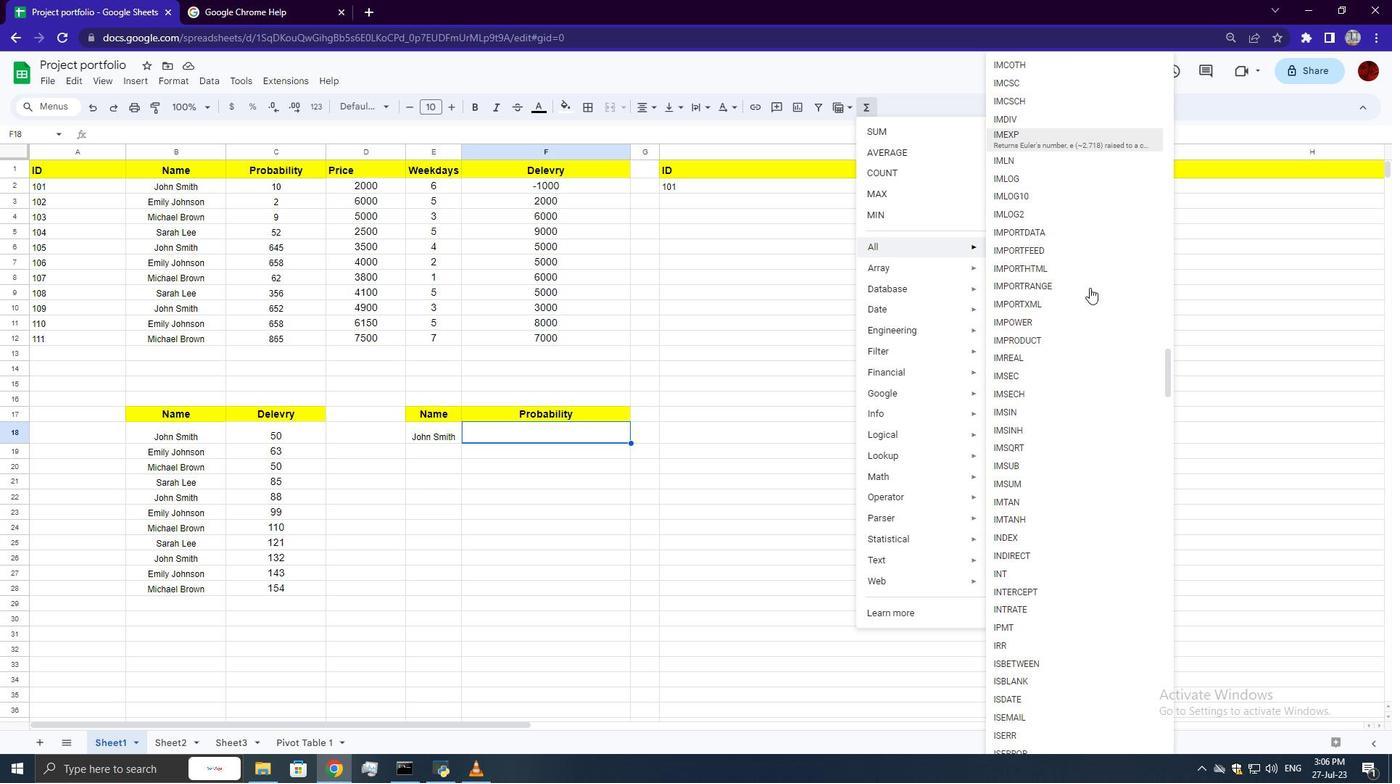 
Action: Mouse moved to (1046, 539)
Screenshot: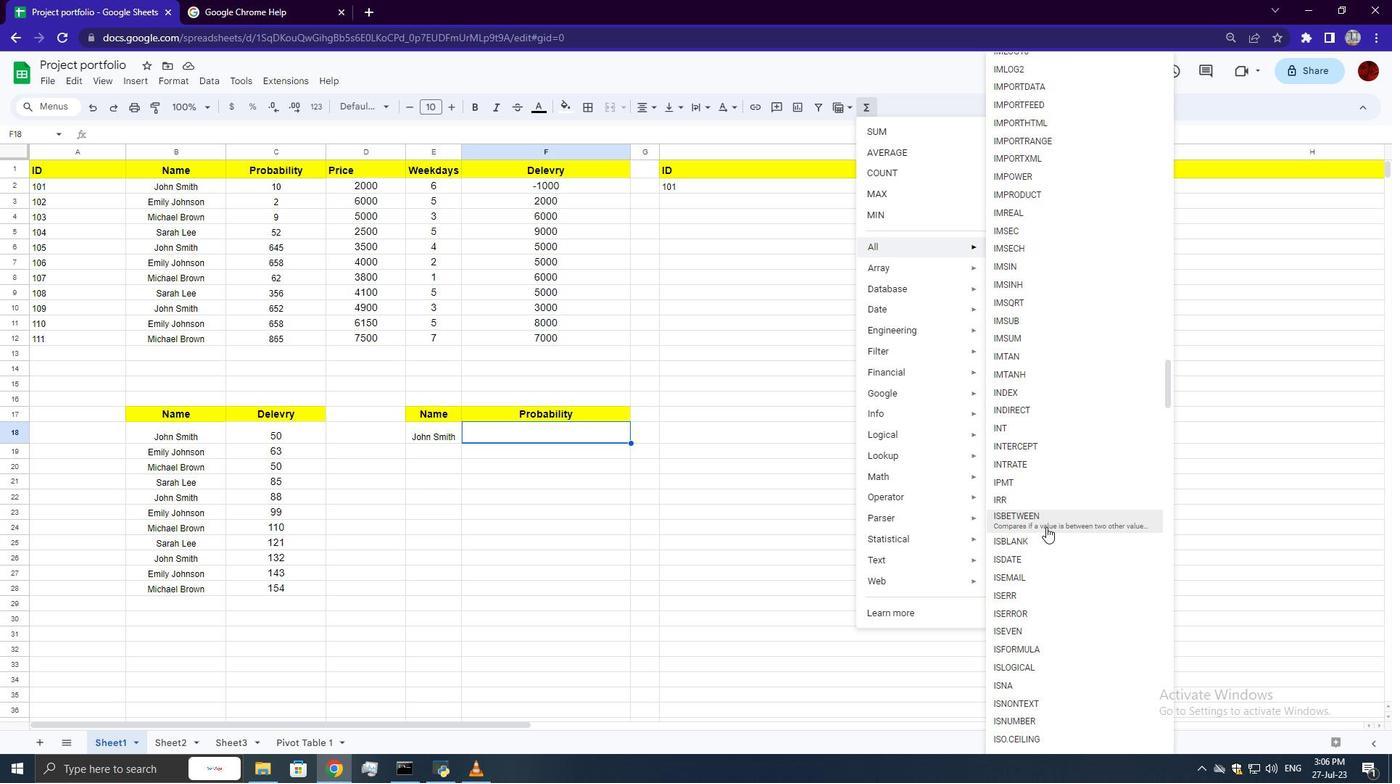 
Action: Mouse scrolled (1046, 538) with delta (0, 0)
Screenshot: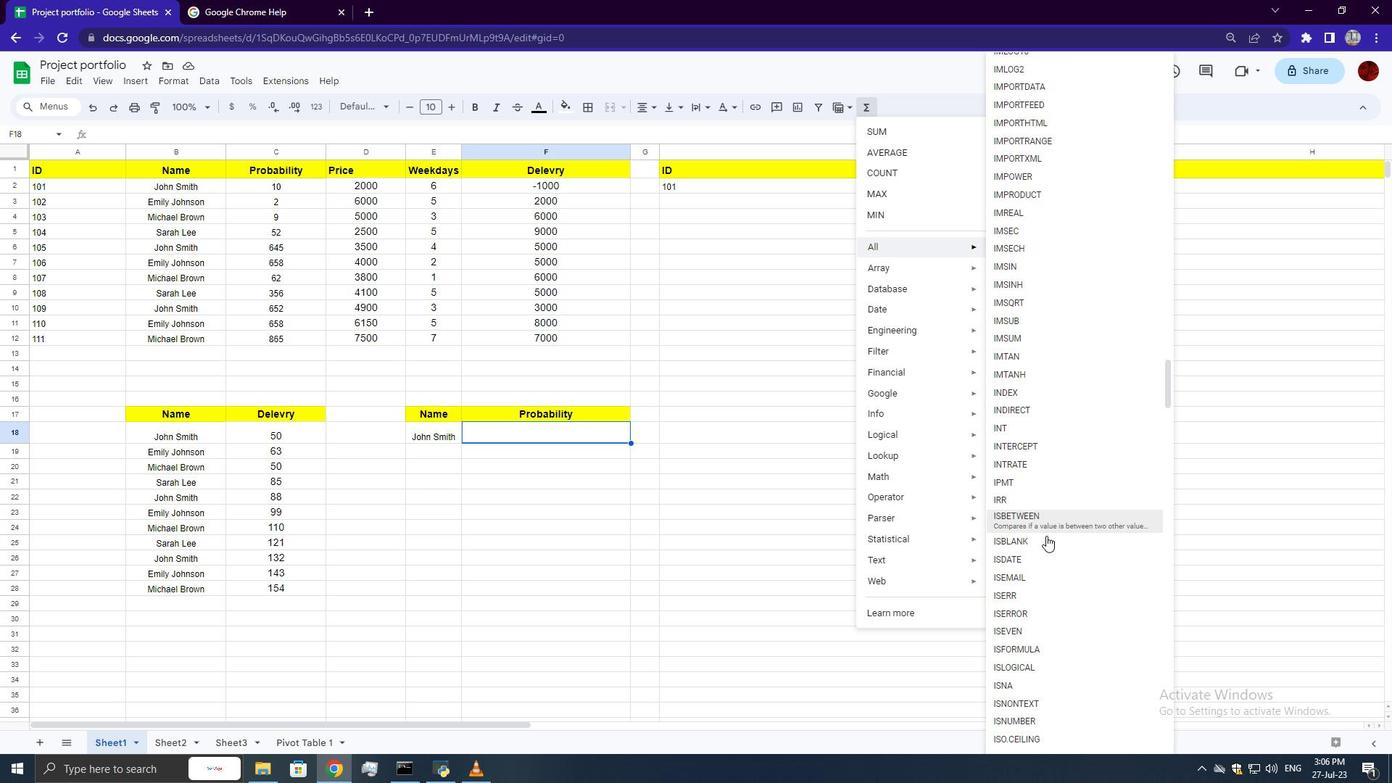 
Action: Mouse scrolled (1046, 538) with delta (0, 0)
Screenshot: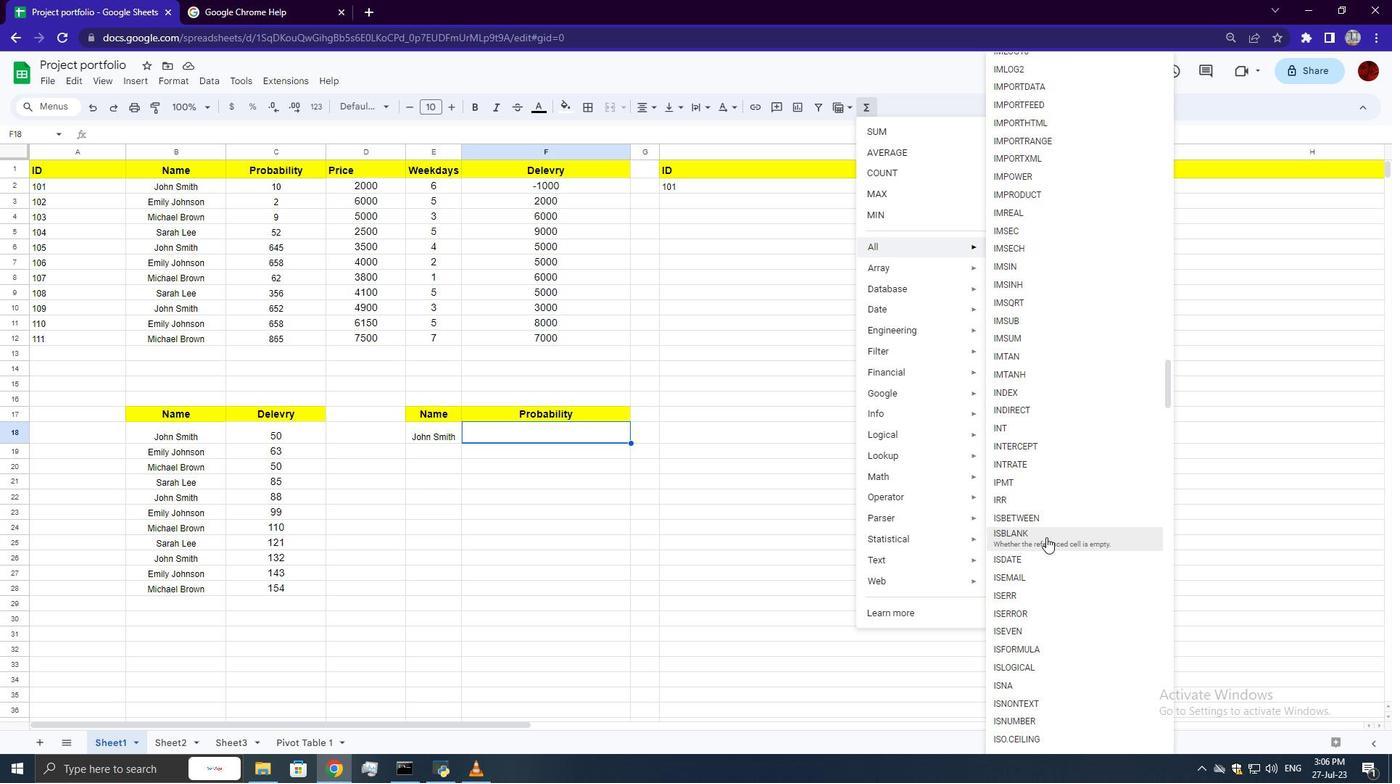 
Action: Mouse moved to (1034, 570)
Screenshot: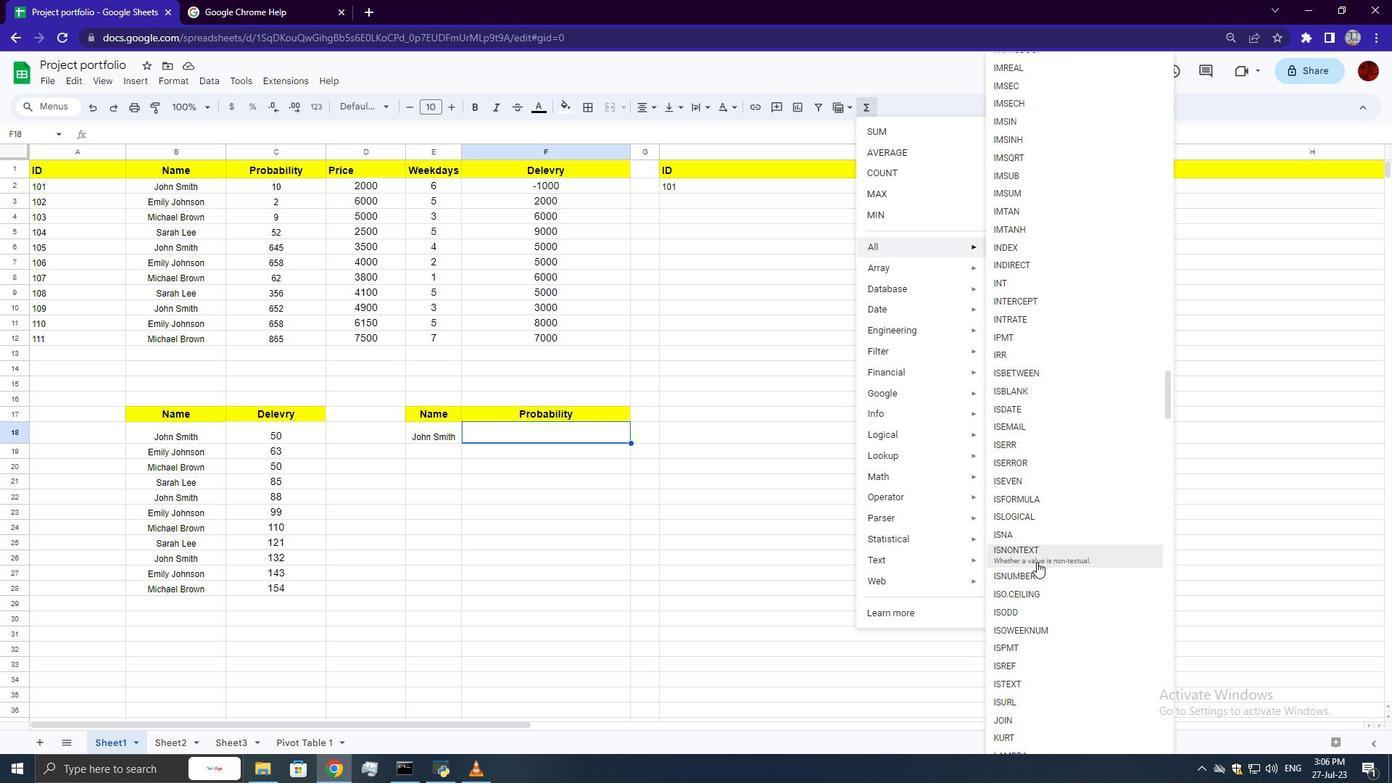 
Action: Mouse pressed left at (1034, 570)
Screenshot: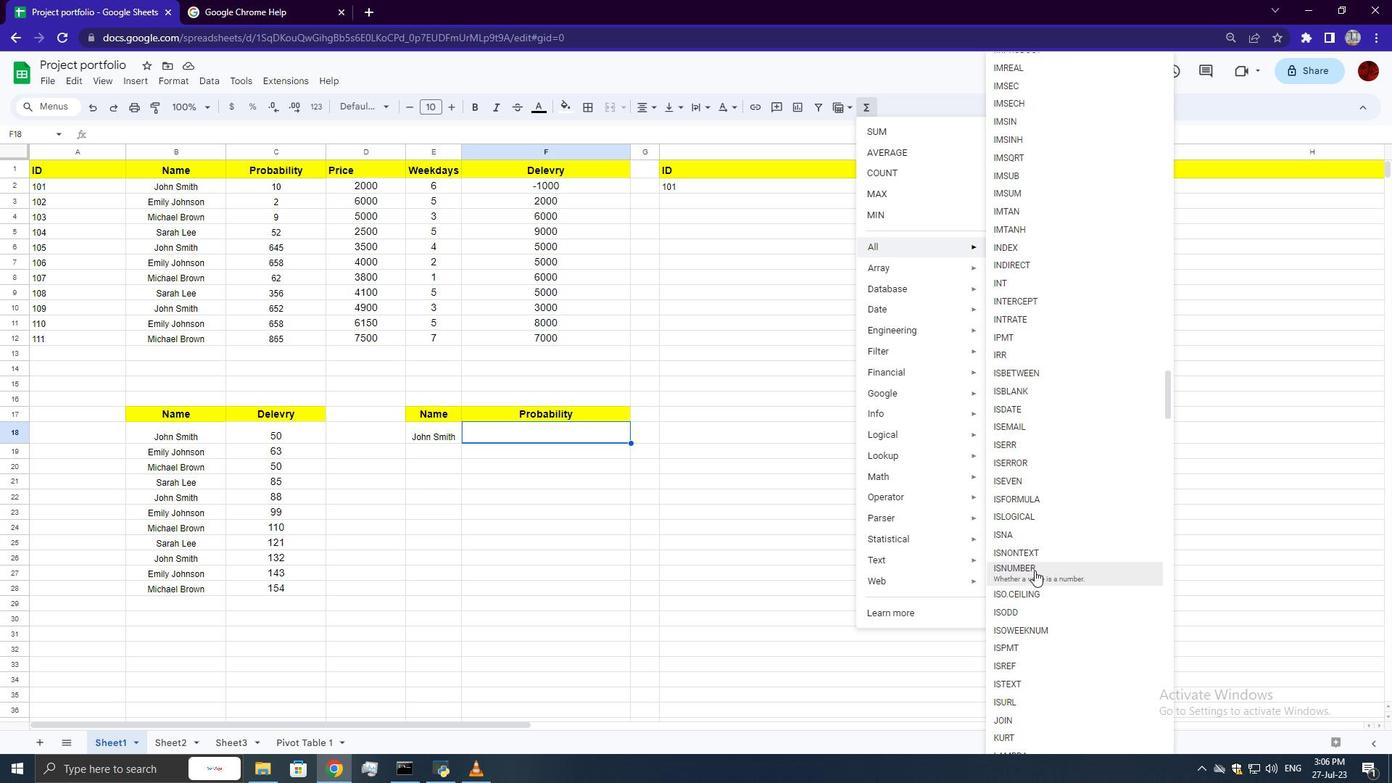 
Action: Mouse moved to (70, 189)
Screenshot: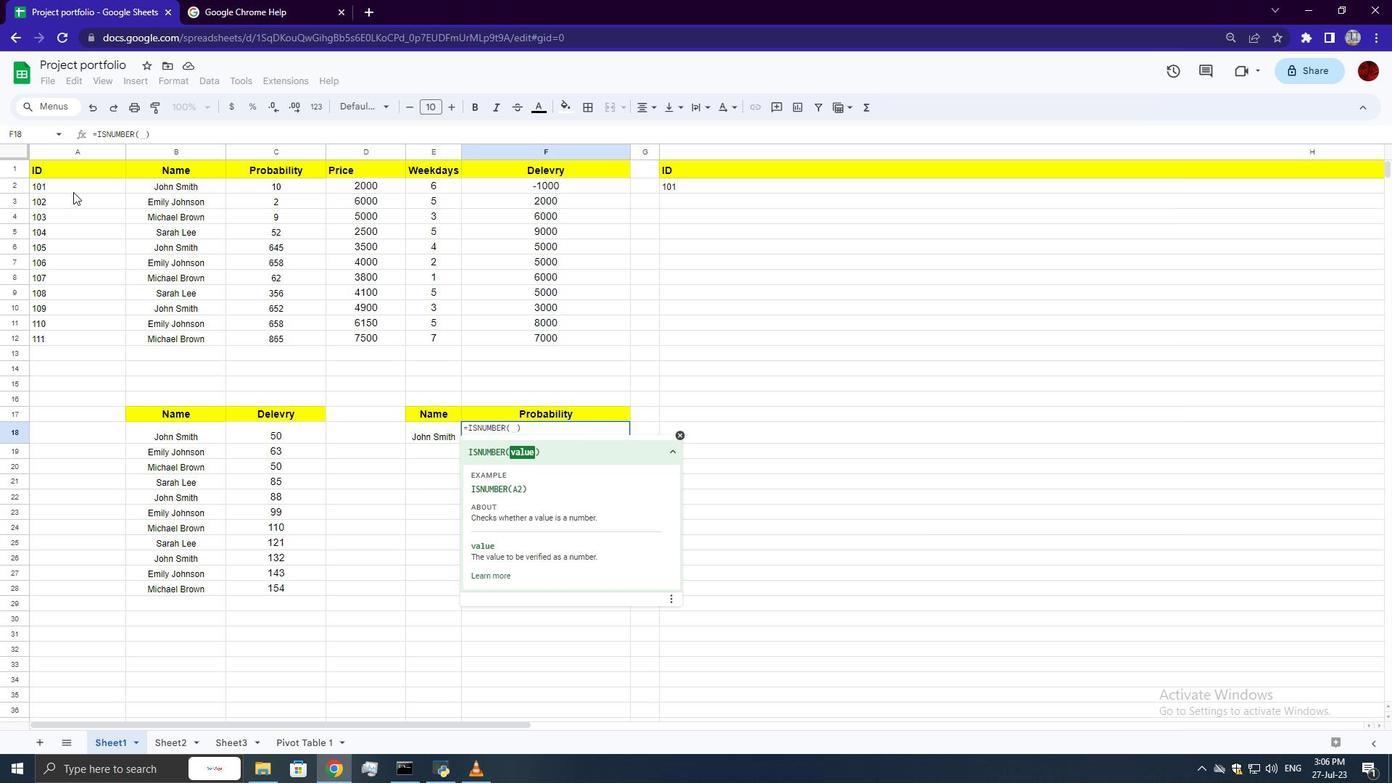 
Action: Mouse pressed left at (70, 189)
Screenshot: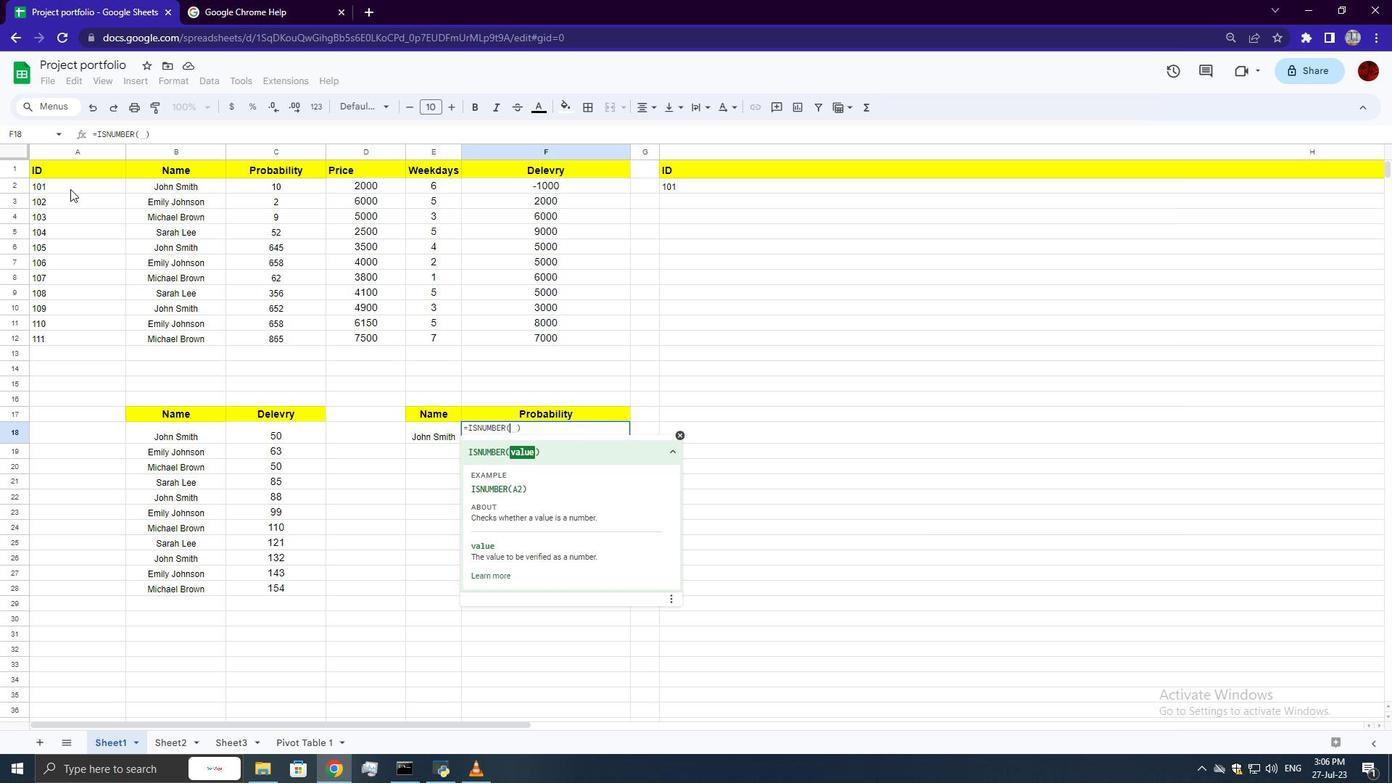 
Action: Key pressed <Key.enter>
Screenshot: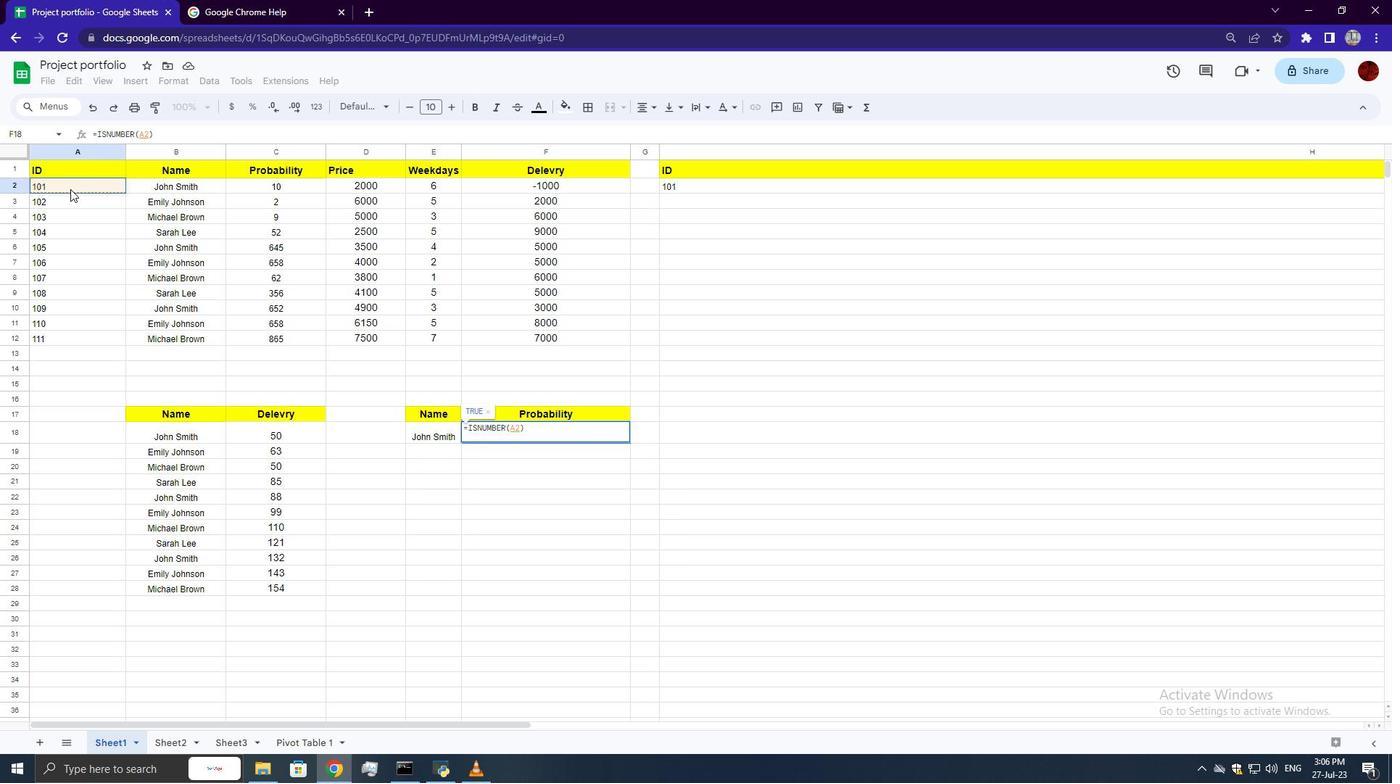 
